 Task: Add an event with the title Second Performance Improvement Plan Assessment and Follow-up, date '2024/04/02', time 7:30 AM to 9:30 AMand add a description: Throughout the PIP Discussion, an emphasis will be placed on fostering a positive and growth-oriented mindset. The employee will be encouraged to take ownership of their development, ask questions, and seek clarification when needed. The supervisor will provide support, encouragement, and guidance to help the employee succeed.Select event color  Tangerine . Add location for the event as: 123 Mall of the Emirates, Dubai, UAE, logged in from the account softage.10@softage.netand send the event invitation to softage.4@softage.net and softage.5@softage.net. Set a reminder for the event Daily
Action: Mouse moved to (84, 113)
Screenshot: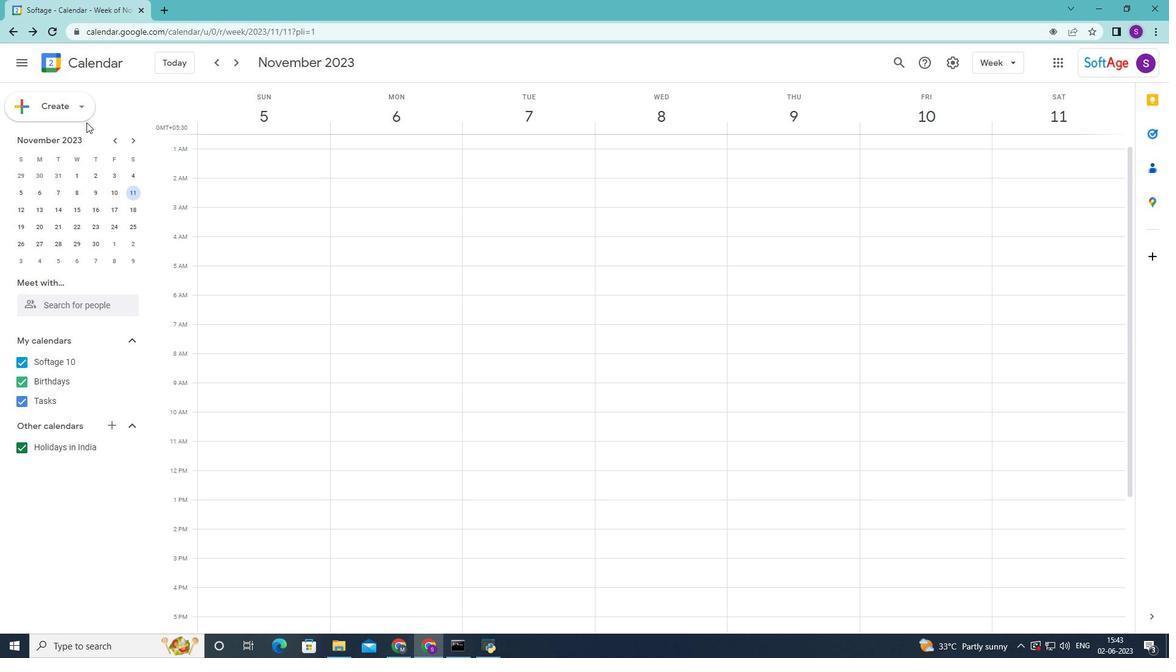 
Action: Mouse pressed left at (84, 113)
Screenshot: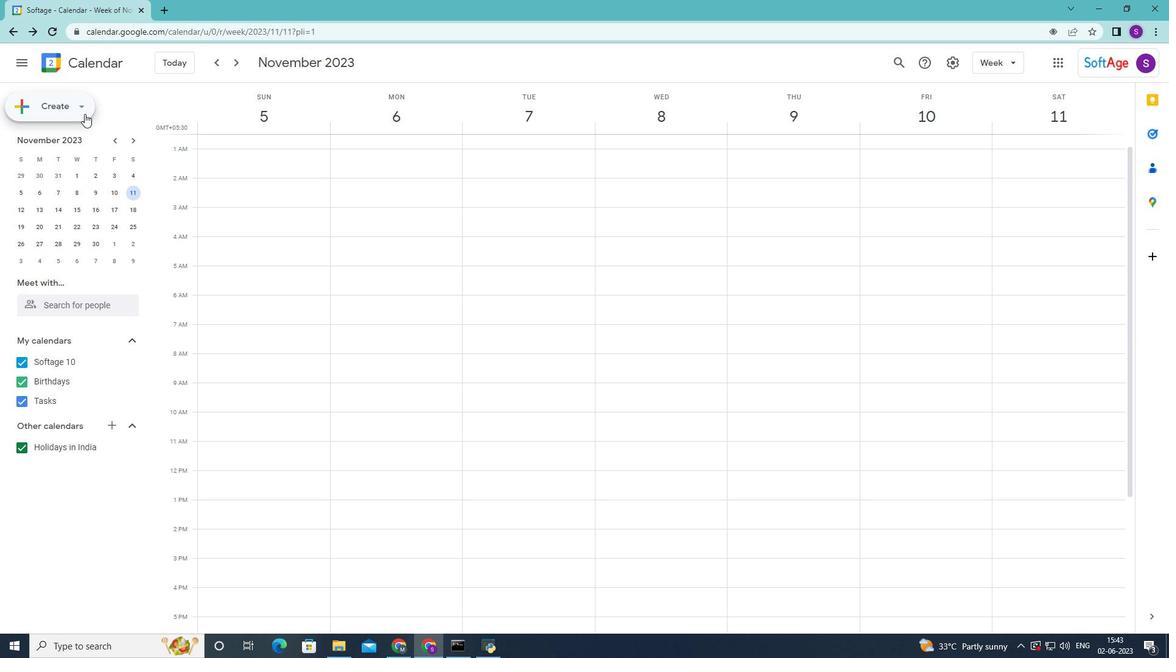 
Action: Mouse moved to (69, 146)
Screenshot: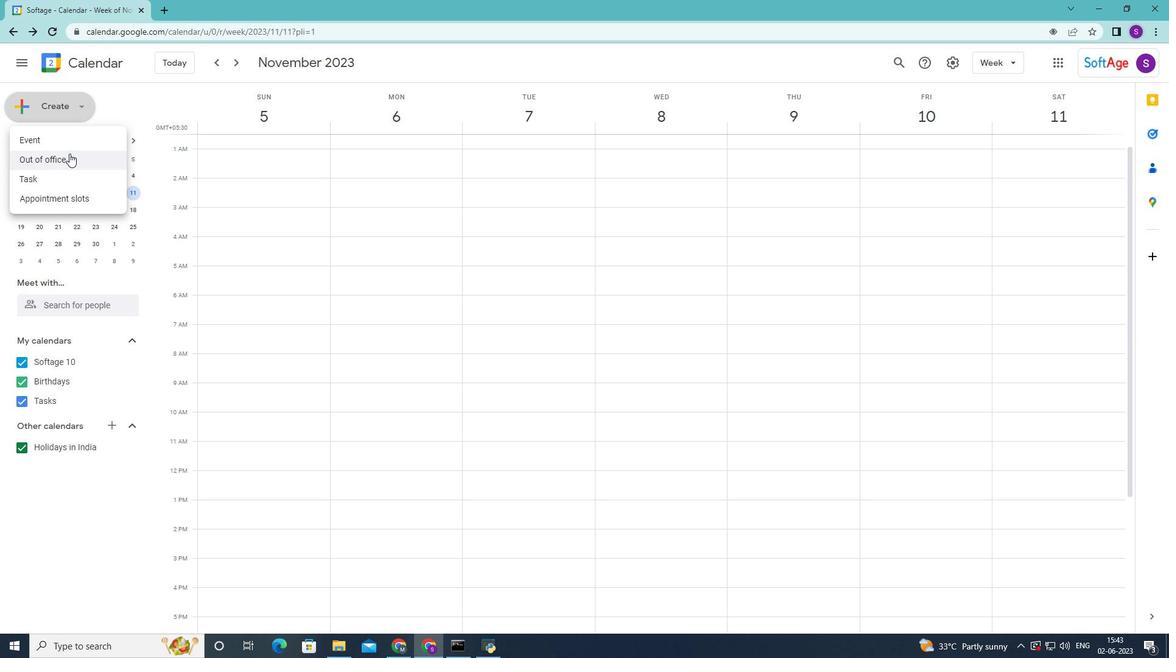 
Action: Mouse pressed left at (69, 146)
Screenshot: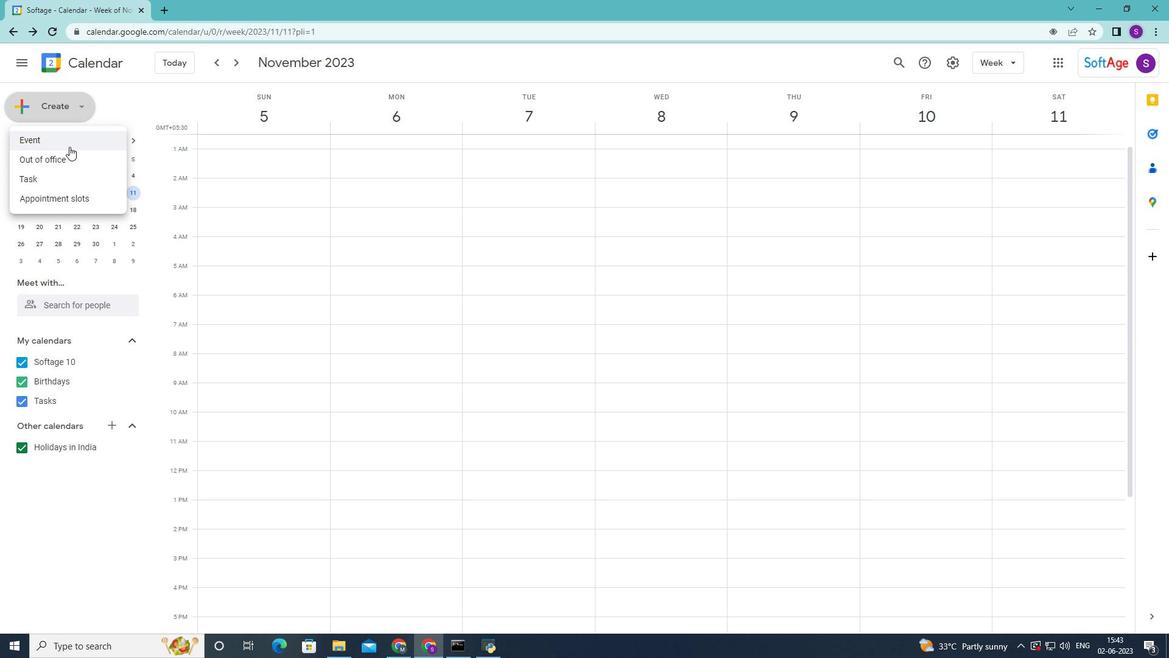 
Action: Mouse moved to (822, 285)
Screenshot: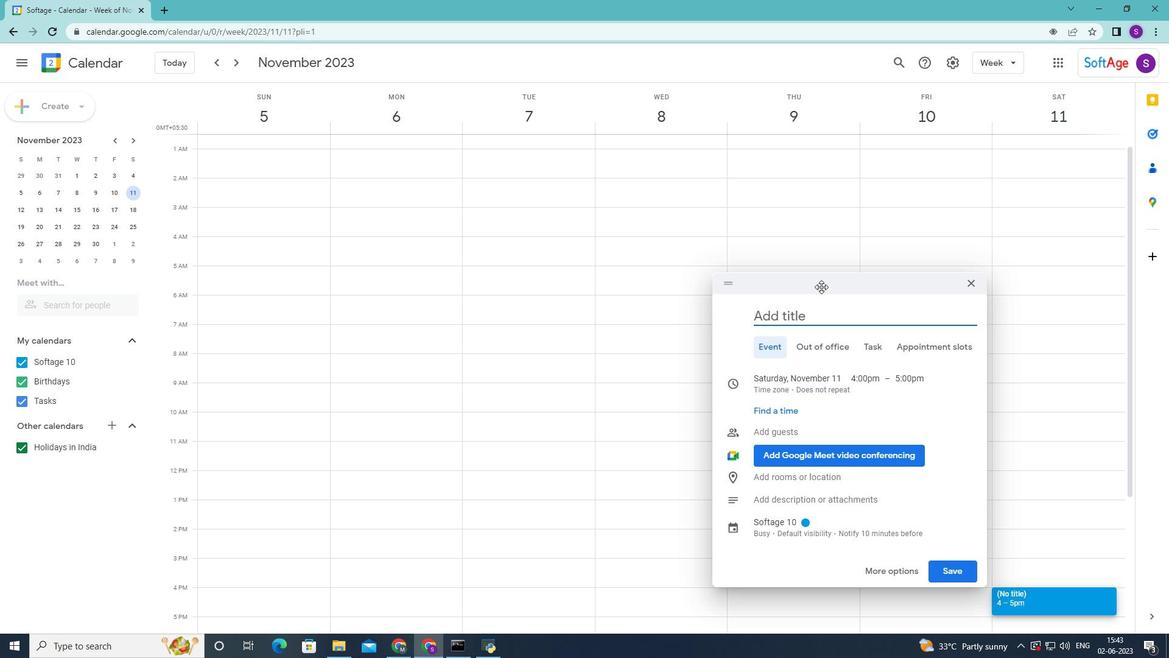 
Action: Mouse pressed left at (822, 285)
Screenshot: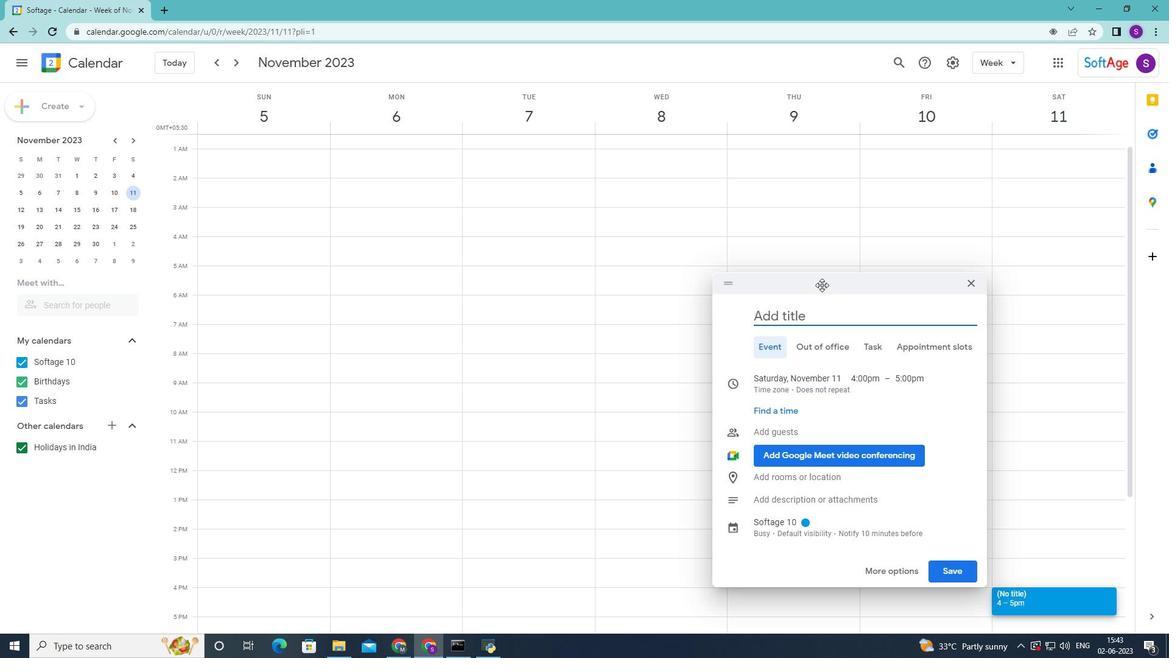 
Action: Mouse moved to (589, 316)
Screenshot: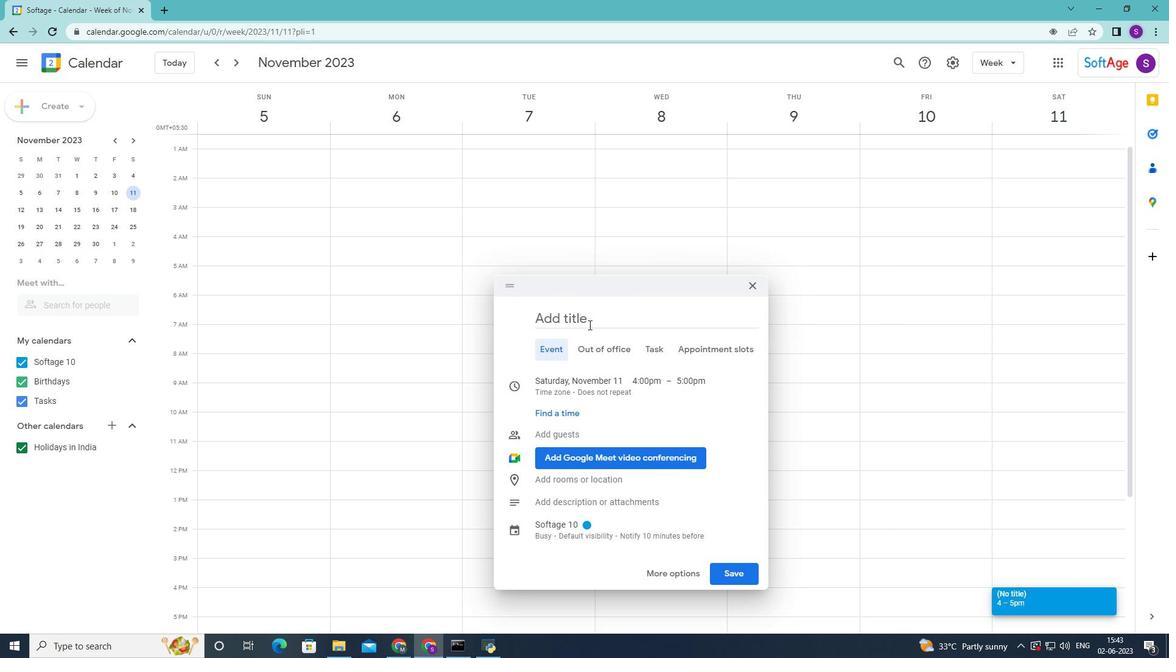
Action: Mouse pressed left at (589, 316)
Screenshot: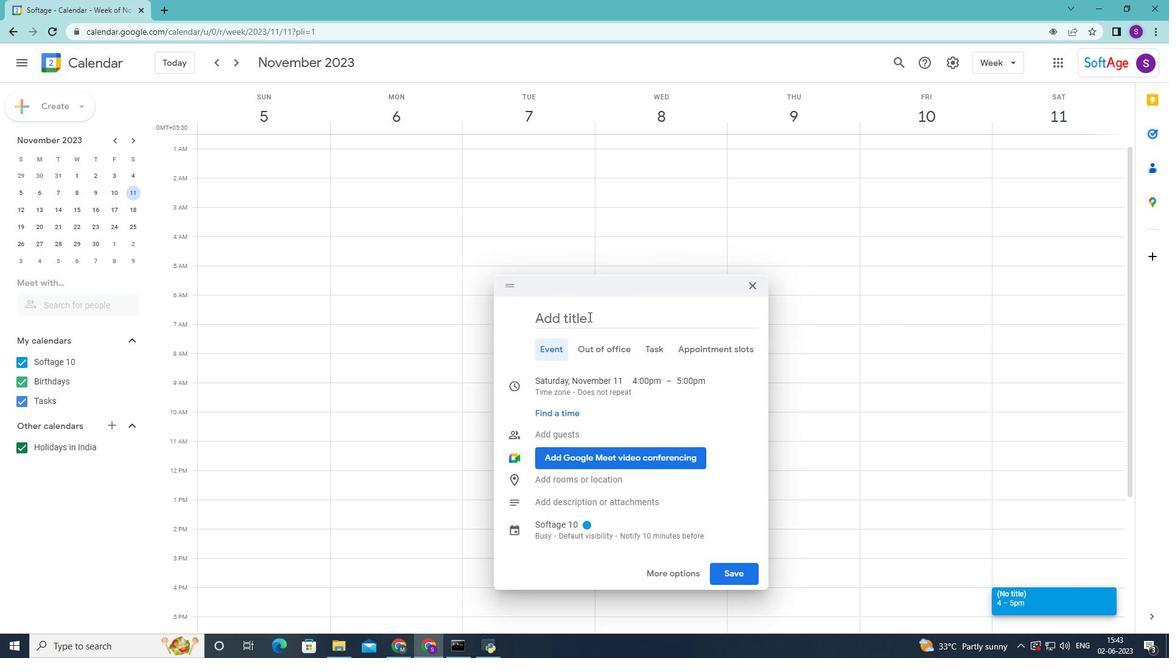
Action: Key pressed <Key.shift>Second<Key.space><Key.shift>Performance<Key.space><Key.shift>Improvement<Key.space><Key.shift>Plan<Key.space><Key.shift>assessment<Key.space>and<Key.space><Key.shift>Follow-up<Key.space>
Screenshot: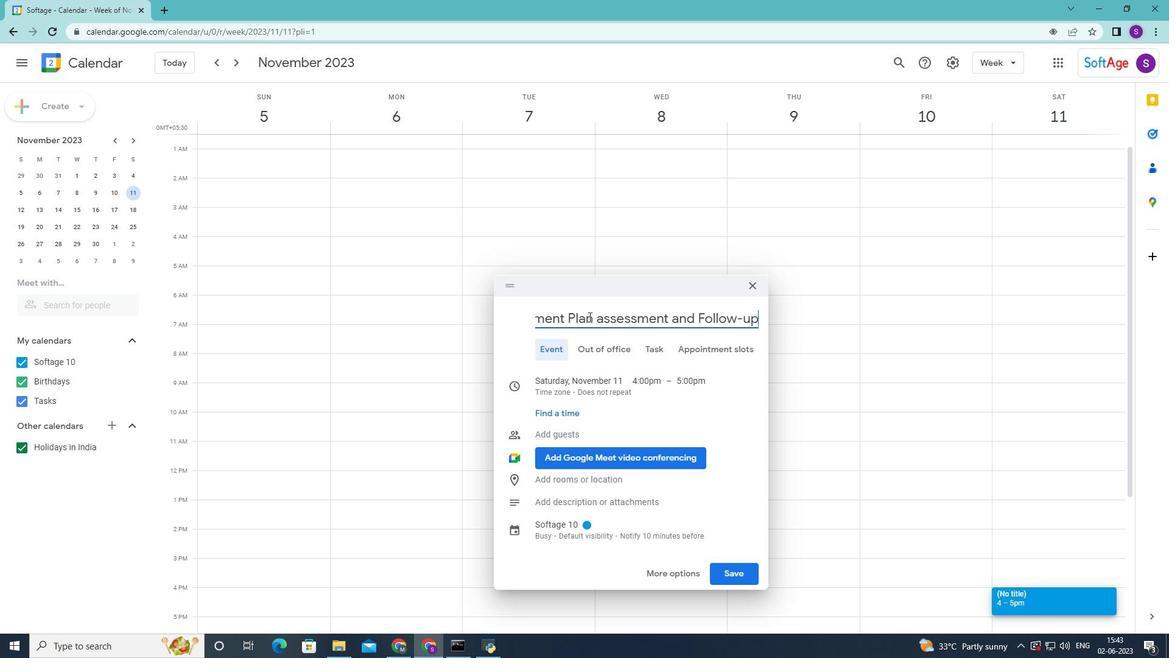 
Action: Mouse moved to (564, 391)
Screenshot: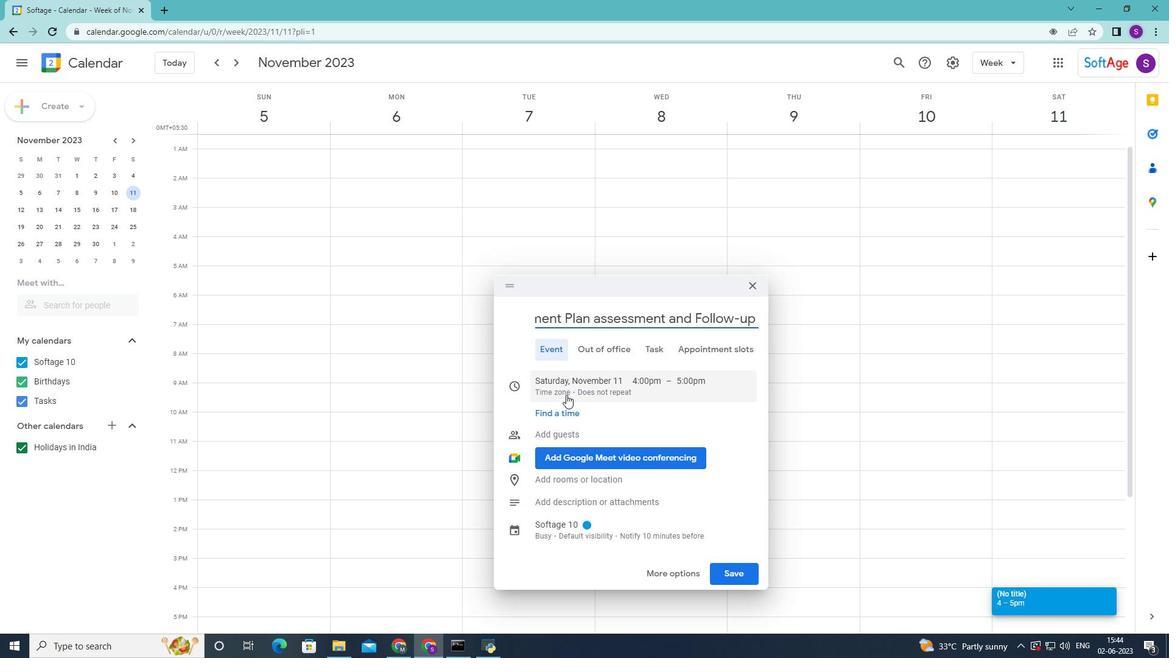 
Action: Mouse pressed left at (564, 391)
Screenshot: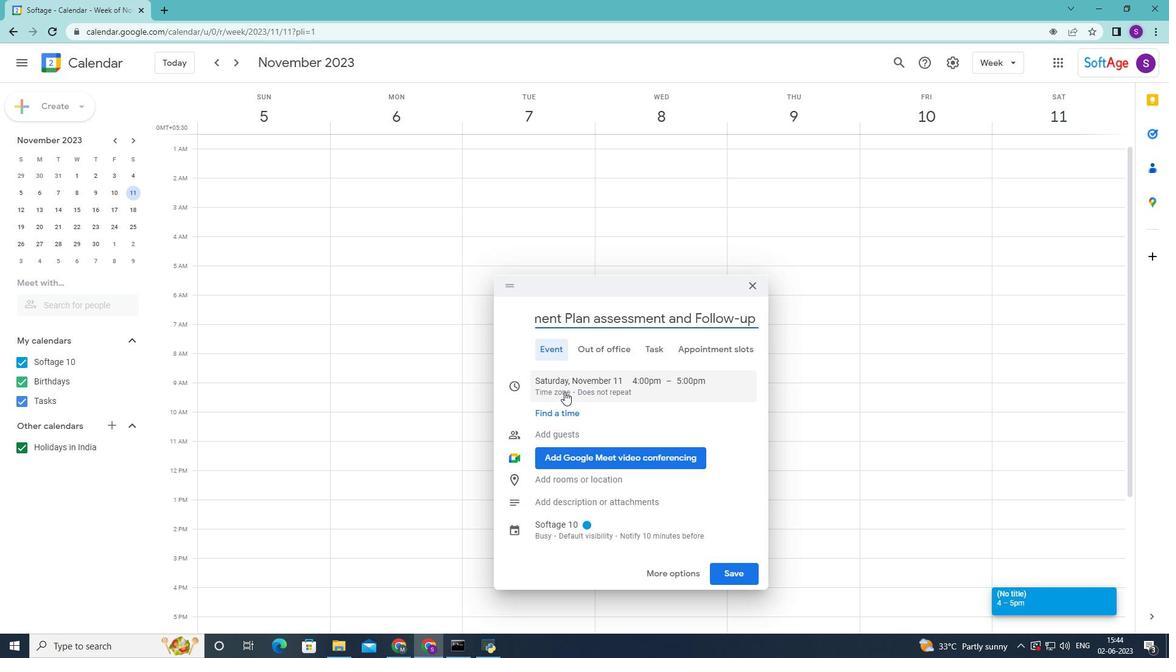 
Action: Mouse moved to (580, 379)
Screenshot: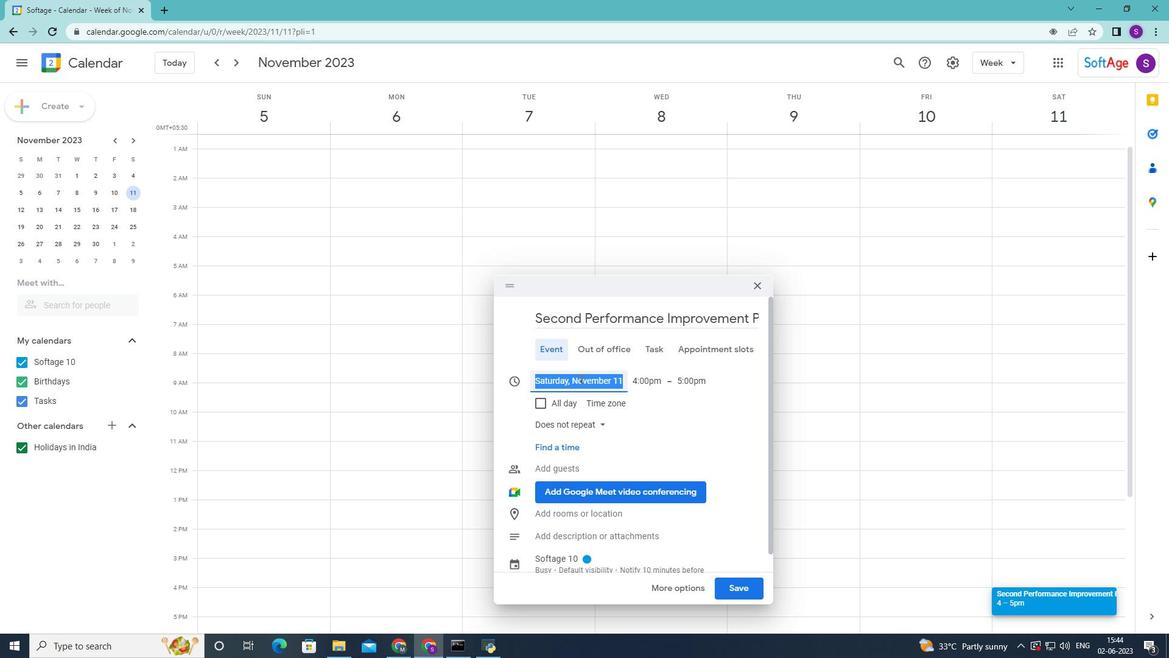 
Action: Mouse pressed left at (580, 379)
Screenshot: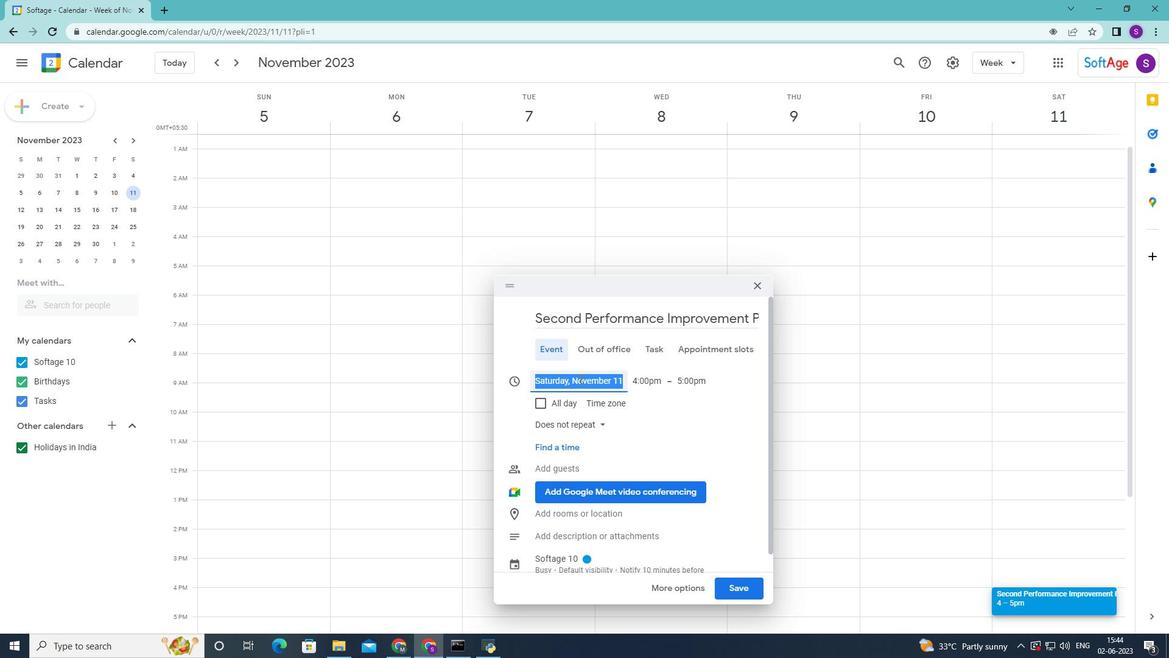 
Action: Mouse moved to (686, 406)
Screenshot: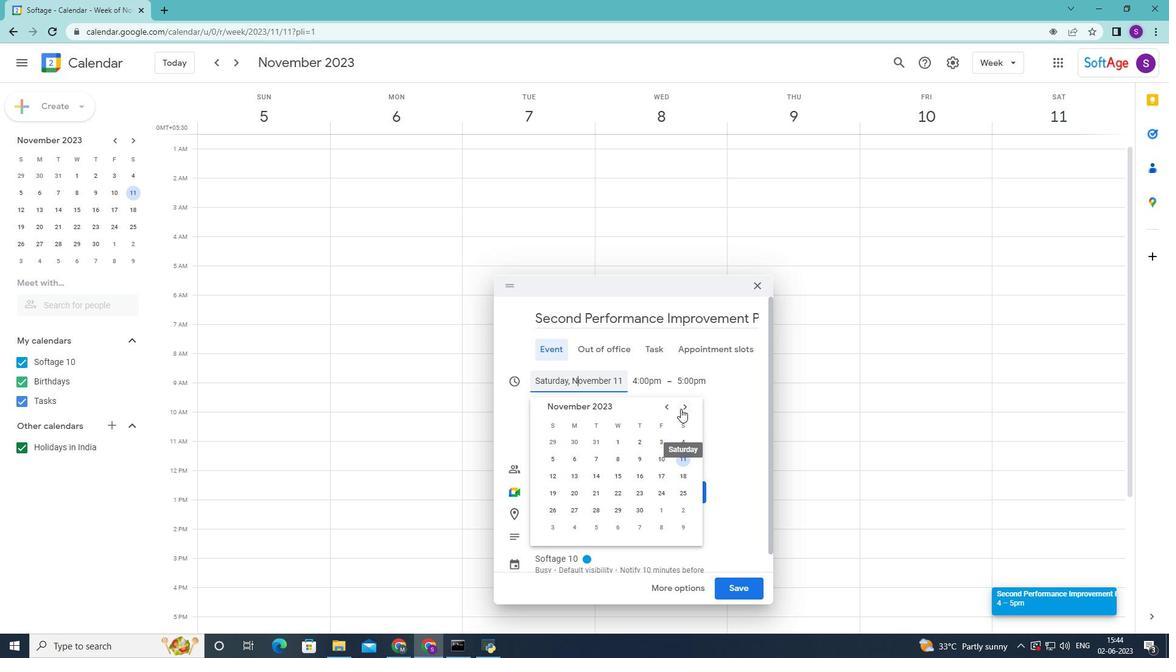 
Action: Mouse pressed left at (686, 406)
Screenshot: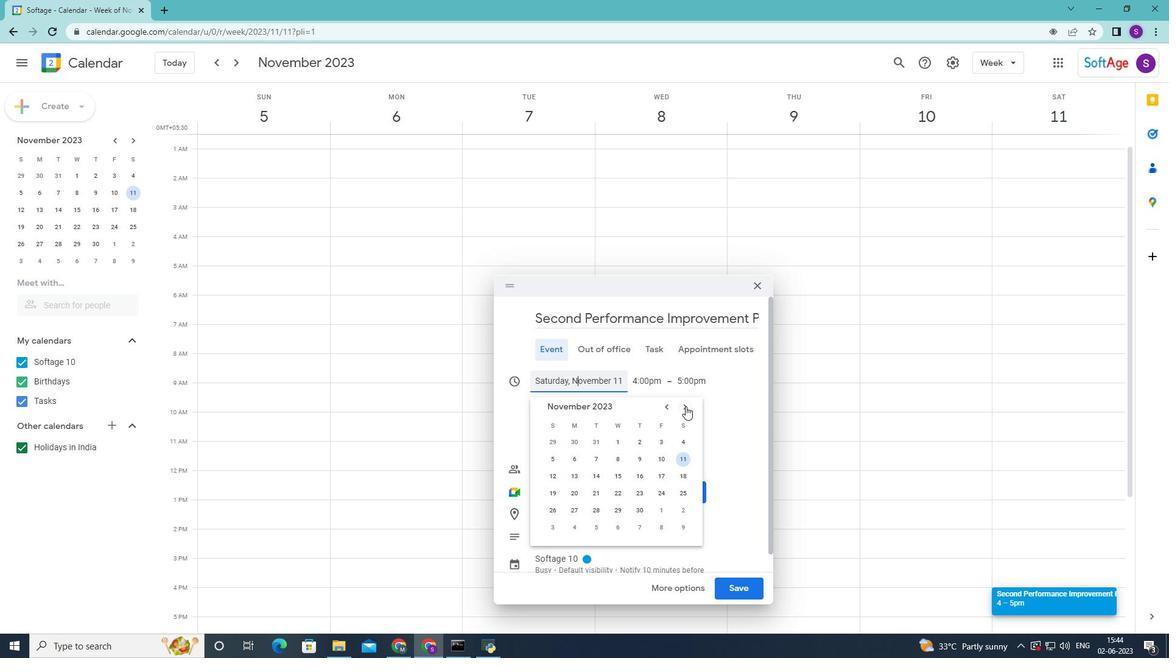 
Action: Mouse pressed left at (686, 406)
Screenshot: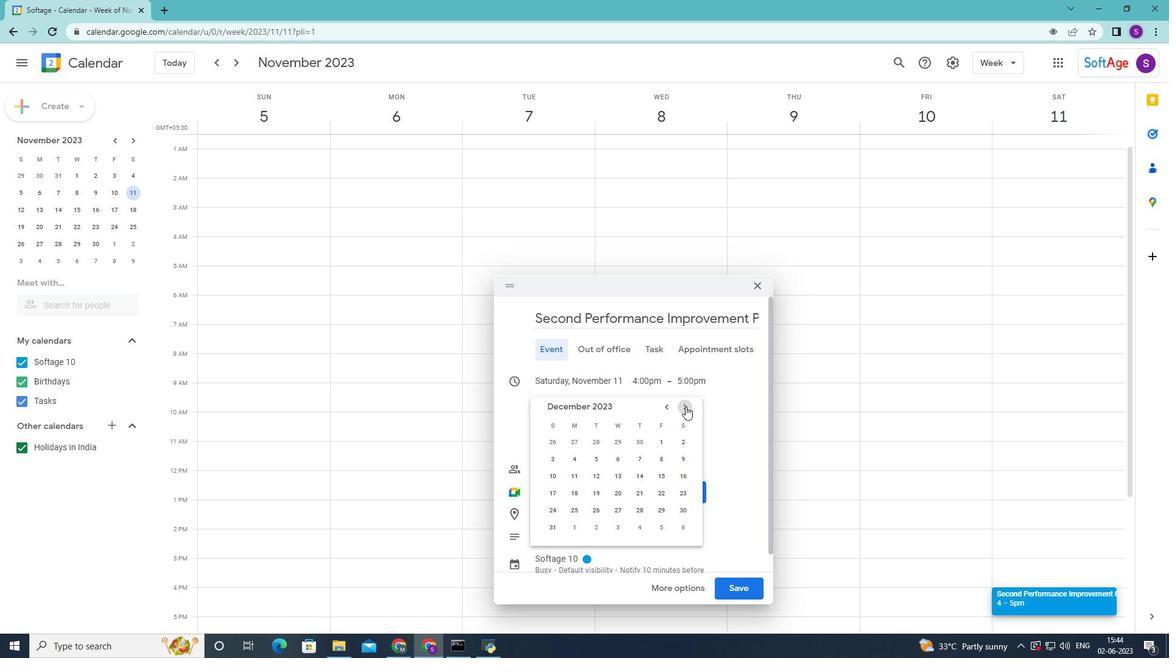 
Action: Mouse pressed left at (686, 406)
Screenshot: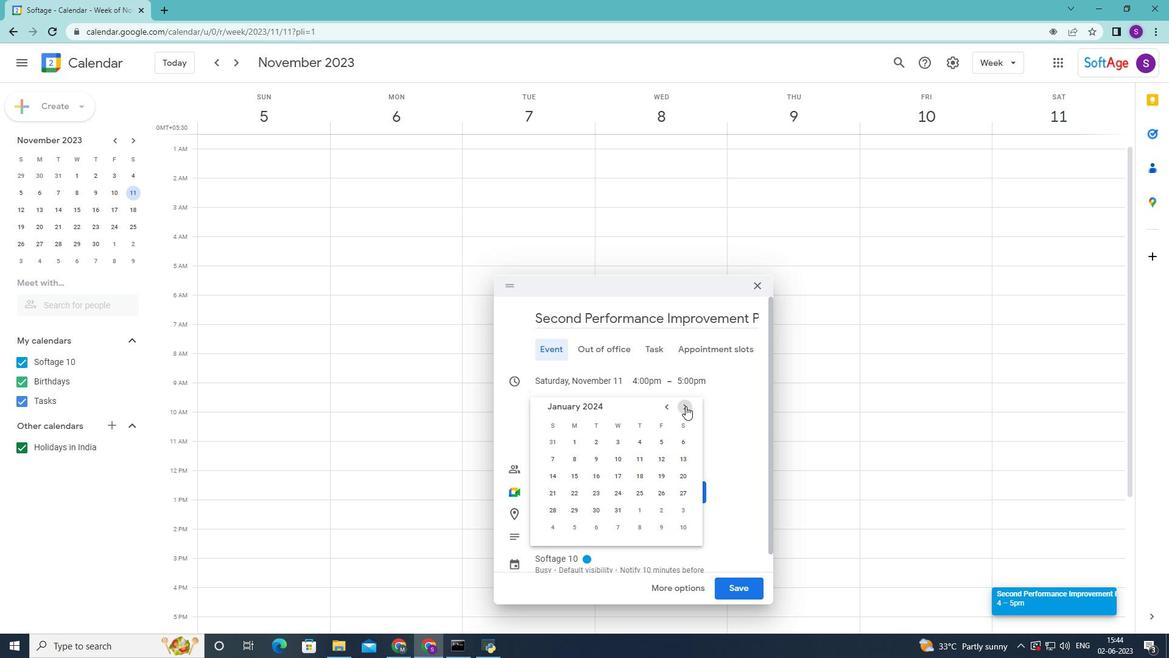 
Action: Mouse pressed left at (686, 406)
Screenshot: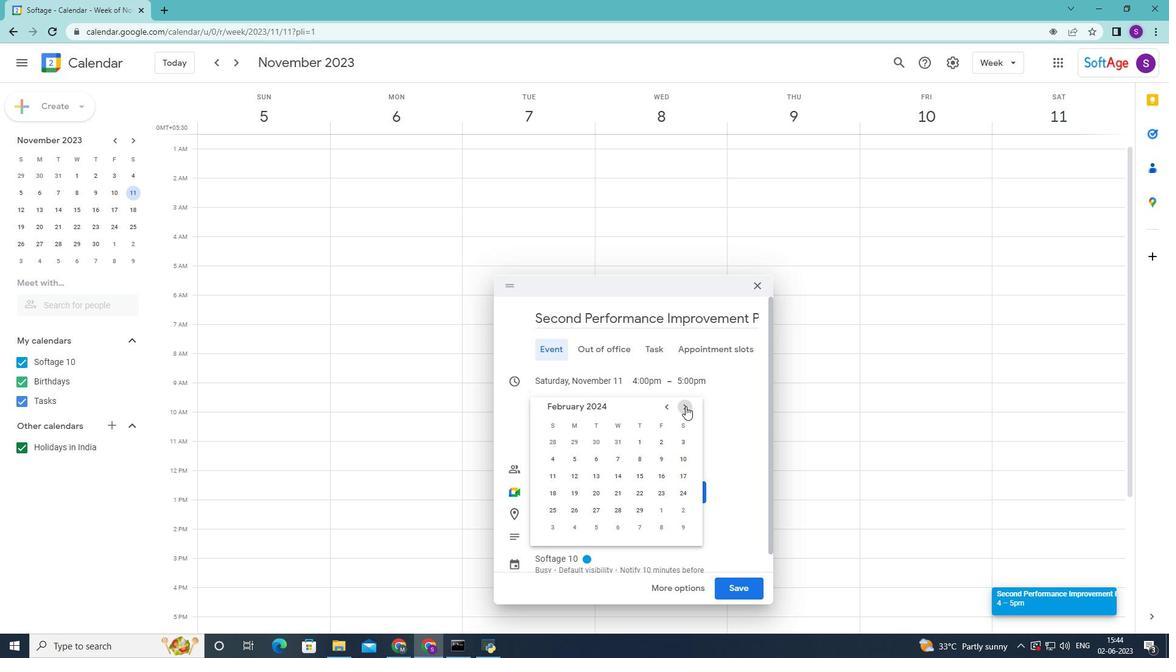 
Action: Mouse pressed left at (686, 406)
Screenshot: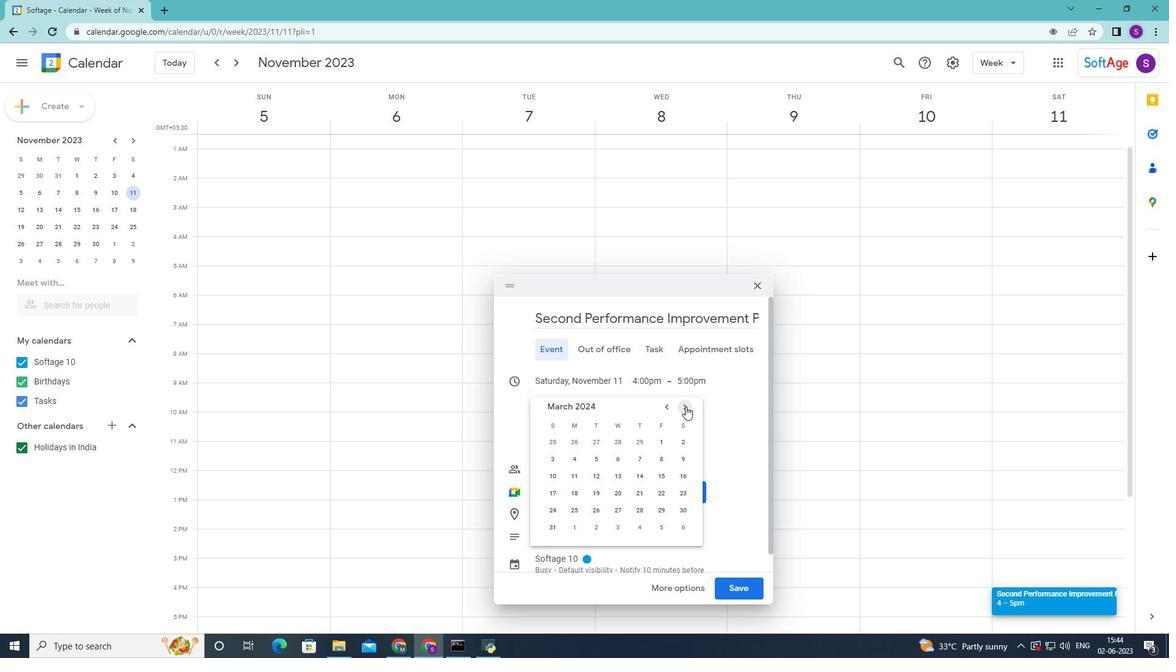 
Action: Mouse moved to (593, 443)
Screenshot: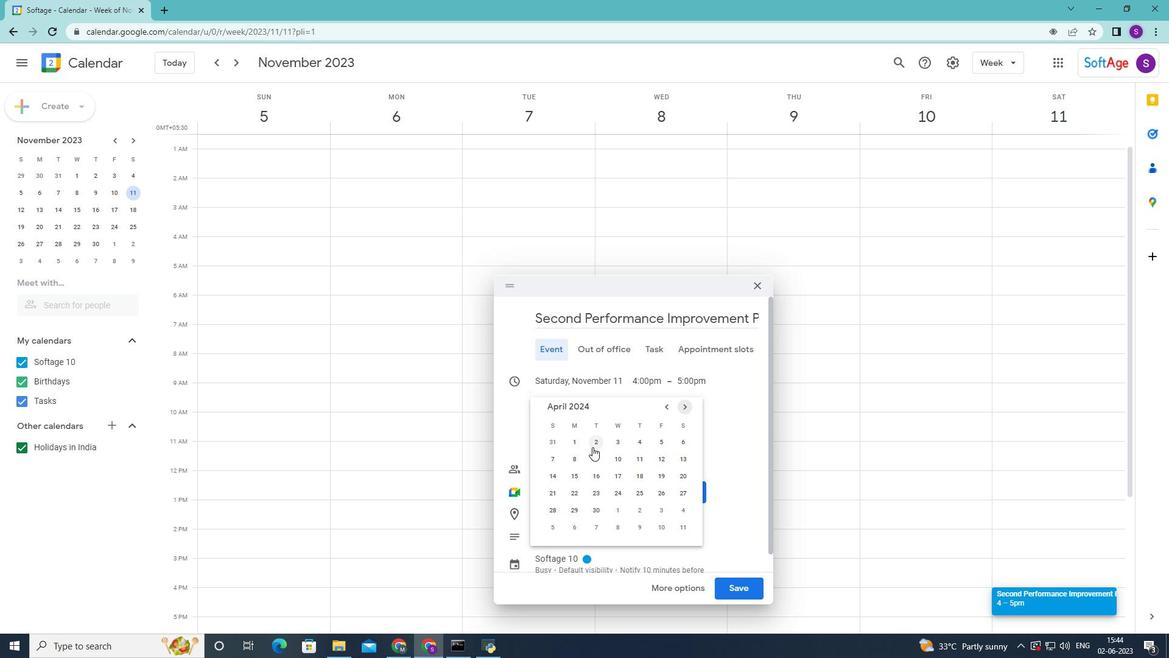 
Action: Mouse pressed left at (593, 443)
Screenshot: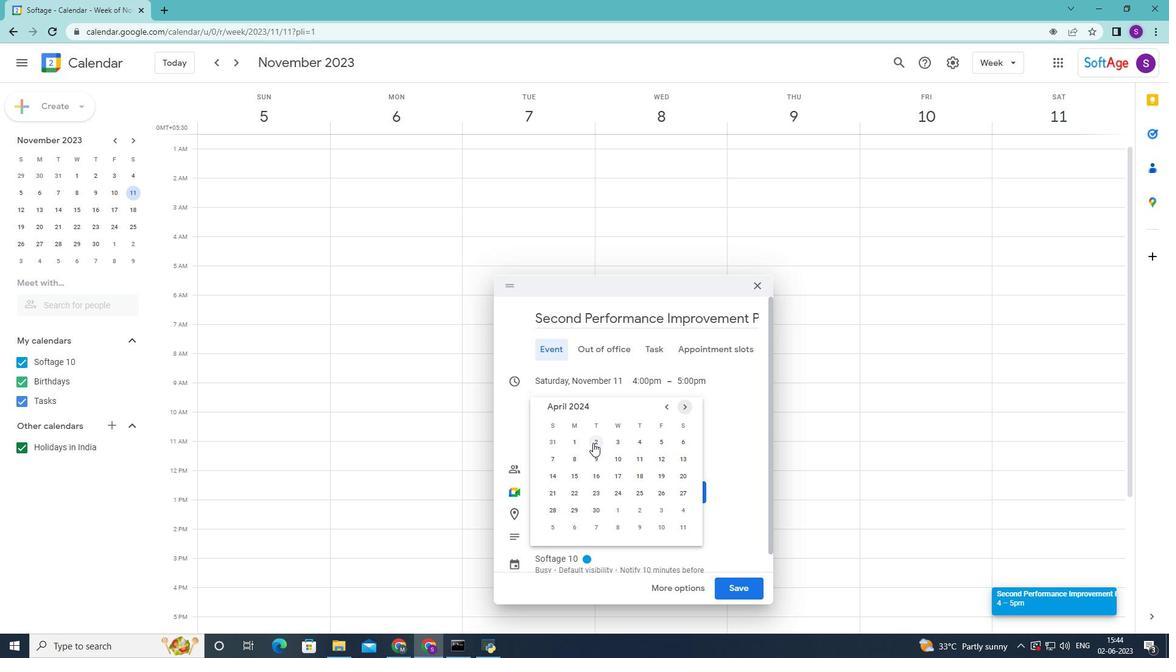 
Action: Mouse moved to (647, 383)
Screenshot: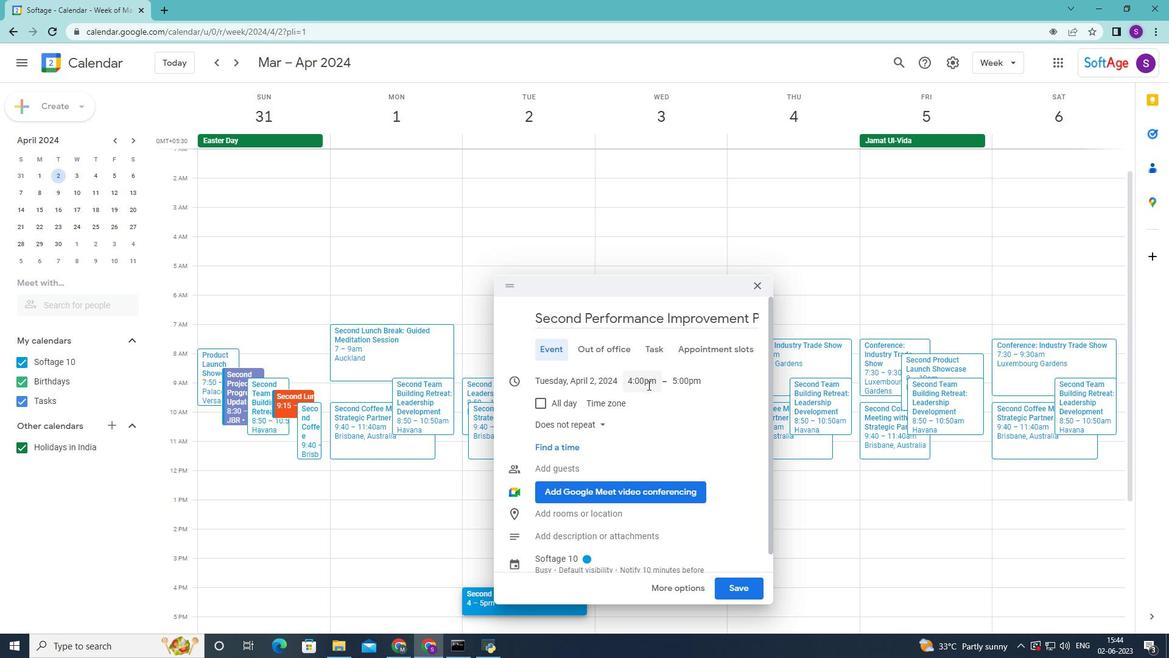 
Action: Mouse pressed left at (647, 383)
Screenshot: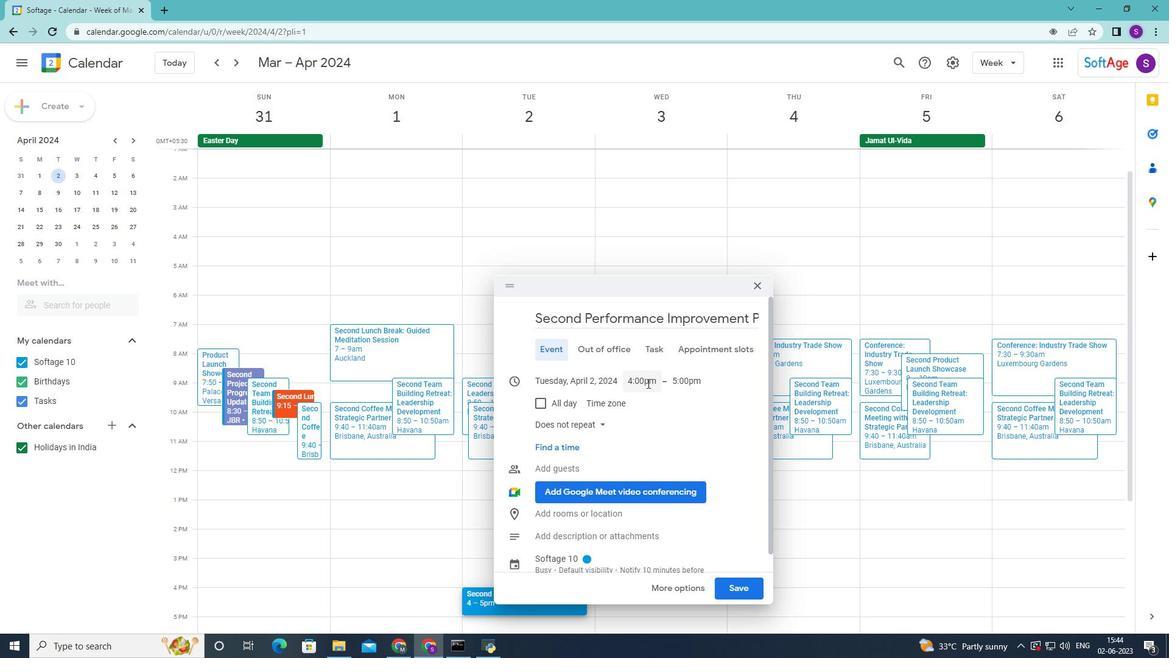 
Action: Mouse moved to (650, 441)
Screenshot: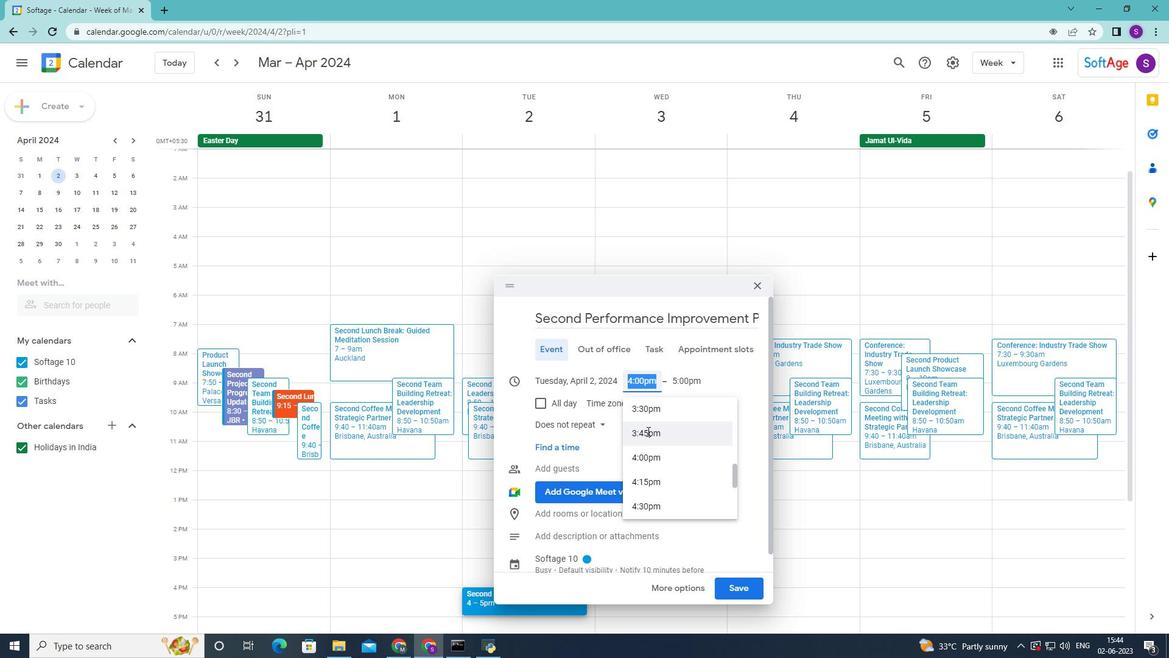 
Action: Mouse scrolled (650, 441) with delta (0, 0)
Screenshot: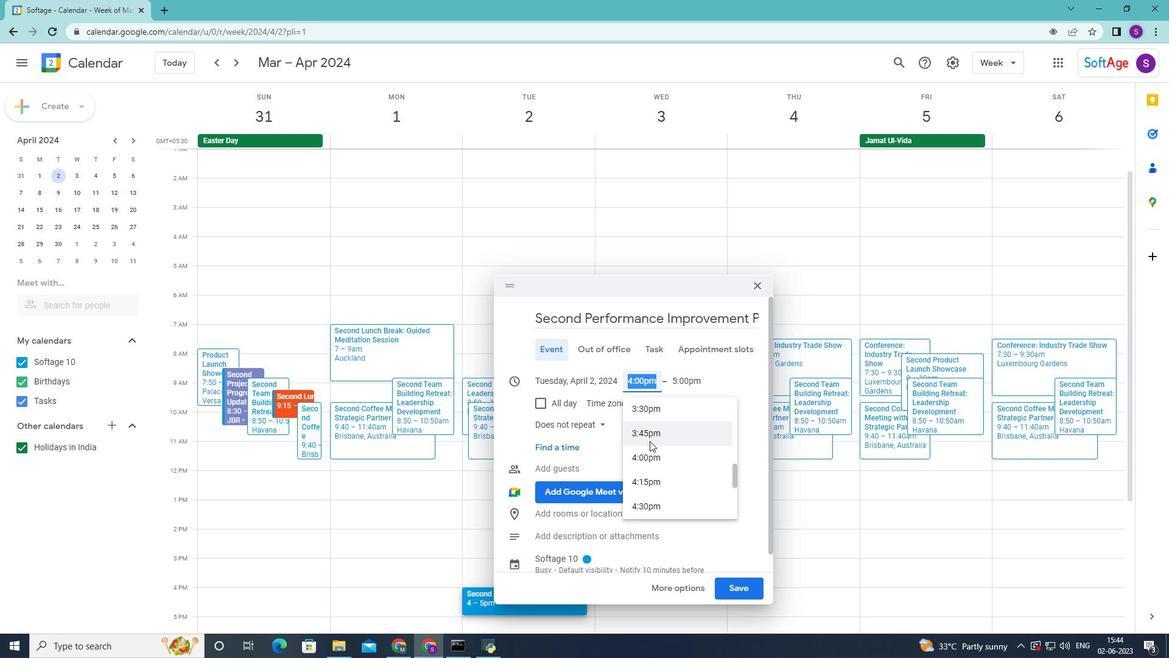 
Action: Mouse scrolled (650, 441) with delta (0, 0)
Screenshot: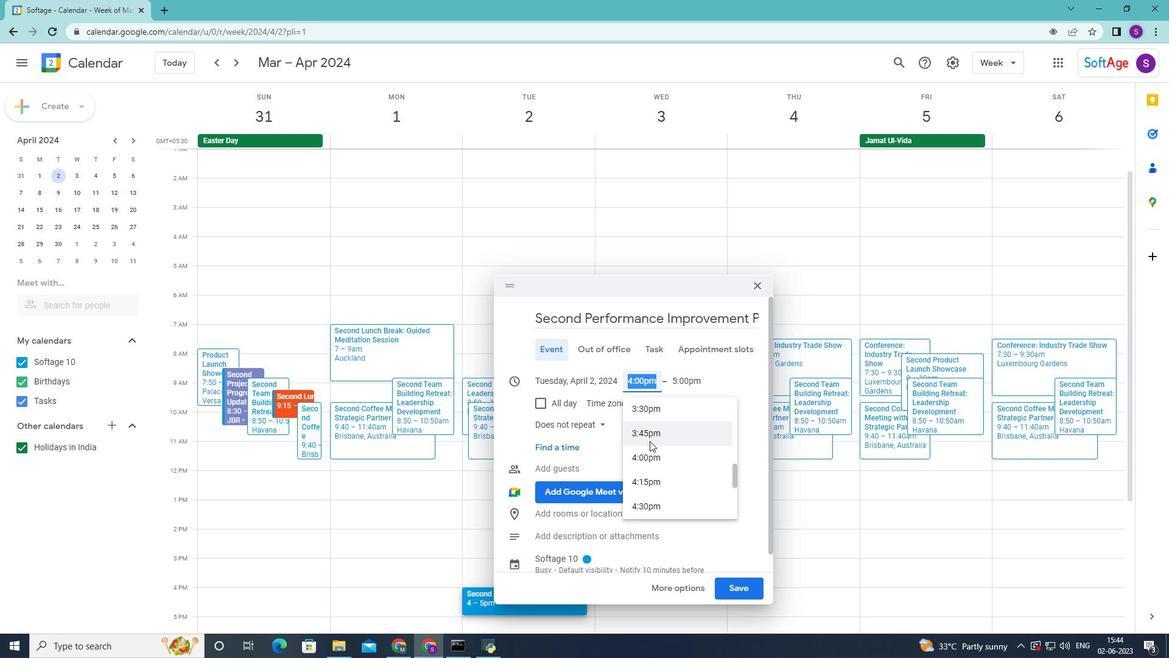 
Action: Mouse scrolled (650, 441) with delta (0, 0)
Screenshot: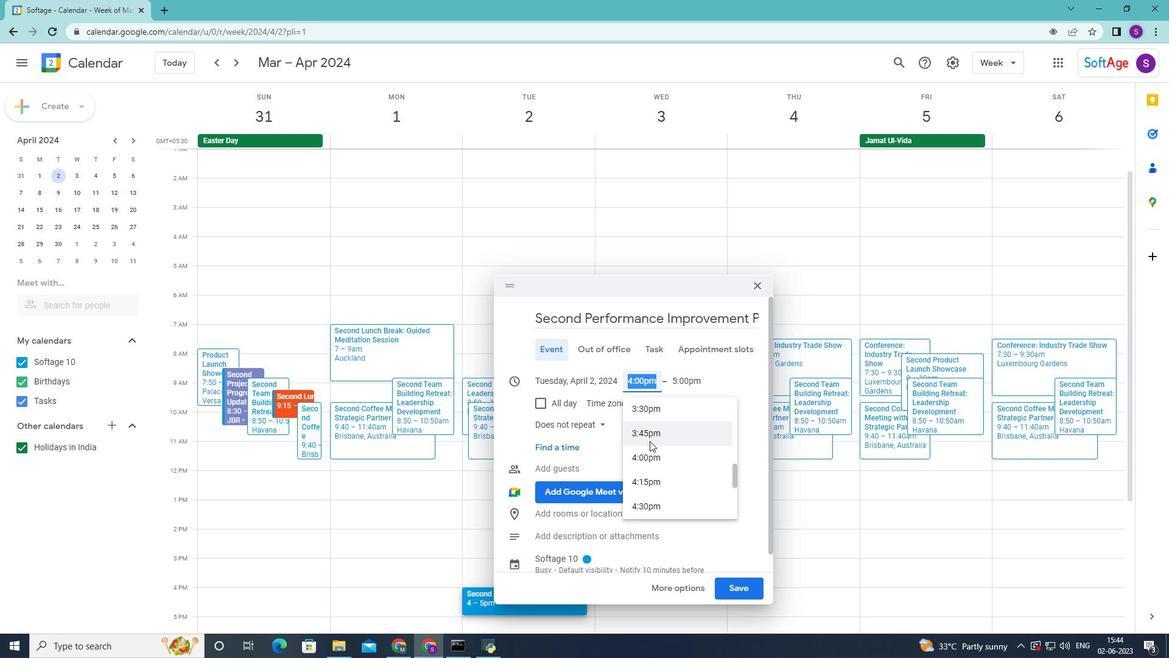 
Action: Mouse scrolled (650, 441) with delta (0, 0)
Screenshot: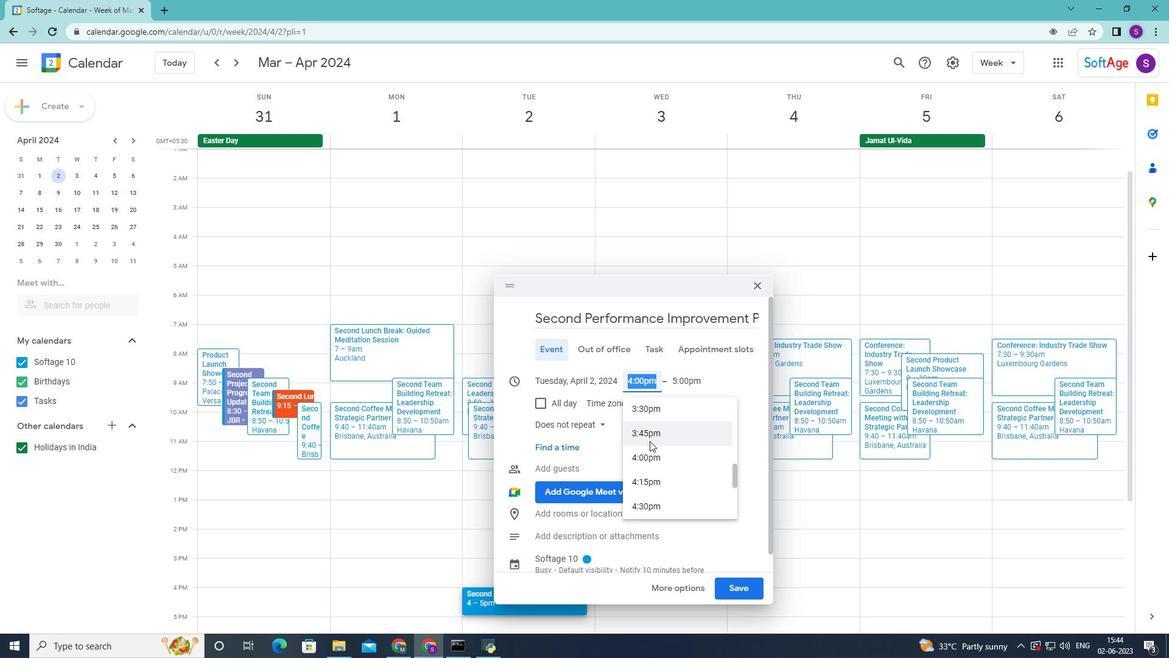 
Action: Mouse moved to (650, 439)
Screenshot: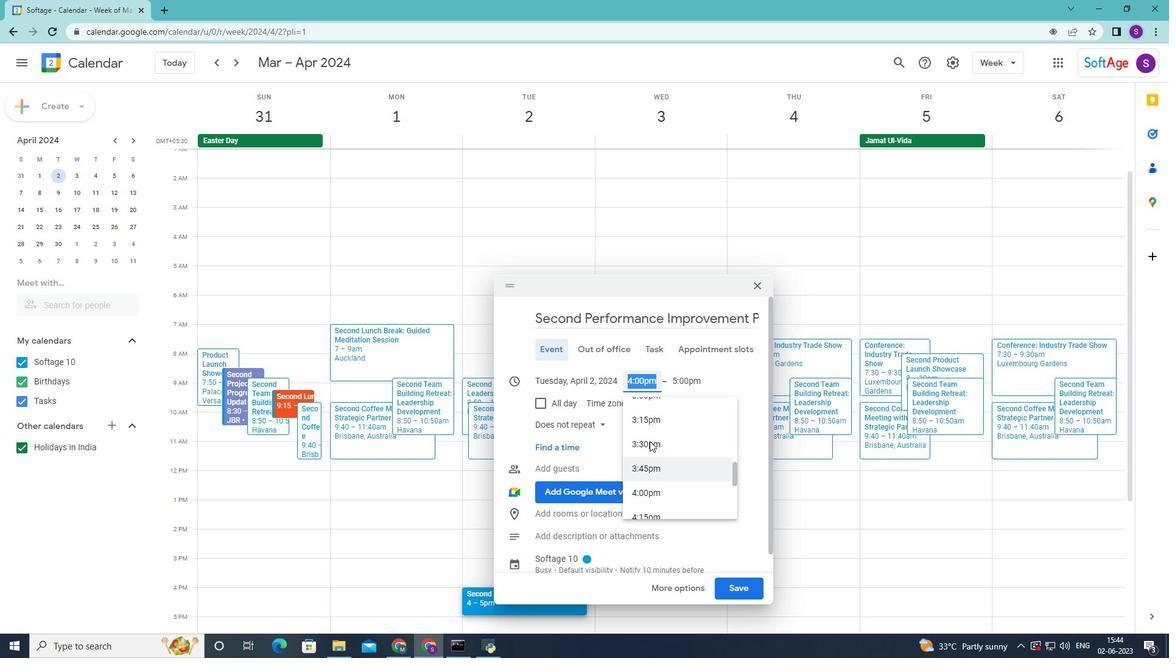 
Action: Mouse scrolled (650, 440) with delta (0, 0)
Screenshot: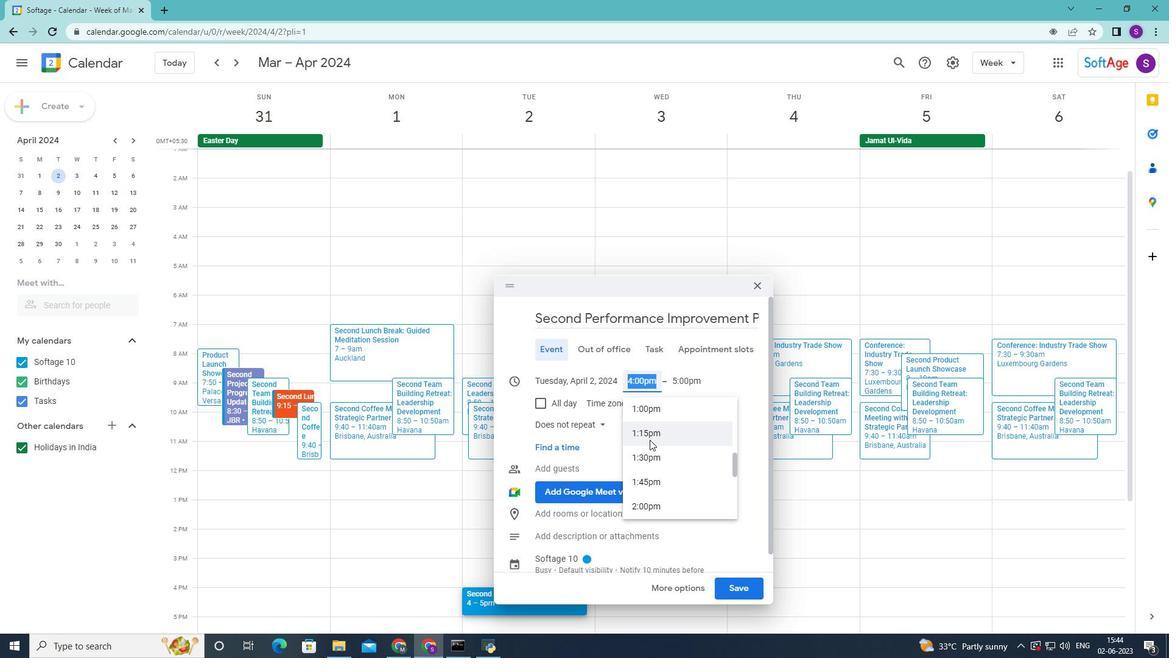 
Action: Mouse scrolled (650, 440) with delta (0, 0)
Screenshot: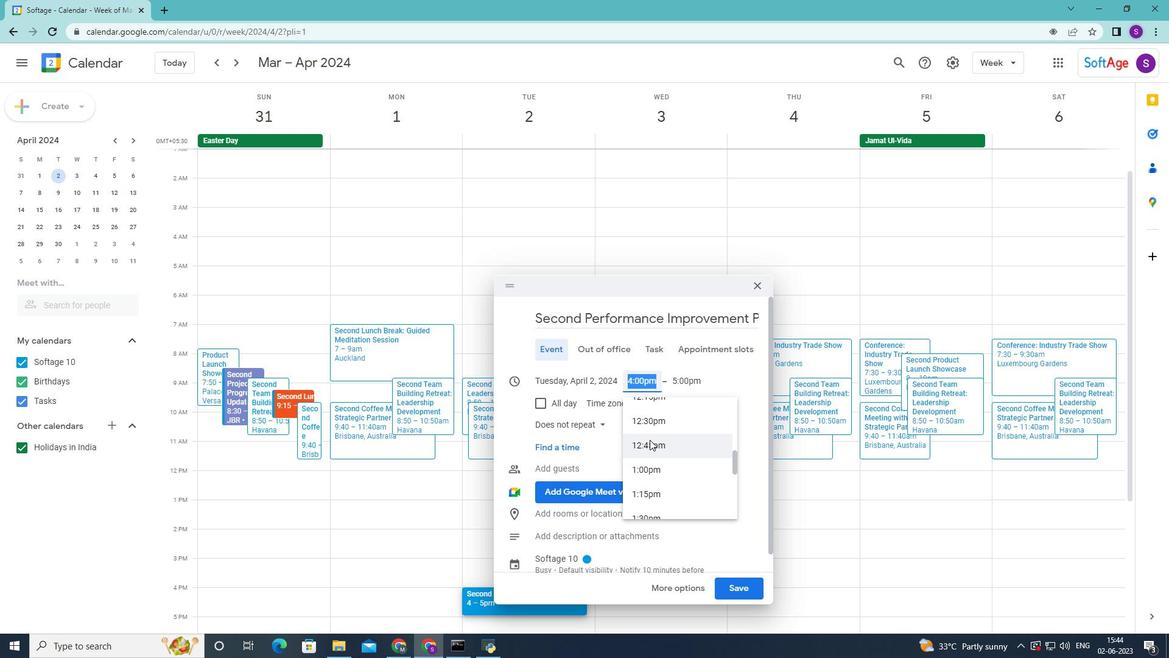 
Action: Mouse scrolled (650, 440) with delta (0, 0)
Screenshot: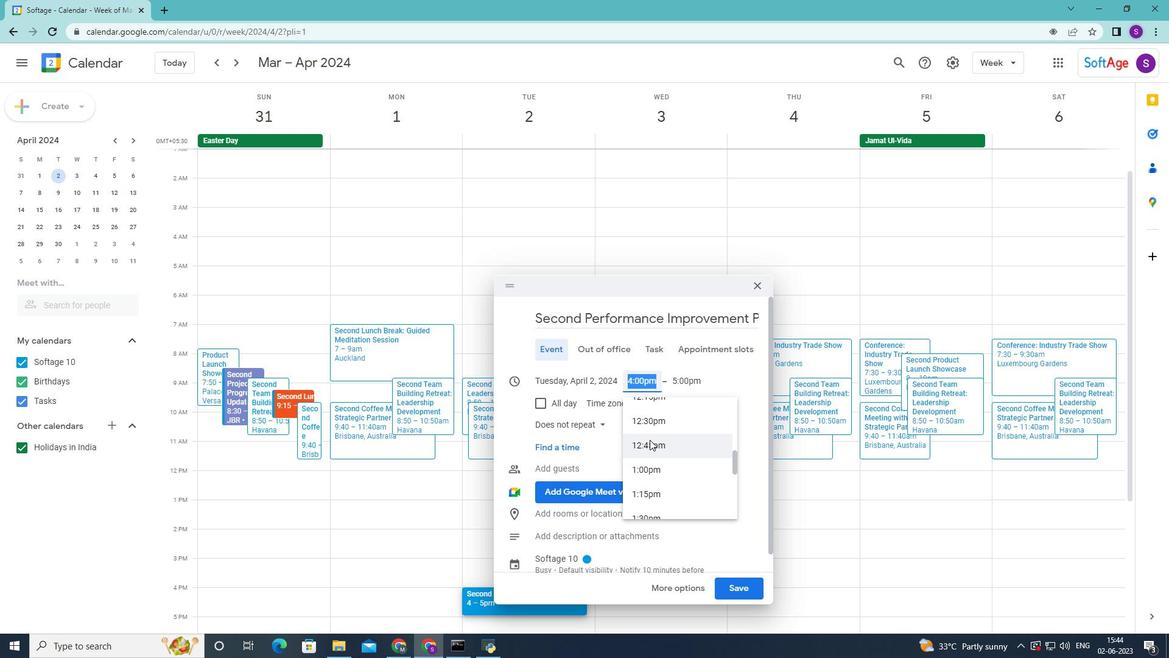 
Action: Mouse scrolled (650, 440) with delta (0, 0)
Screenshot: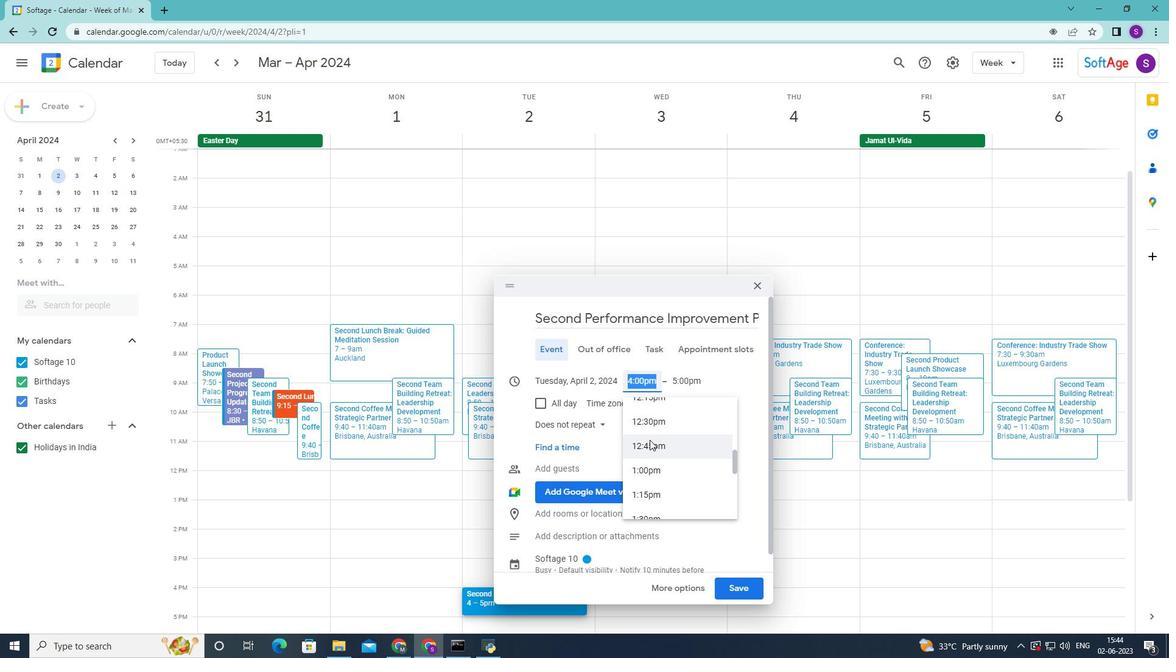 
Action: Mouse scrolled (650, 440) with delta (0, 0)
Screenshot: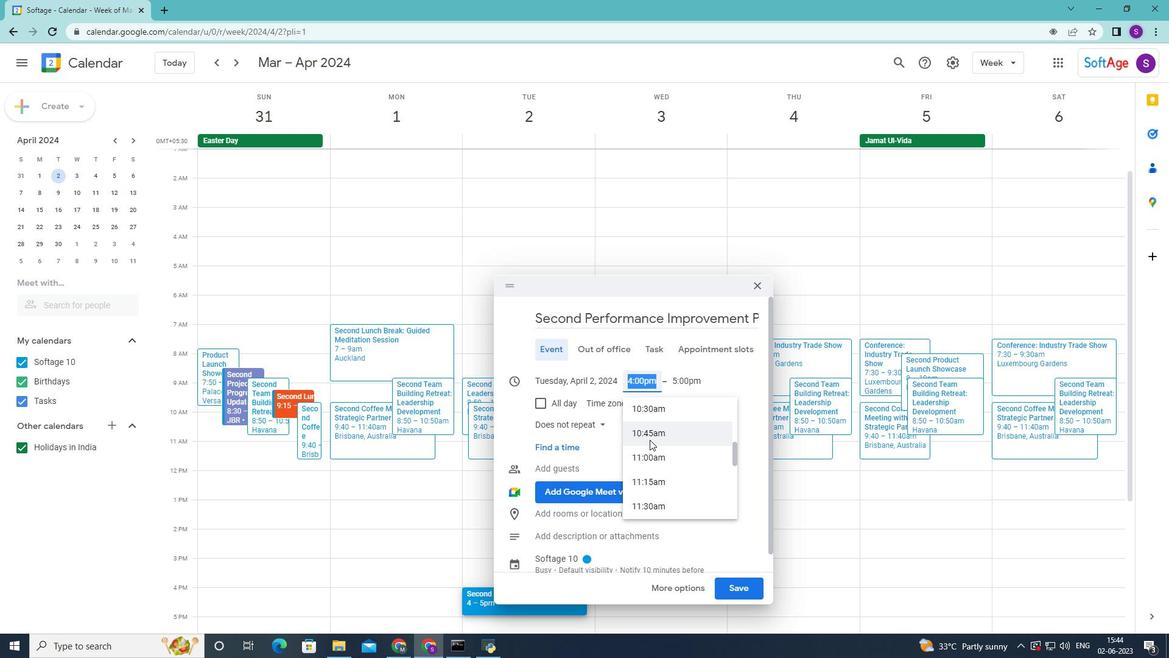 
Action: Mouse scrolled (650, 440) with delta (0, 0)
Screenshot: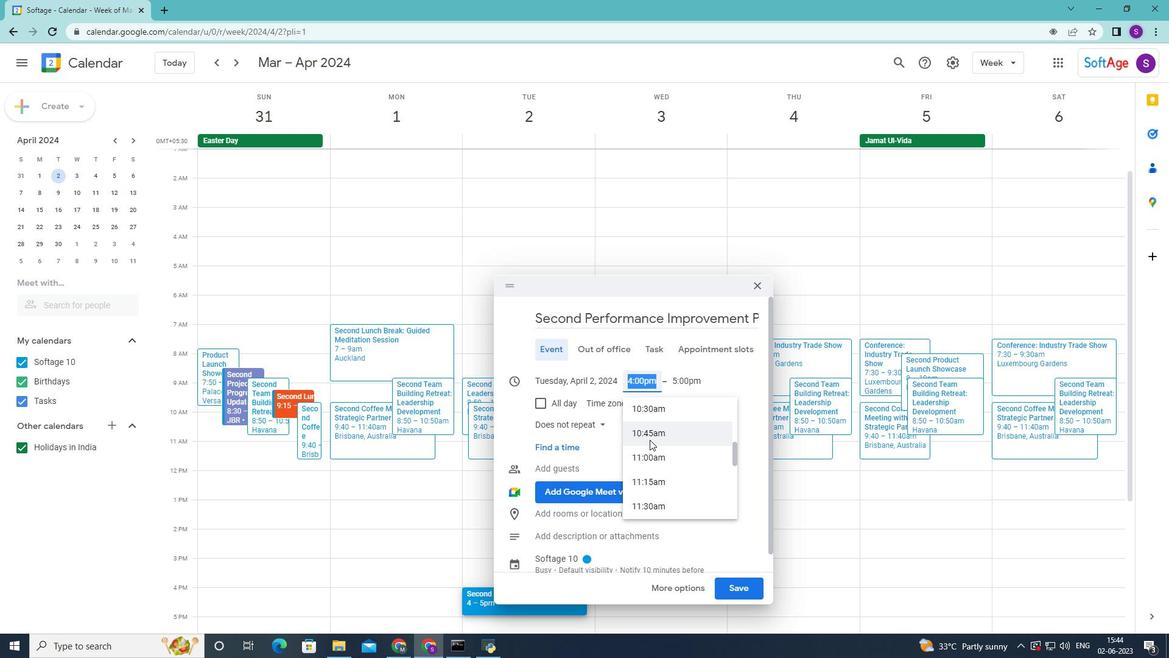 
Action: Mouse scrolled (650, 440) with delta (0, 0)
Screenshot: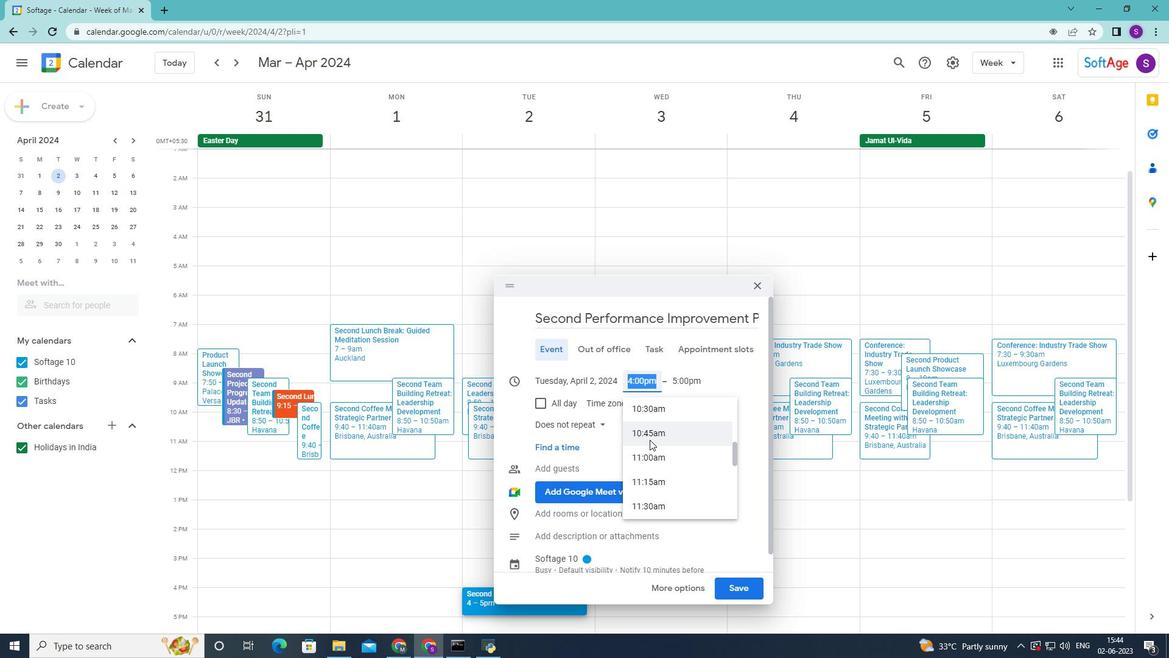 
Action: Mouse scrolled (650, 440) with delta (0, 0)
Screenshot: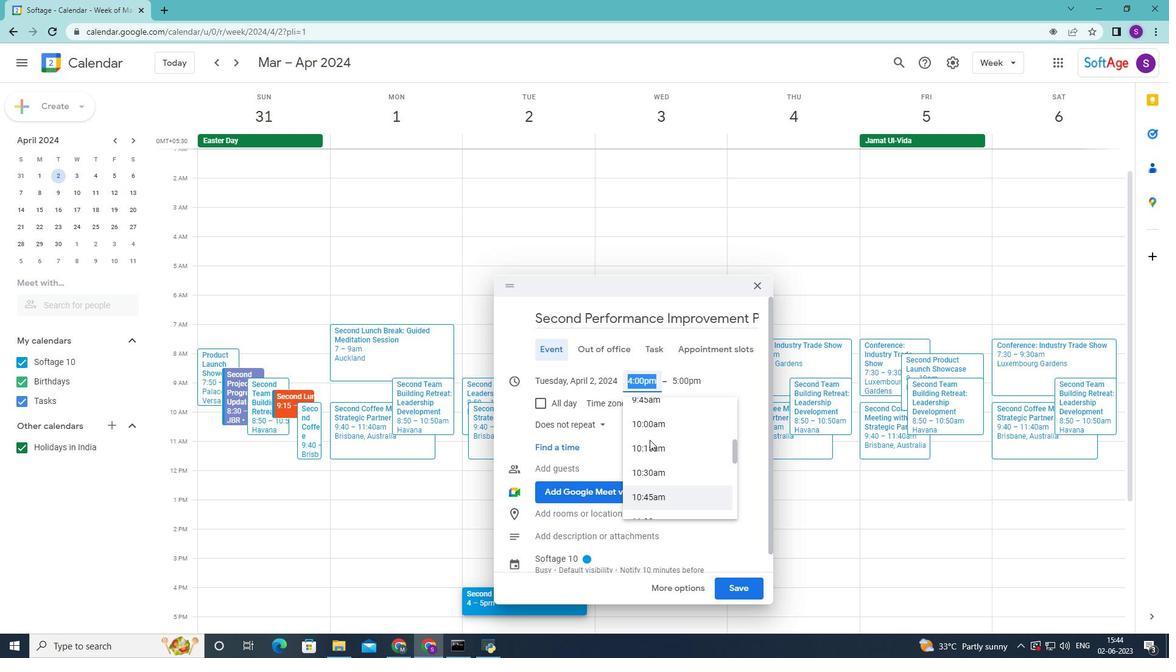 
Action: Mouse scrolled (650, 440) with delta (0, 0)
Screenshot: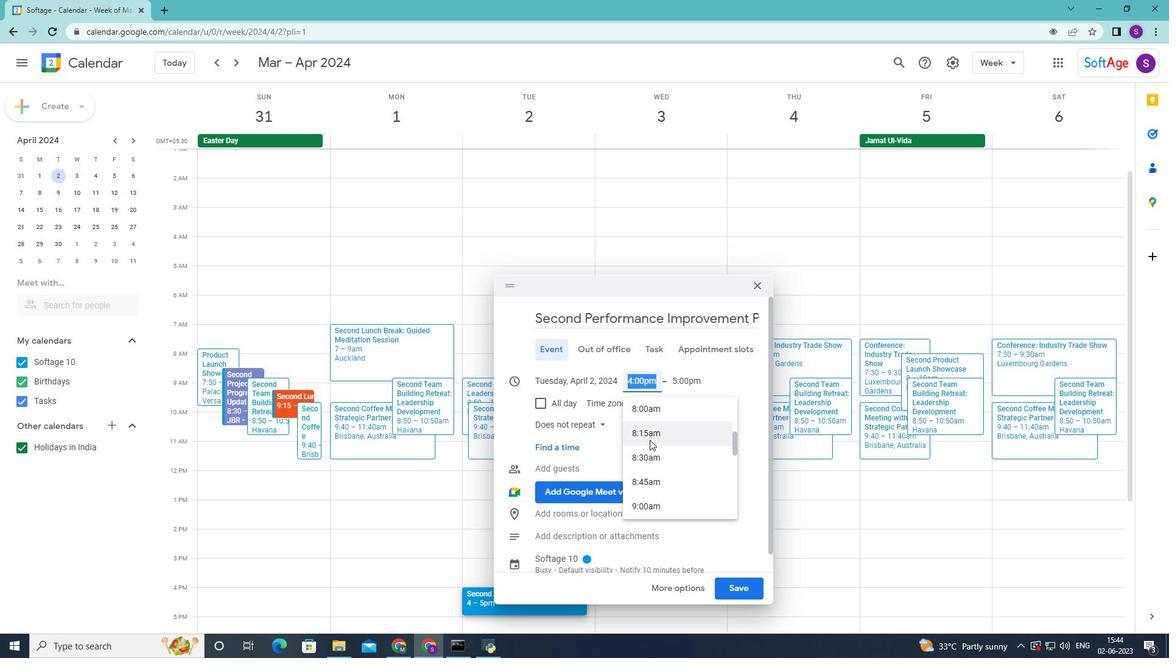 
Action: Mouse moved to (668, 424)
Screenshot: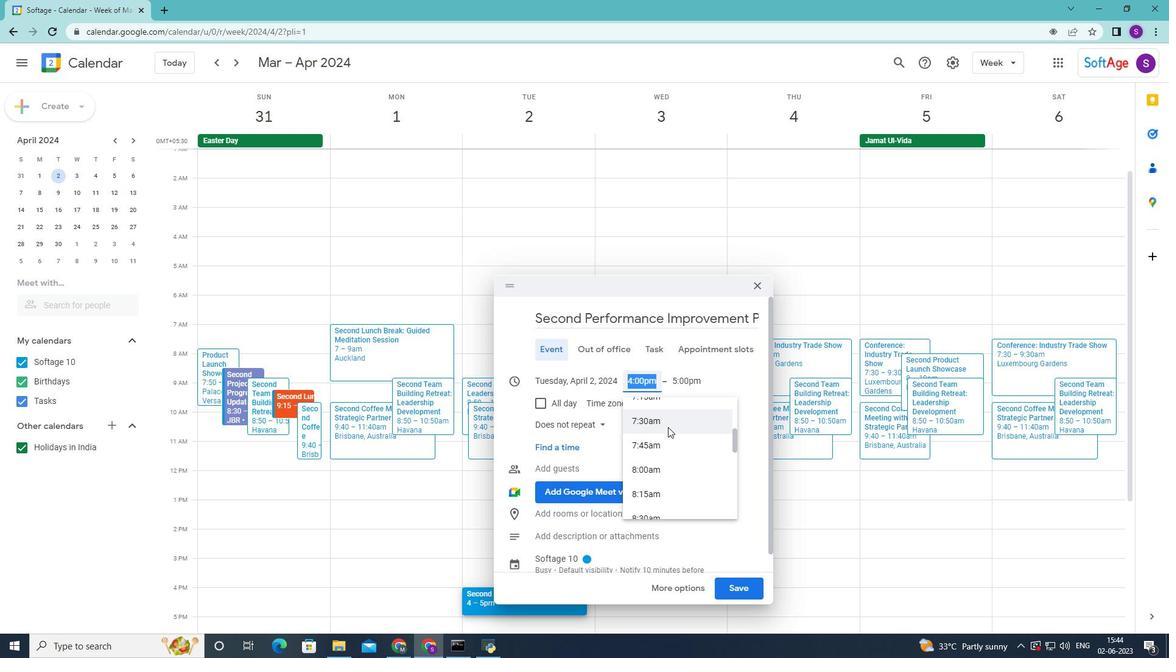 
Action: Mouse pressed left at (668, 424)
Screenshot: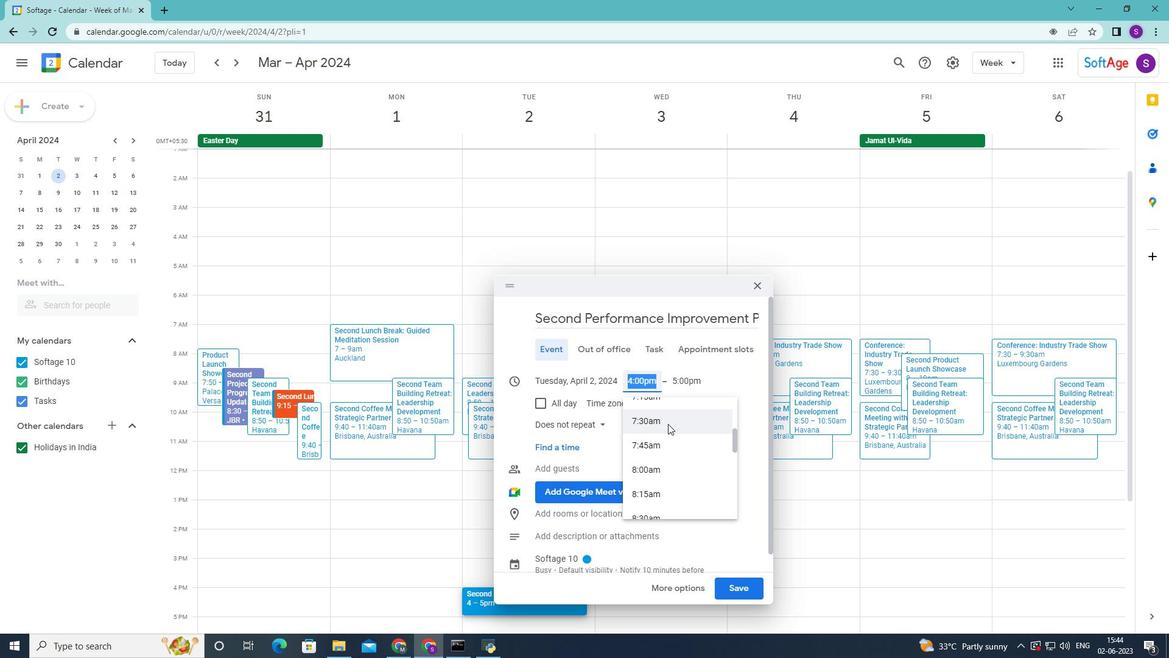 
Action: Mouse moved to (680, 380)
Screenshot: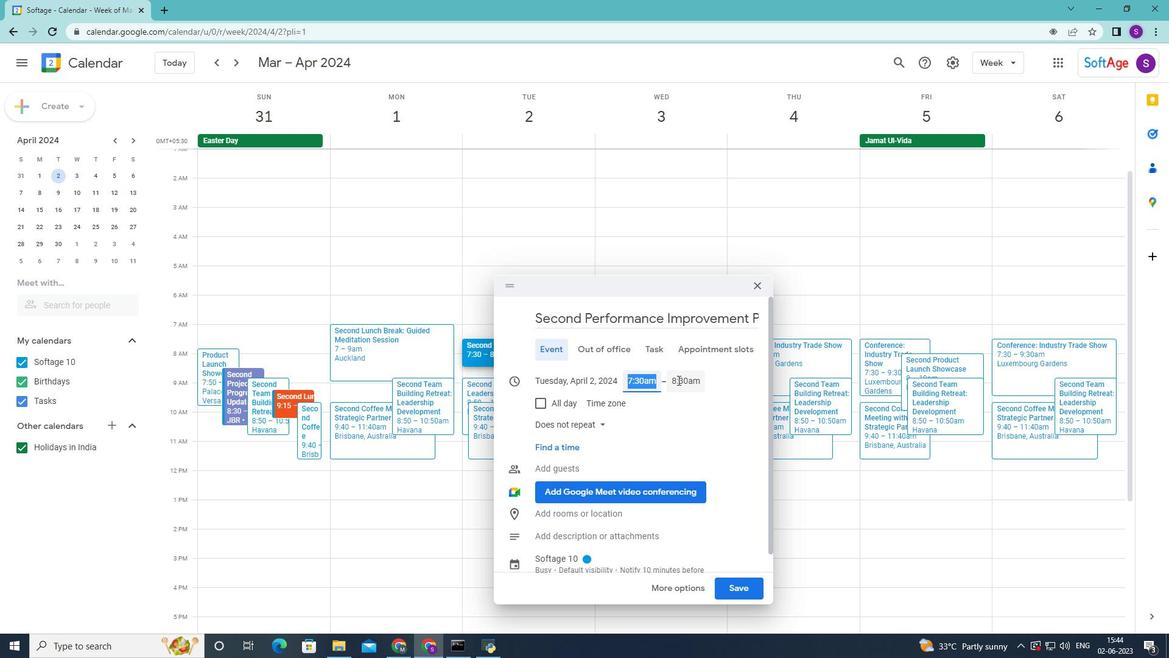 
Action: Mouse pressed left at (680, 380)
Screenshot: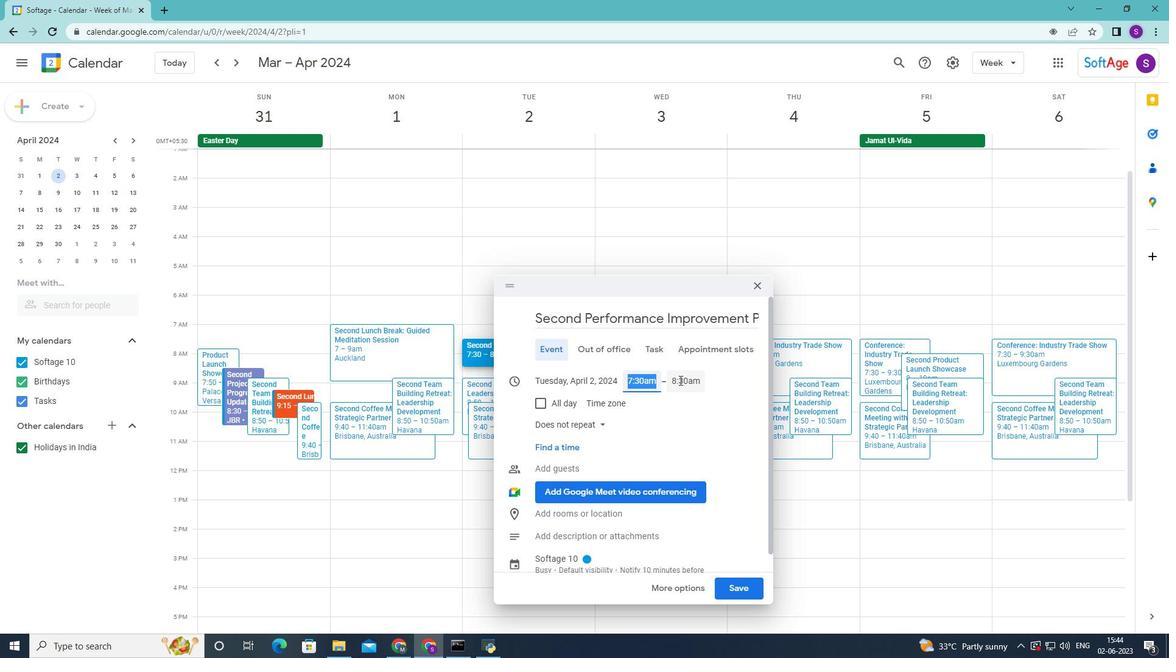 
Action: Mouse moved to (694, 443)
Screenshot: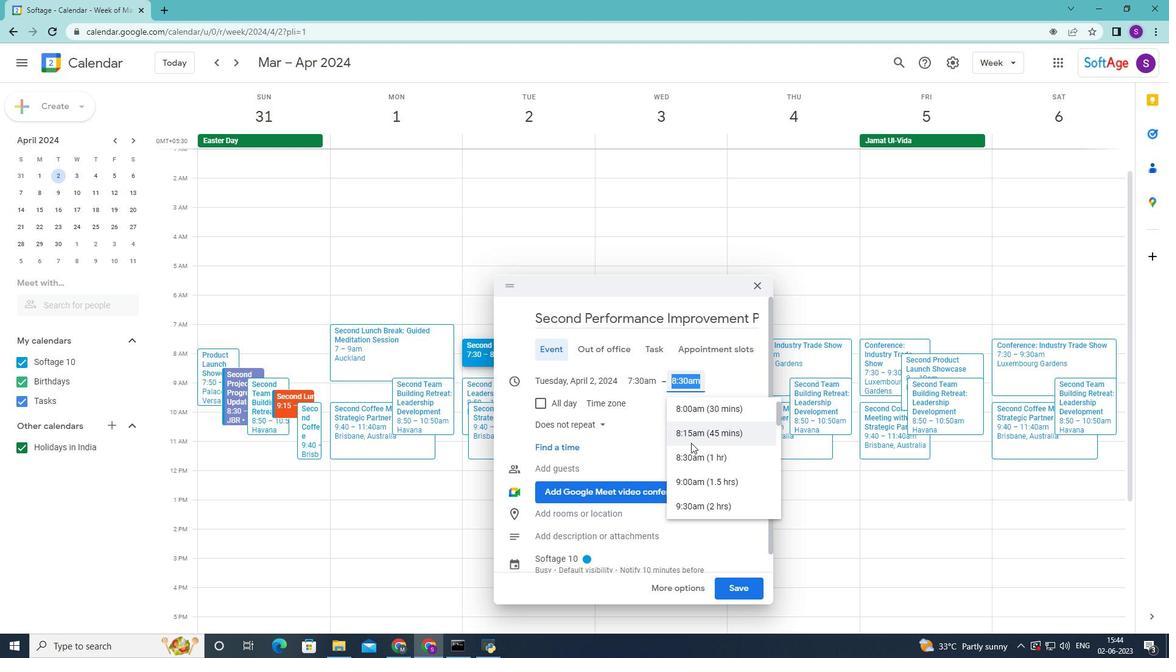 
Action: Mouse scrolled (694, 442) with delta (0, 0)
Screenshot: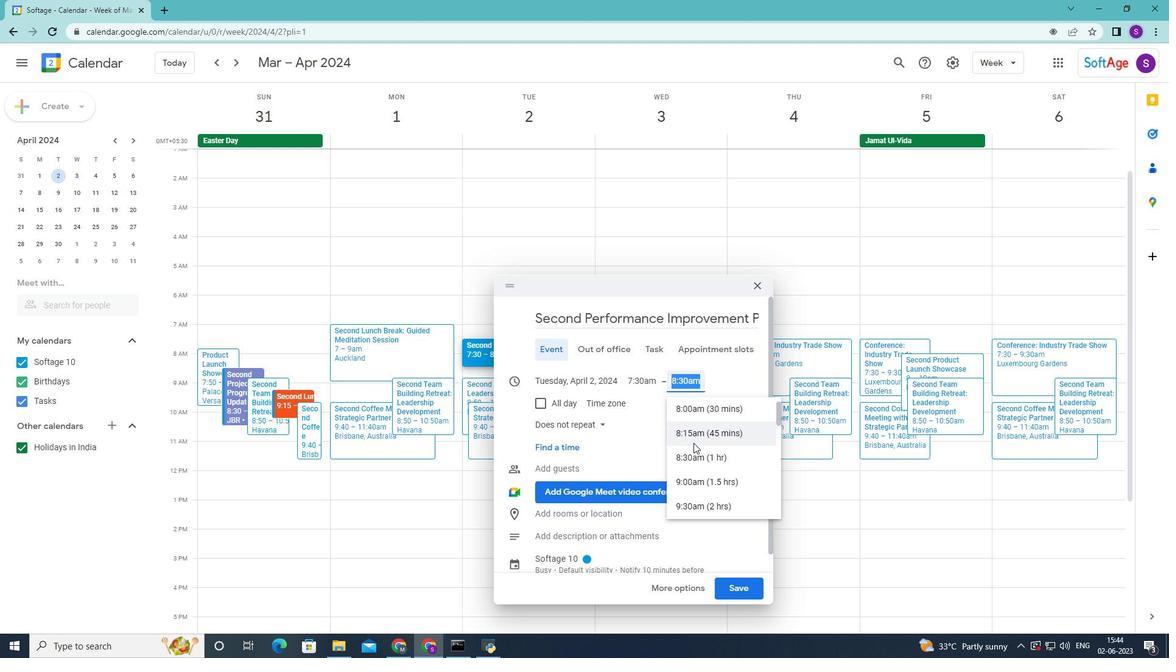 
Action: Mouse moved to (701, 445)
Screenshot: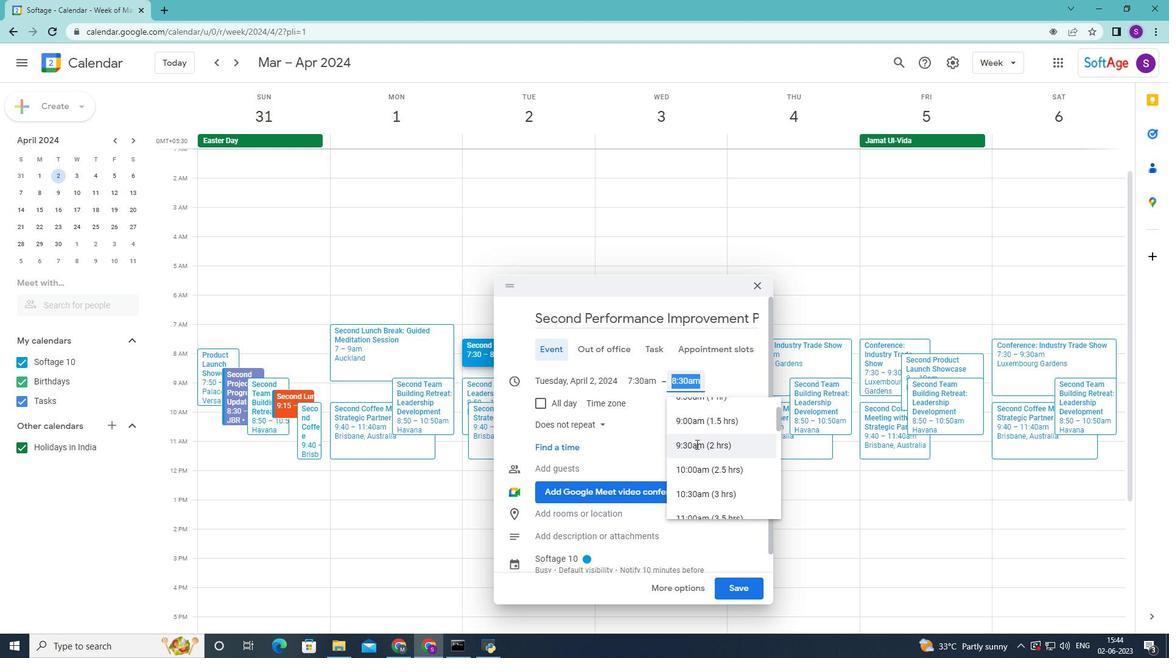 
Action: Mouse pressed left at (701, 445)
Screenshot: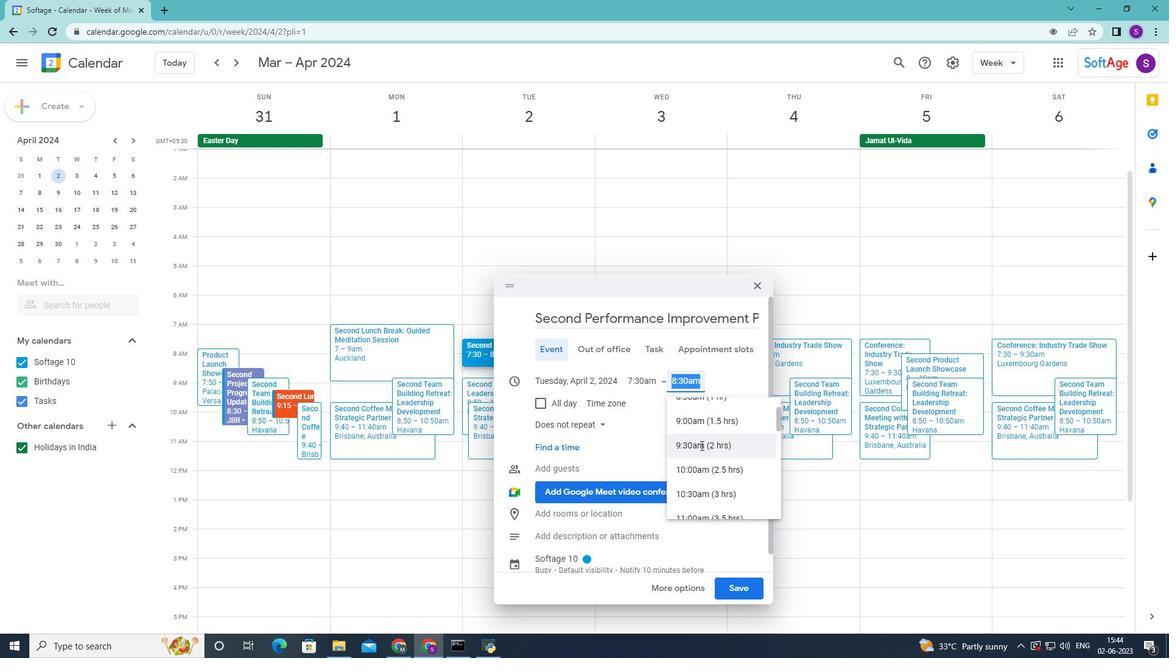 
Action: Mouse moved to (695, 588)
Screenshot: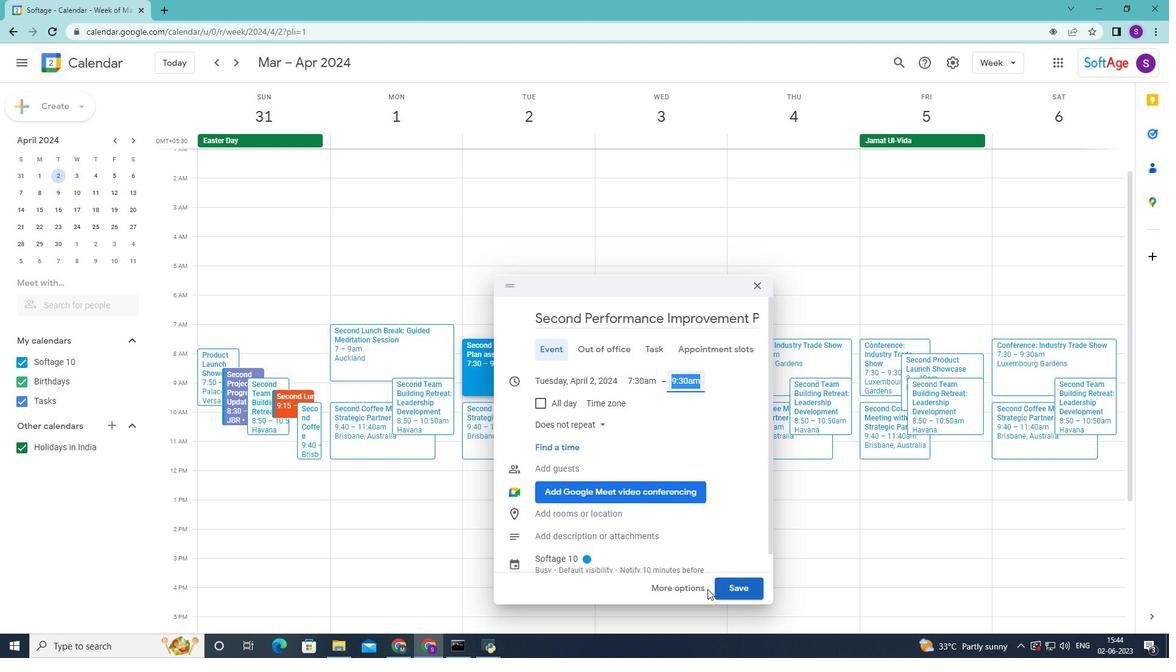 
Action: Mouse pressed left at (695, 588)
Screenshot: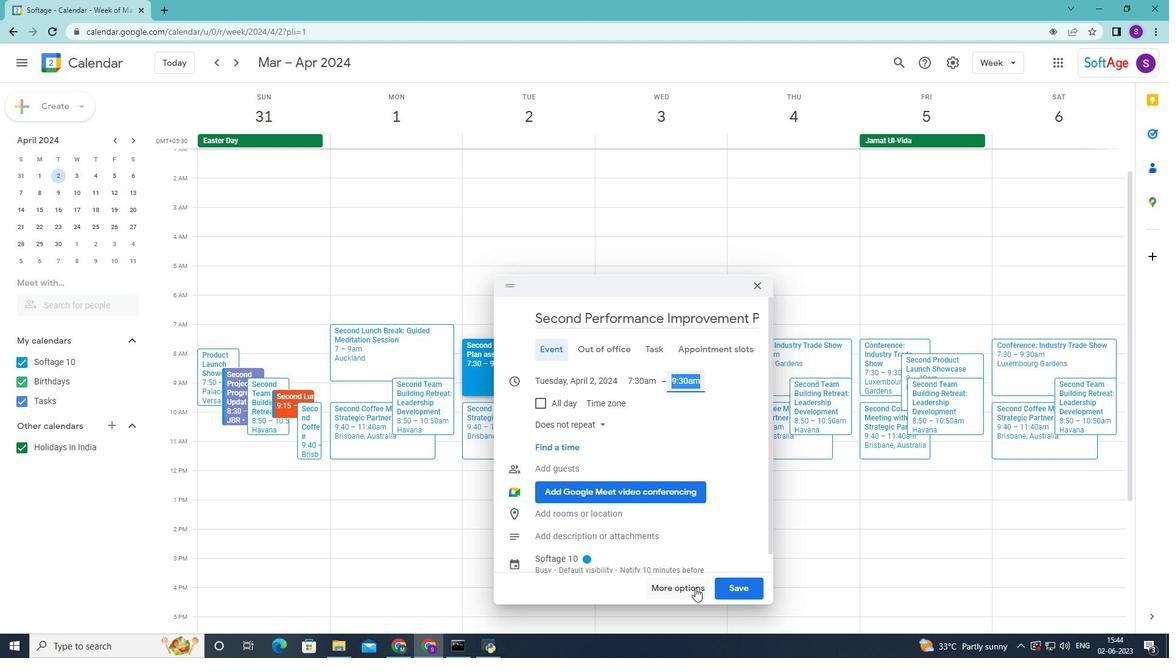 
Action: Mouse moved to (163, 425)
Screenshot: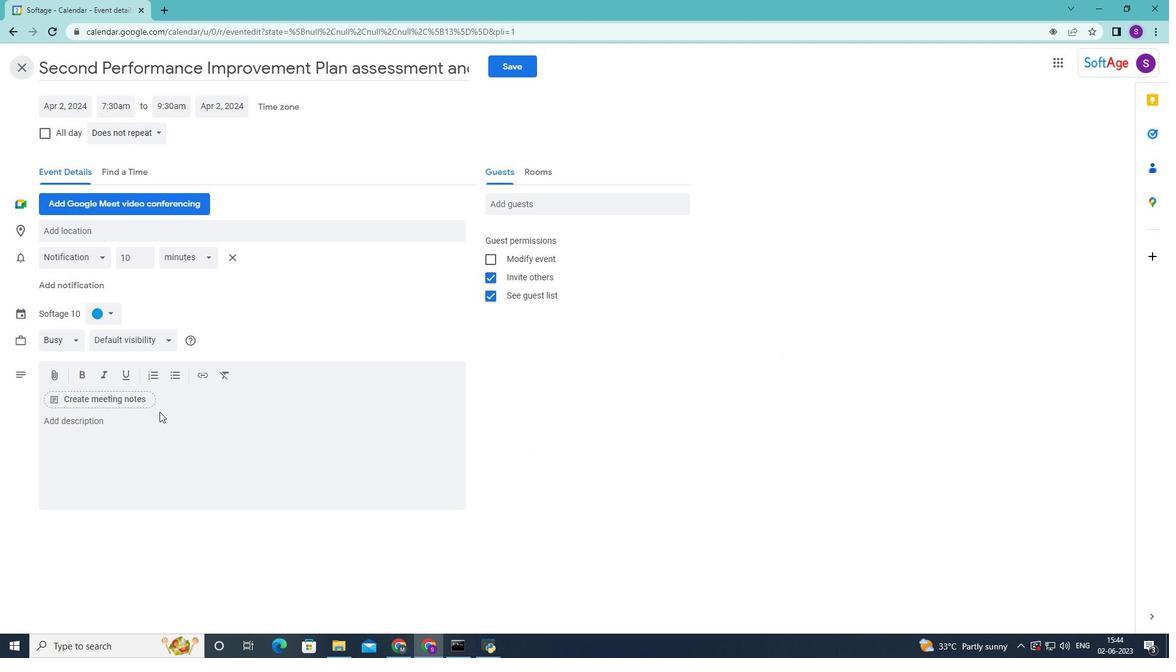 
Action: Mouse pressed left at (163, 425)
Screenshot: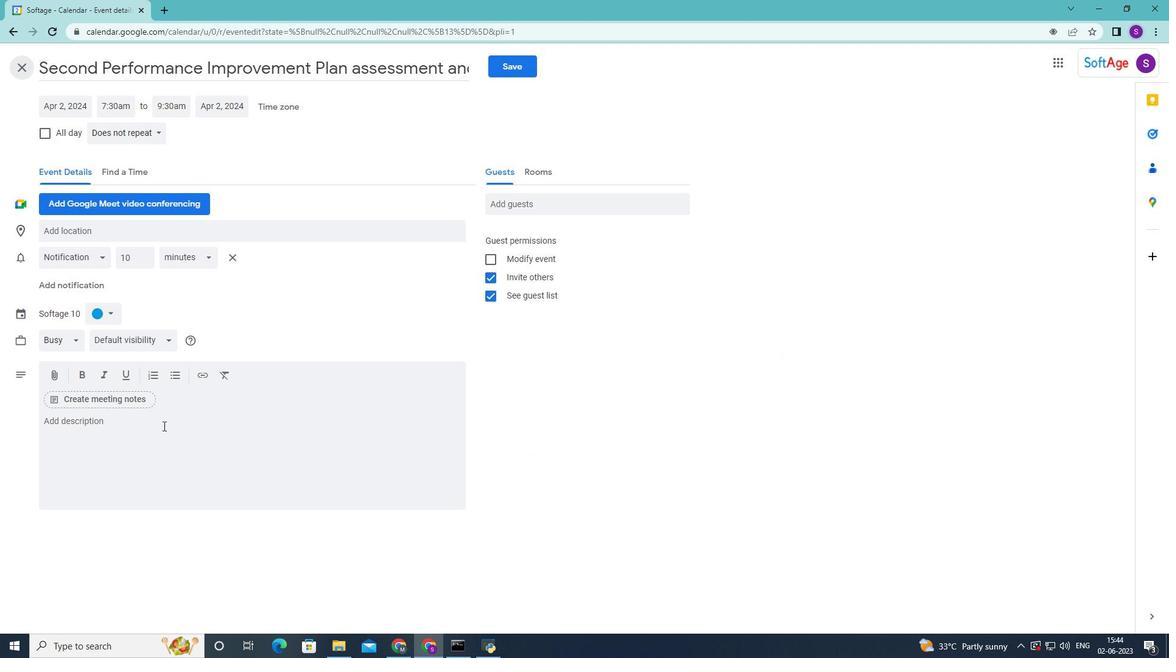 
Action: Key pressed <Key.shift>Thrpoghout<Key.space>the<Key.space><Key.shift>PIP<Key.space>
Screenshot: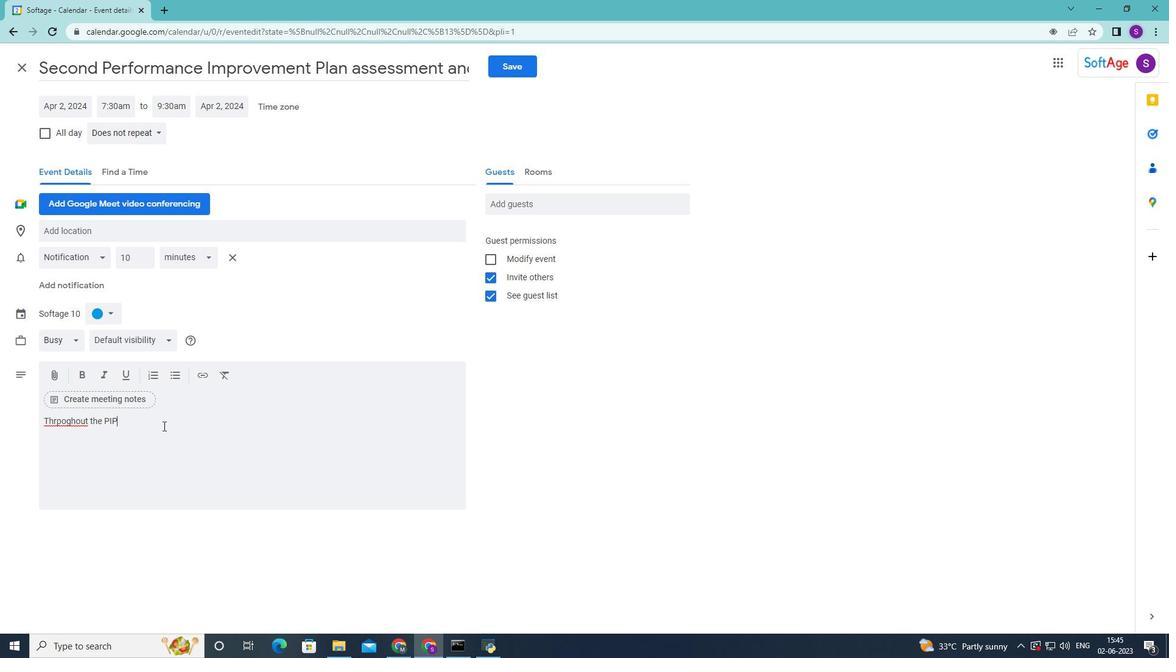 
Action: Mouse moved to (61, 419)
Screenshot: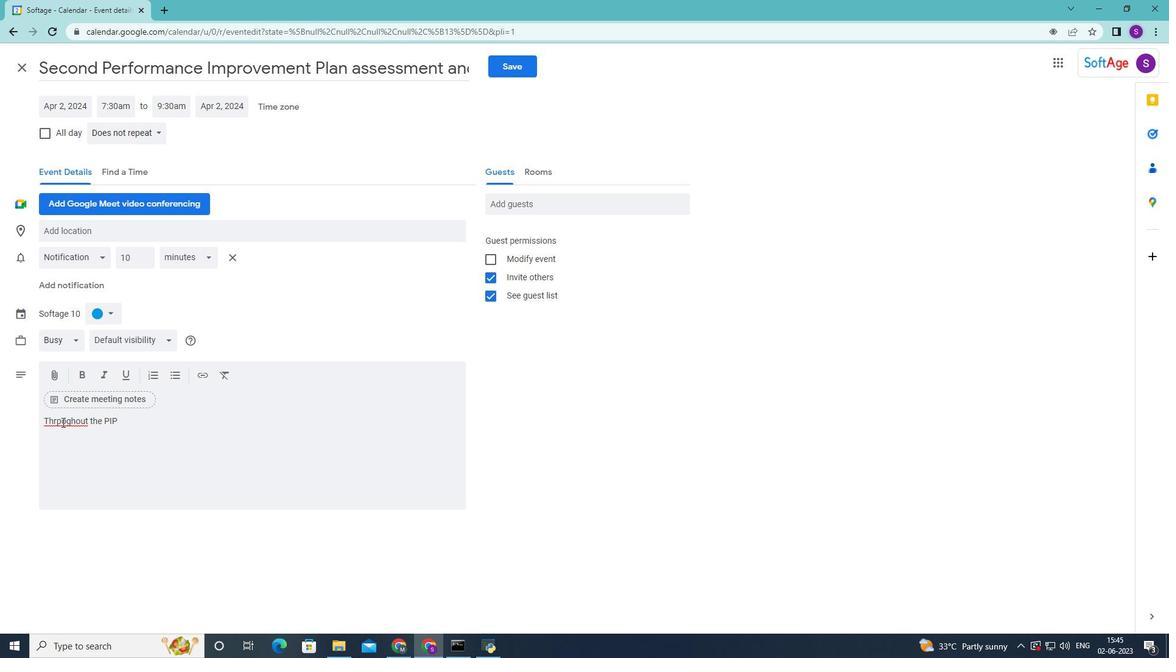 
Action: Mouse pressed left at (61, 419)
Screenshot: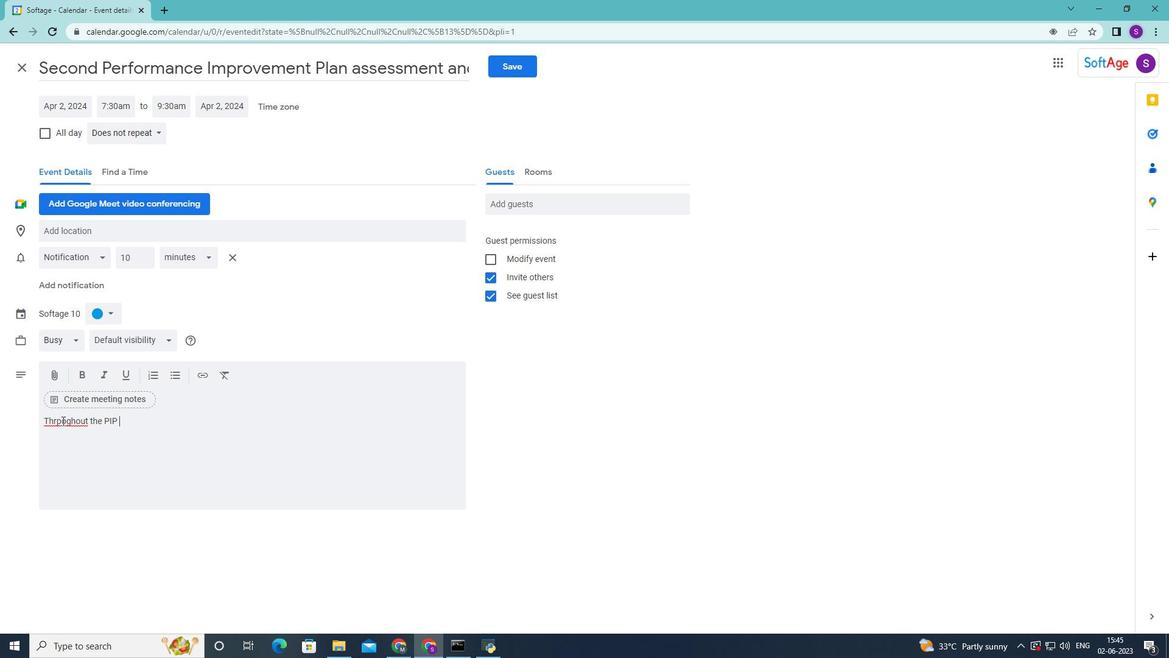 
Action: Mouse moved to (76, 422)
Screenshot: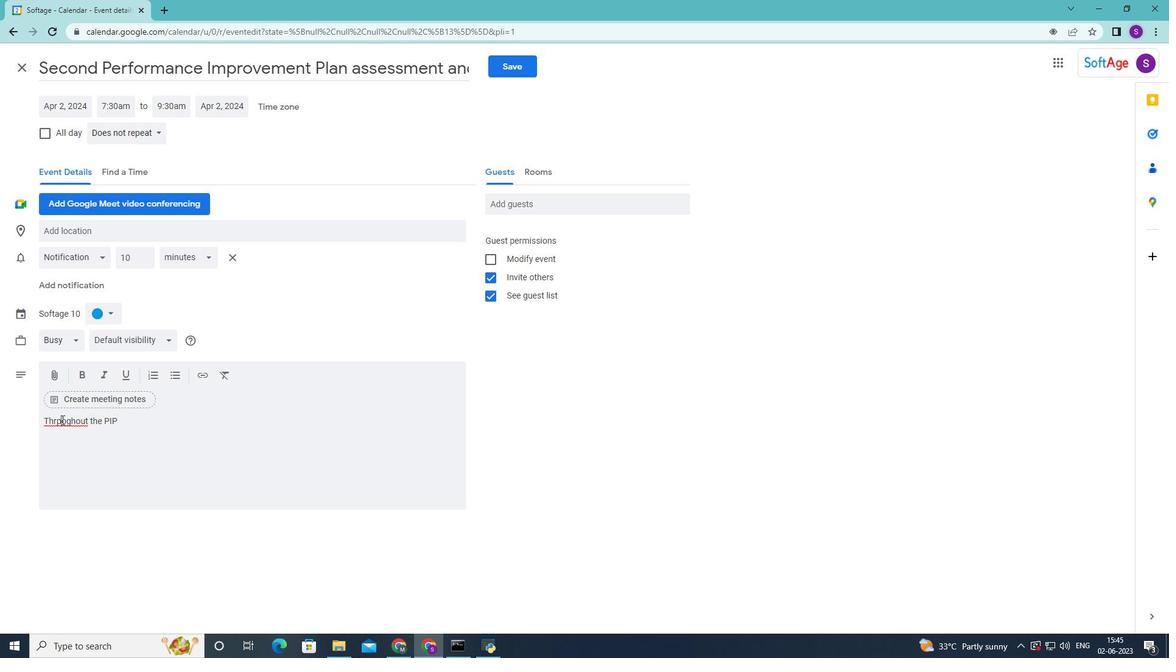 
Action: Key pressed <Key.backspace>o<Key.right><Key.backspace>u
Screenshot: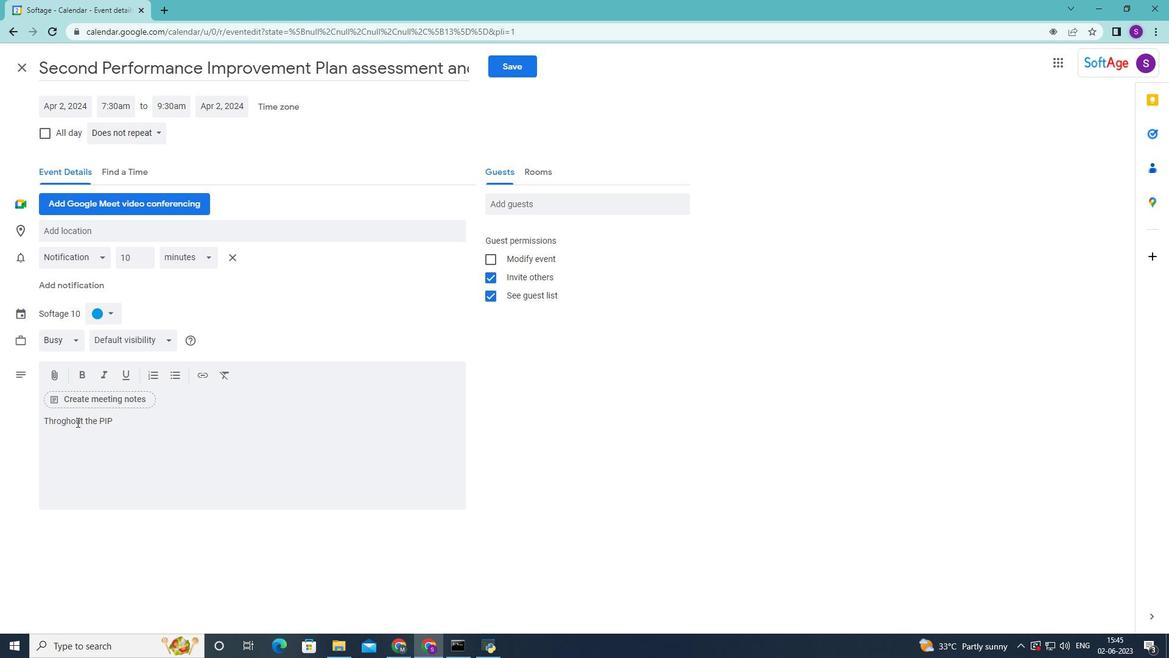 
Action: Mouse moved to (140, 422)
Screenshot: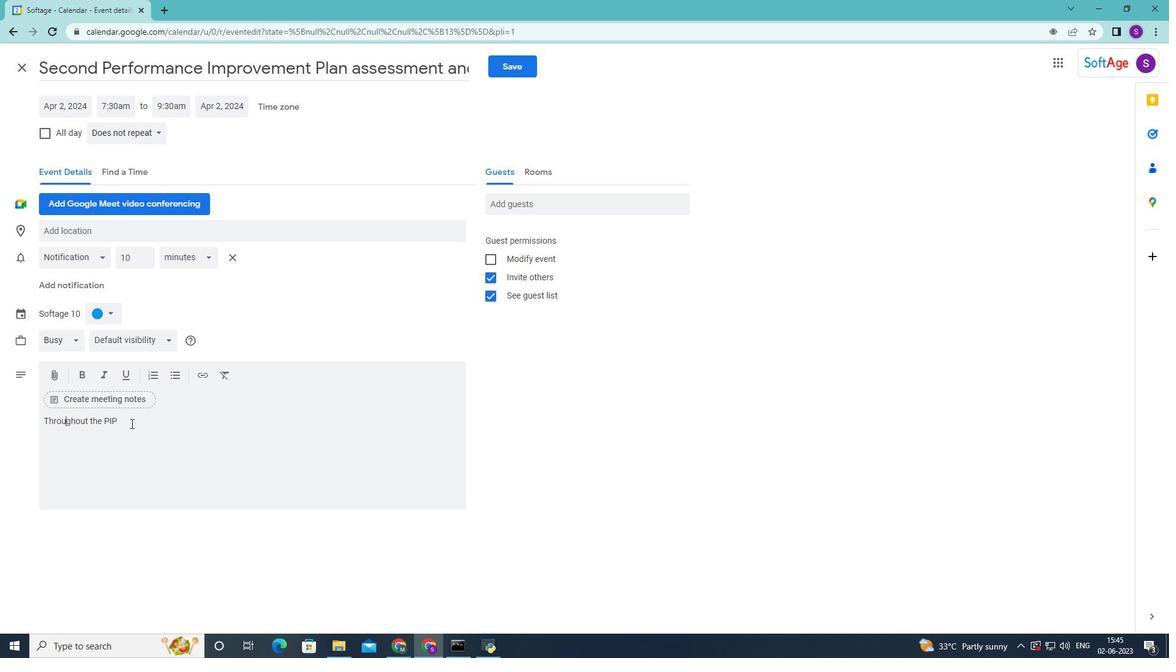 
Action: Mouse pressed left at (140, 422)
Screenshot: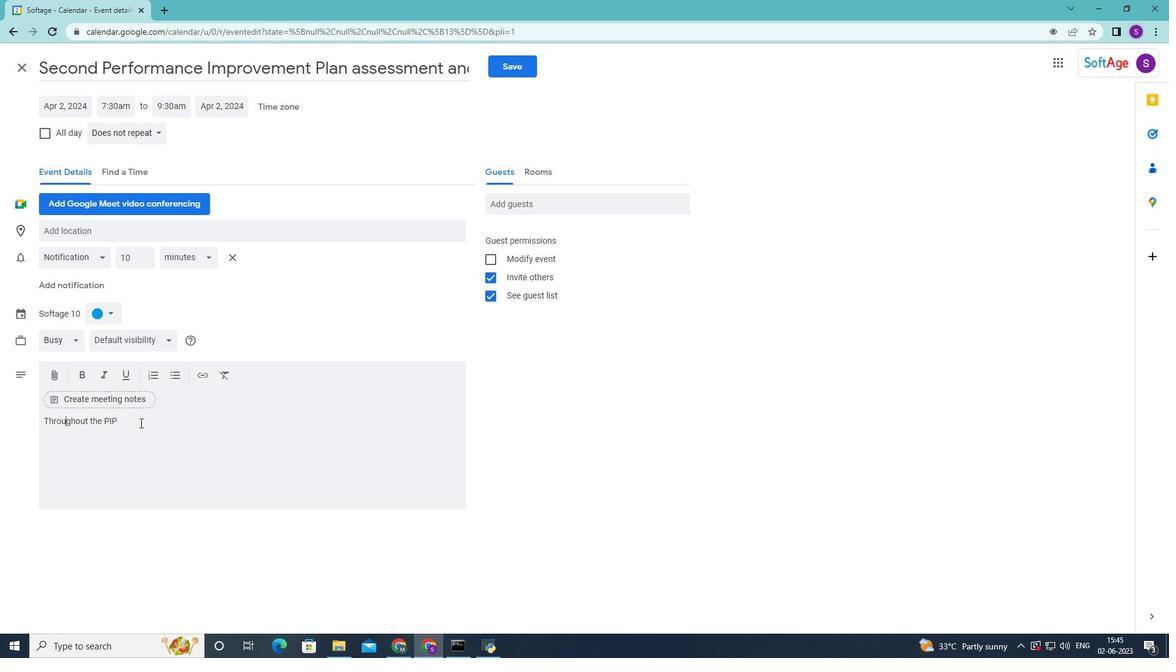 
Action: Key pressed <Key.shift>Discussion,<Key.space>an<Key.space>emphasis<Key.space>will<Key.space>be<Key.space>placed<Key.space>on<Key.space>fostering<Key.space>a<Key.space>postirive<Key.space><Key.backspace><Key.backspace><Key.backspace><Key.backspace><Key.backspace><Key.backspace><Key.backspace>itive<Key.space>and<Key.space>growth-oriented<Key.space>mo<Key.backspace>indset.<Key.space><Key.shift>The<Key.space>employee<Key.space>will<Key.space>be<Key.space>encouraged<Key.space>to<Key.space>take<Key.space>ownership<Key.space>og<Key.backspace>f<Key.space>their<Key.space>development,<Key.space>ask<Key.space>questions,<Key.space>
Screenshot: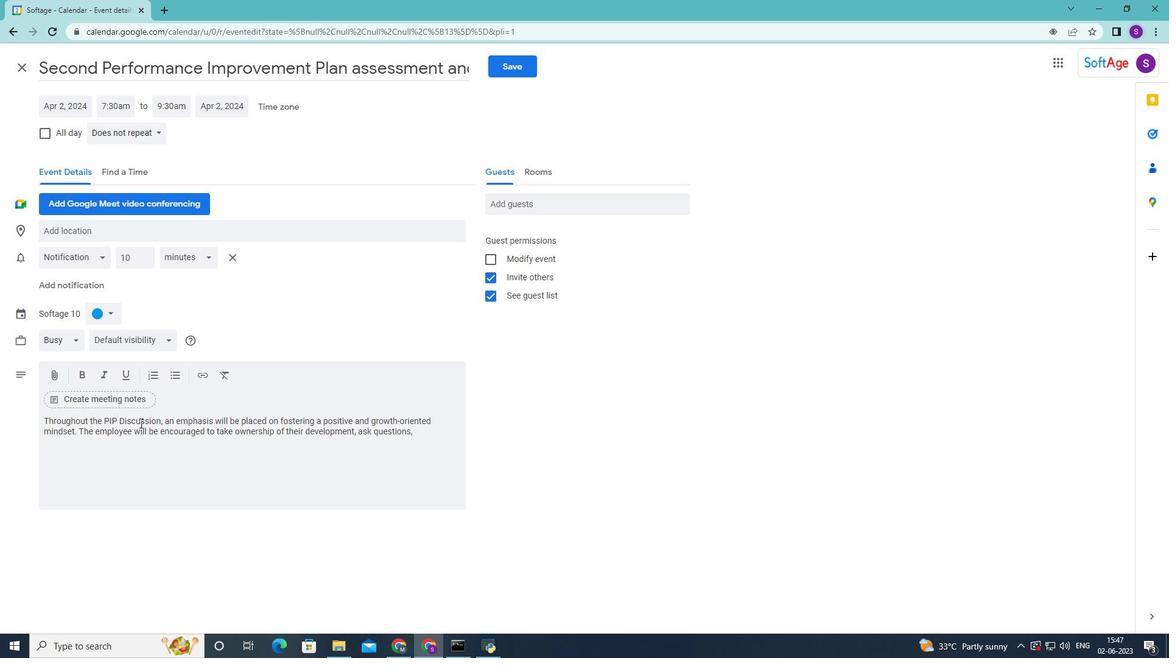 
Action: Mouse moved to (175, 415)
Screenshot: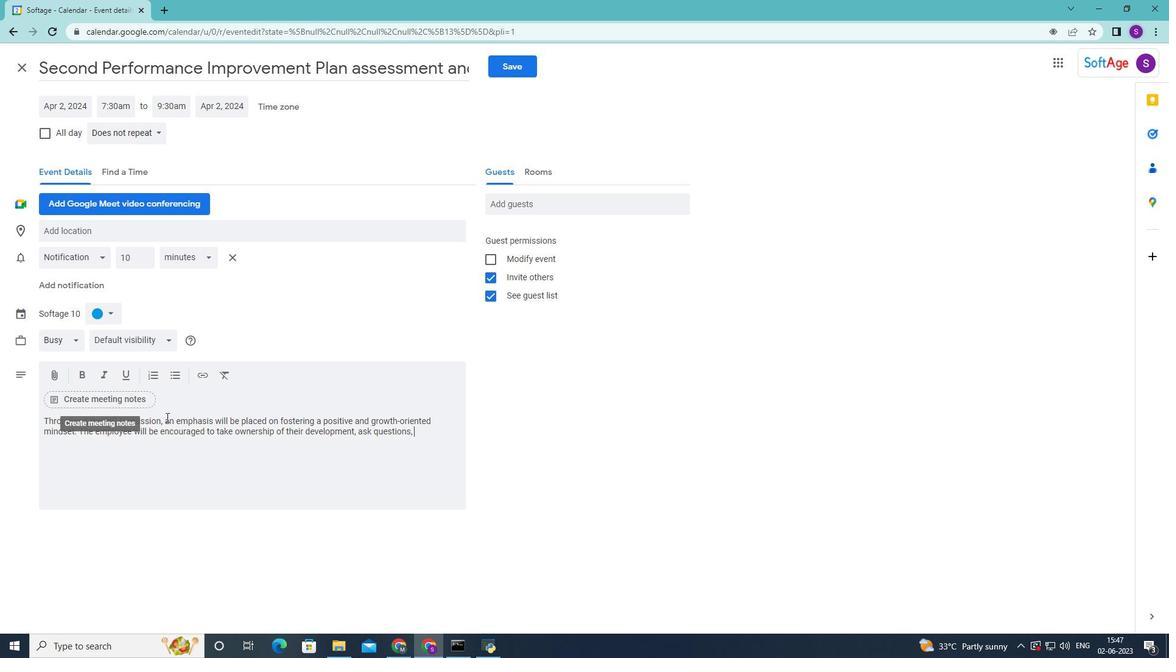 
Action: Key pressed and<Key.space>seek<Key.space>clarification<Key.space>when<Key.space>needed<Key.space><Key.shift>the<Key.space>supervisor<Key.space>will<Key.space>provide<Key.space>support,encouragement,<Key.space>and<Key.space>guidance<Key.space>to<Key.space>
Screenshot: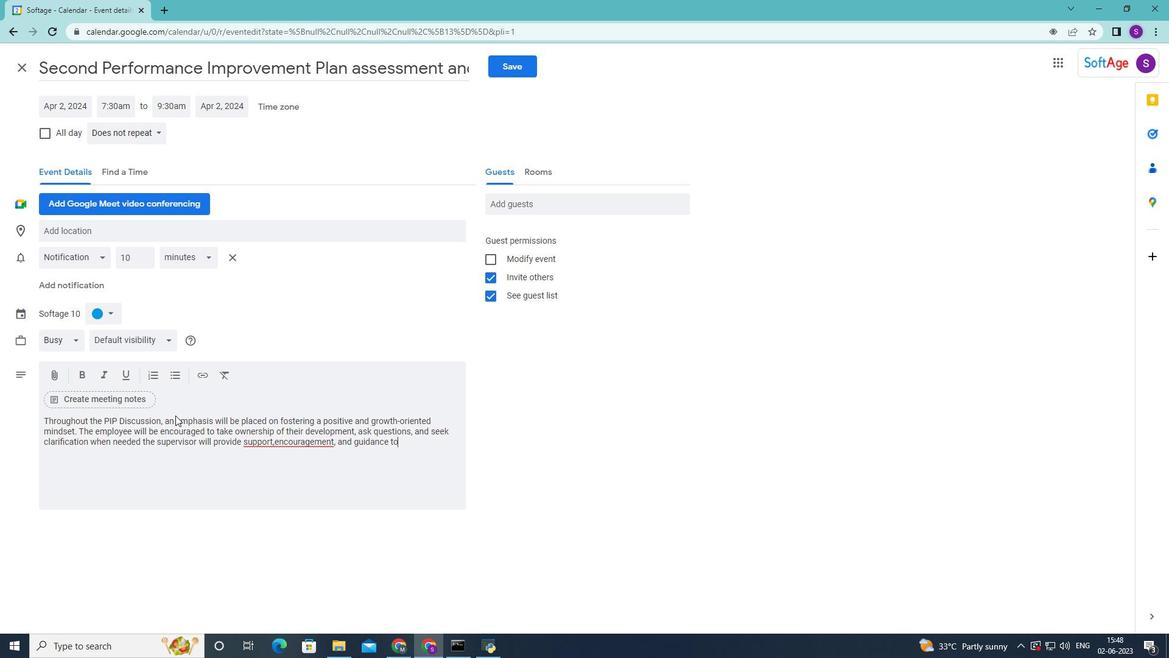 
Action: Mouse moved to (275, 441)
Screenshot: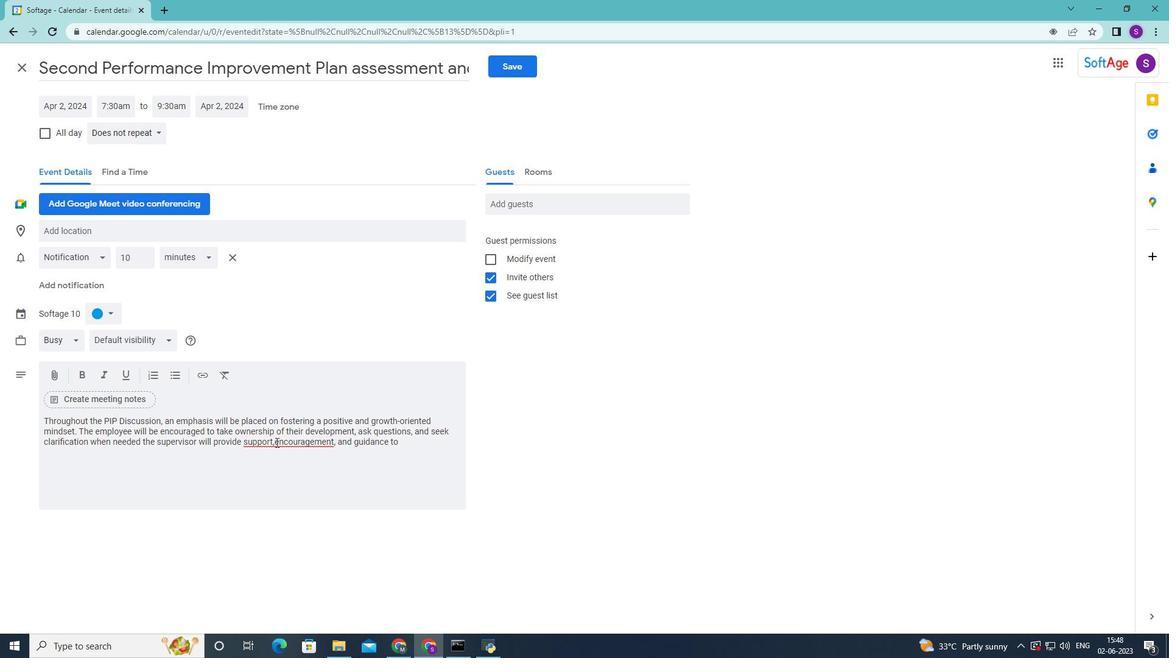 
Action: Mouse pressed left at (275, 441)
Screenshot: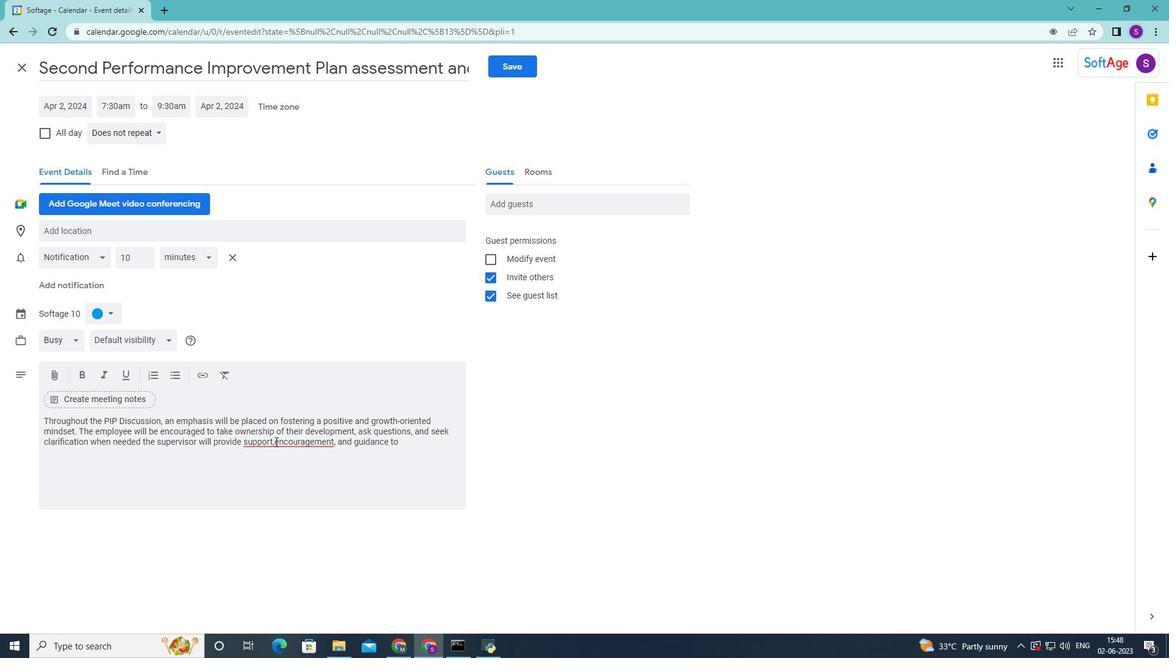 
Action: Mouse moved to (326, 456)
Screenshot: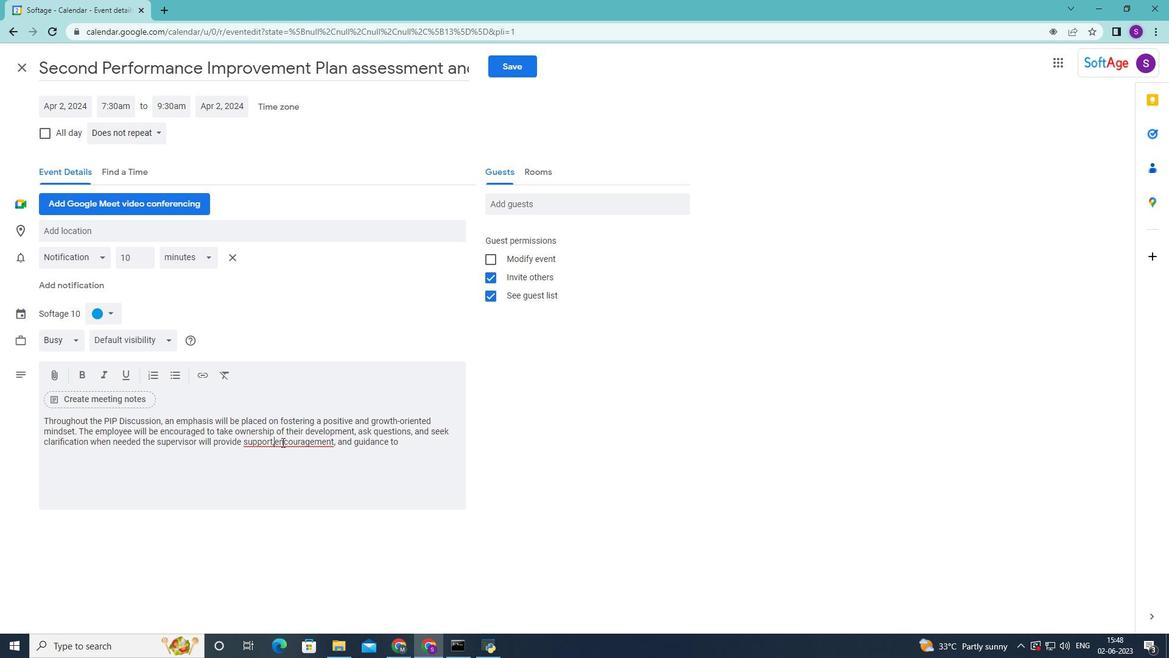 
Action: Key pressed <Key.space>
Screenshot: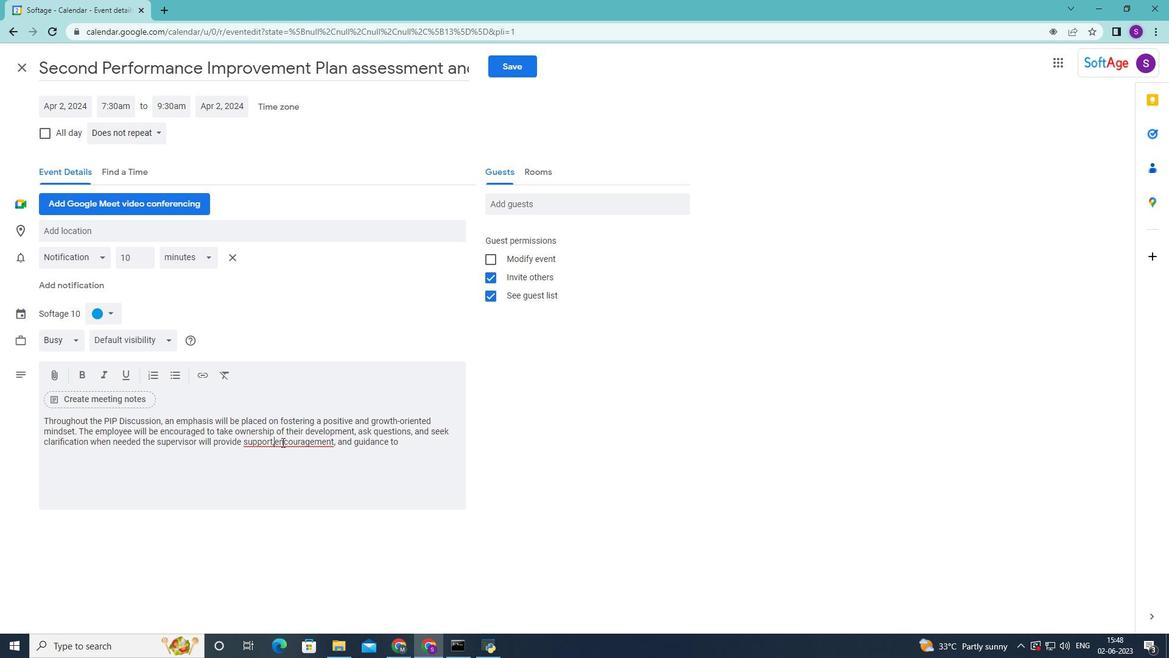 
Action: Mouse moved to (410, 443)
Screenshot: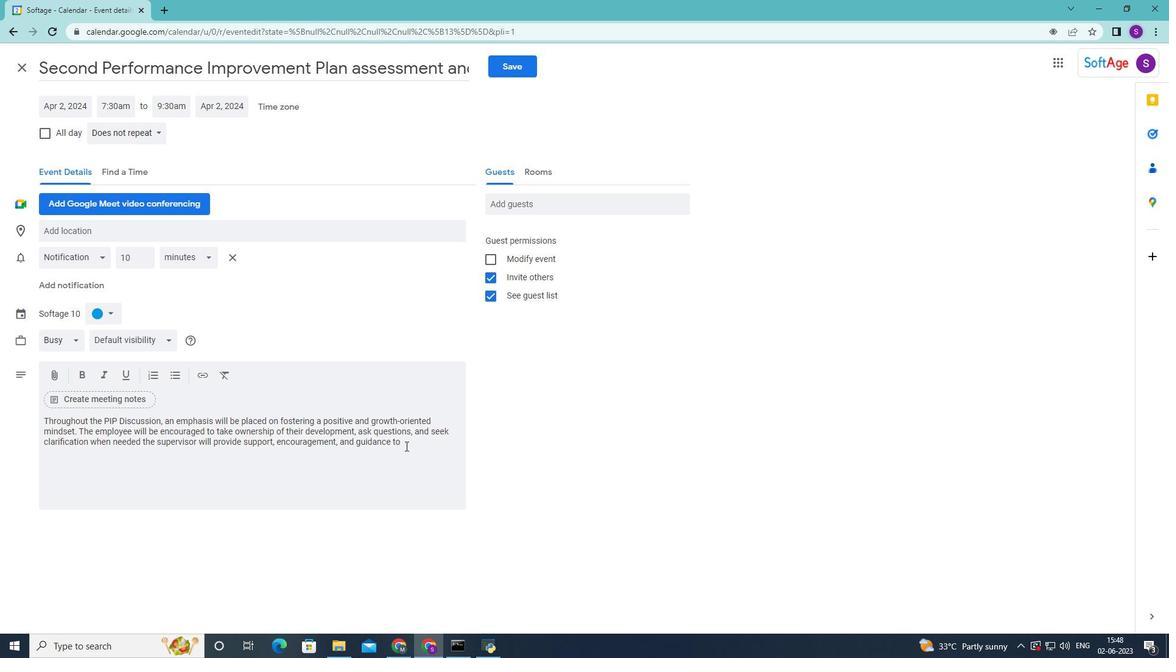
Action: Mouse pressed left at (410, 443)
Screenshot: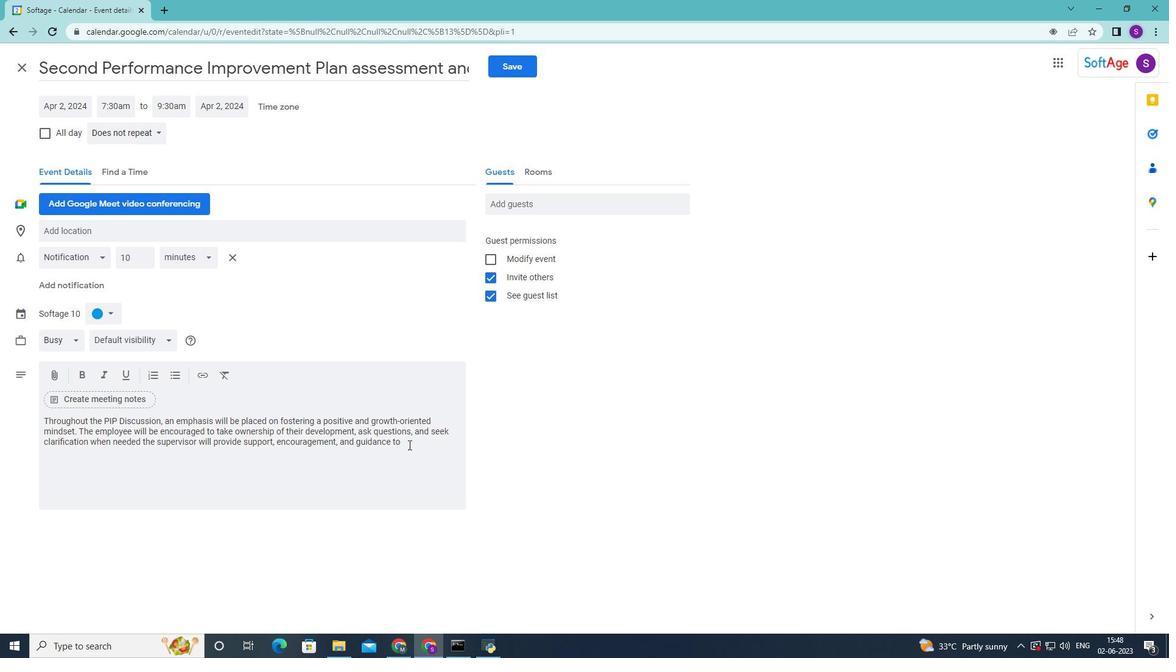 
Action: Mouse moved to (413, 443)
Screenshot: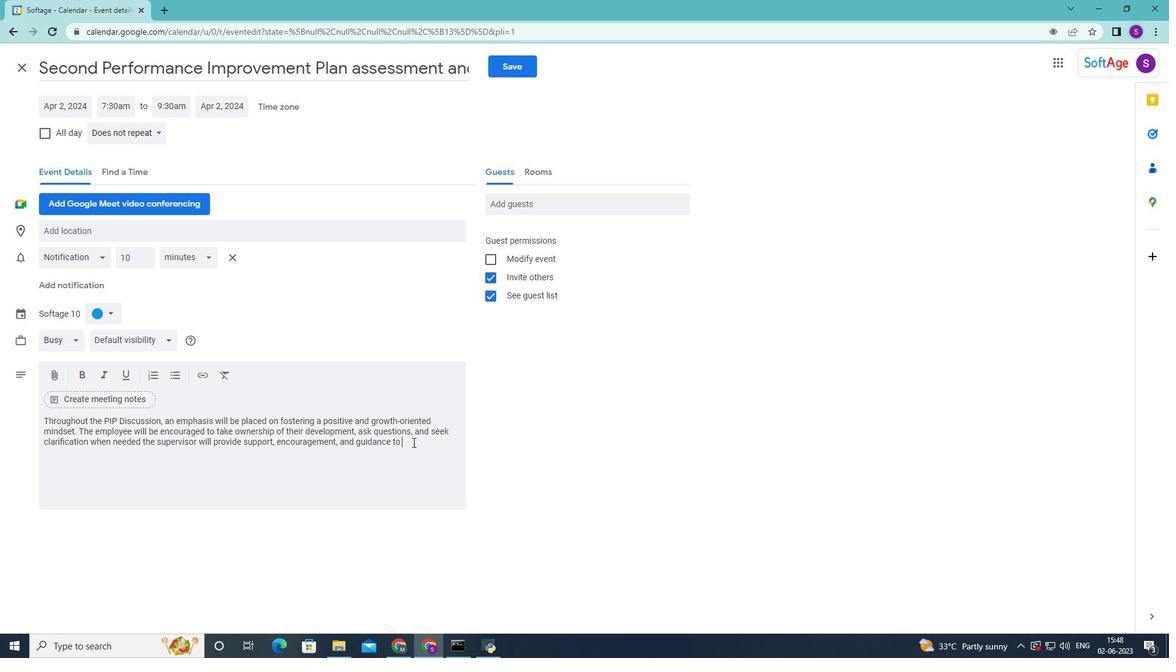 
Action: Key pressed help<Key.space>the<Key.space>emplot<Key.backspace>yee<Key.space>succeed<Key.space><Key.backspace>.
Screenshot: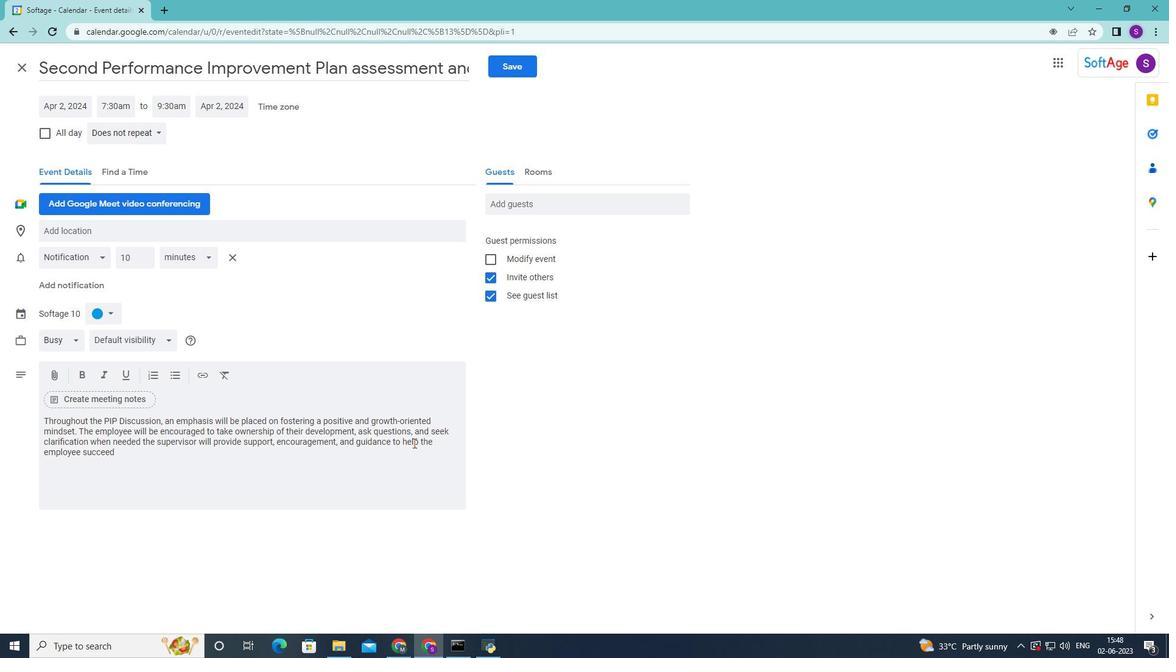 
Action: Mouse moved to (101, 313)
Screenshot: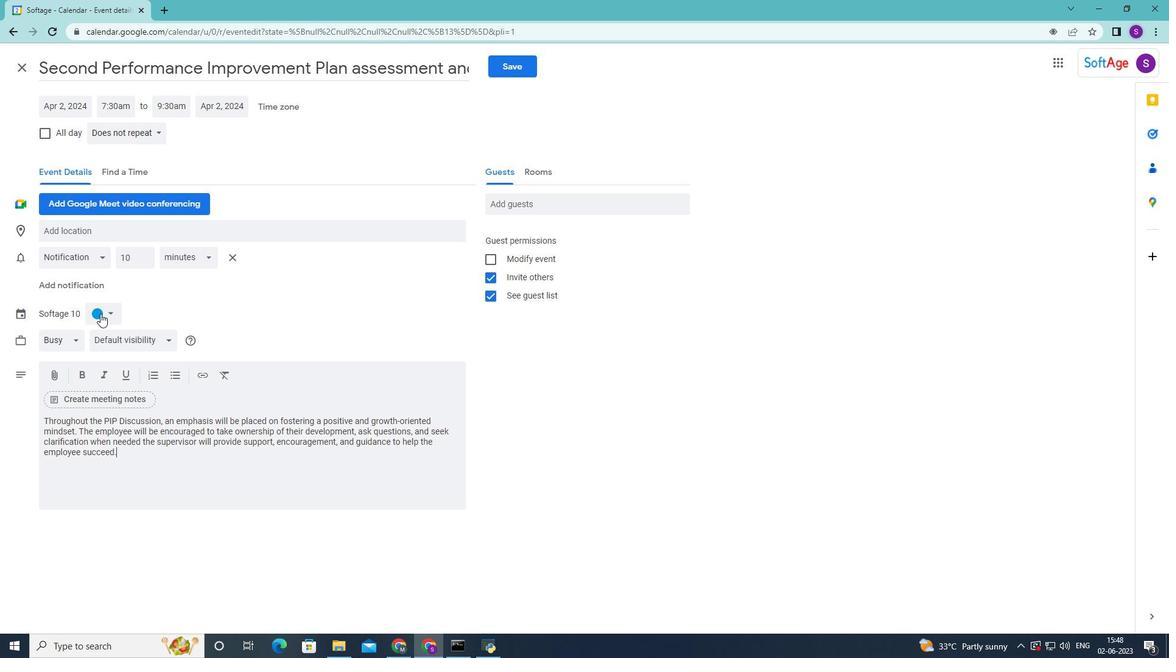 
Action: Mouse pressed left at (101, 313)
Screenshot: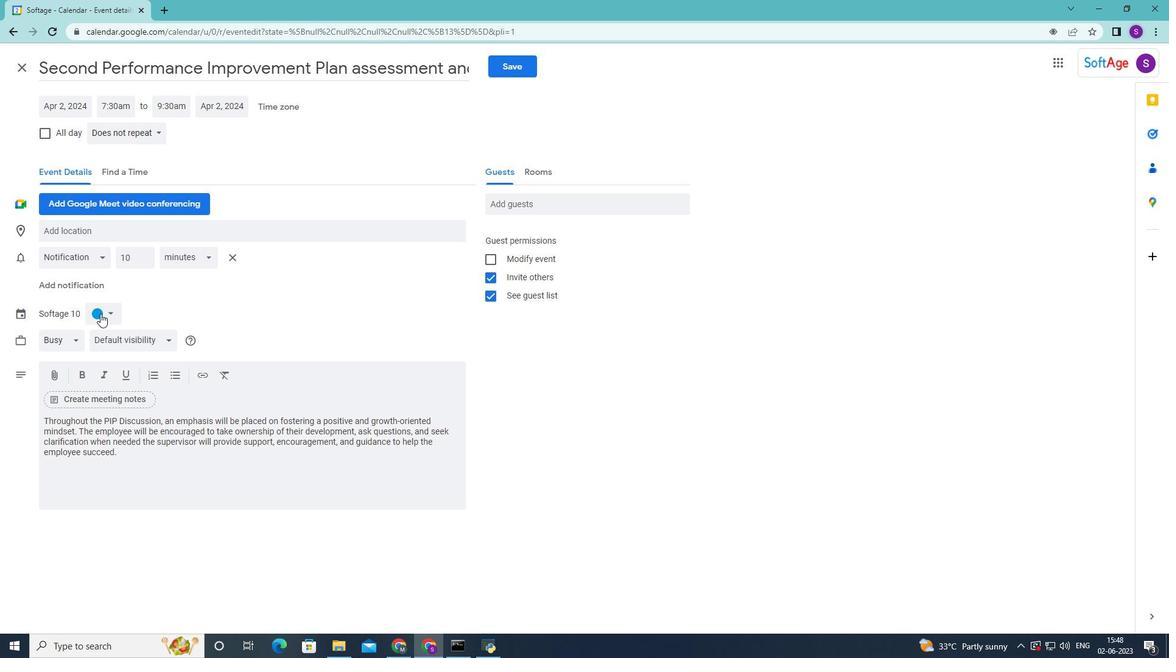 
Action: Mouse moved to (94, 324)
Screenshot: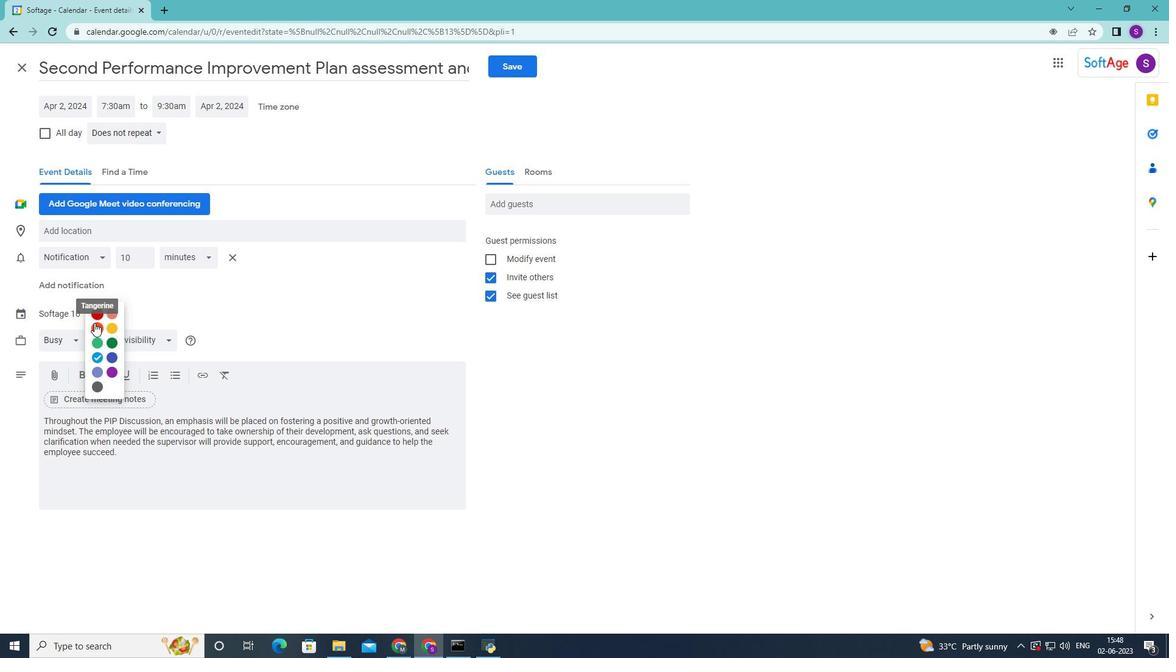 
Action: Mouse pressed left at (94, 324)
Screenshot: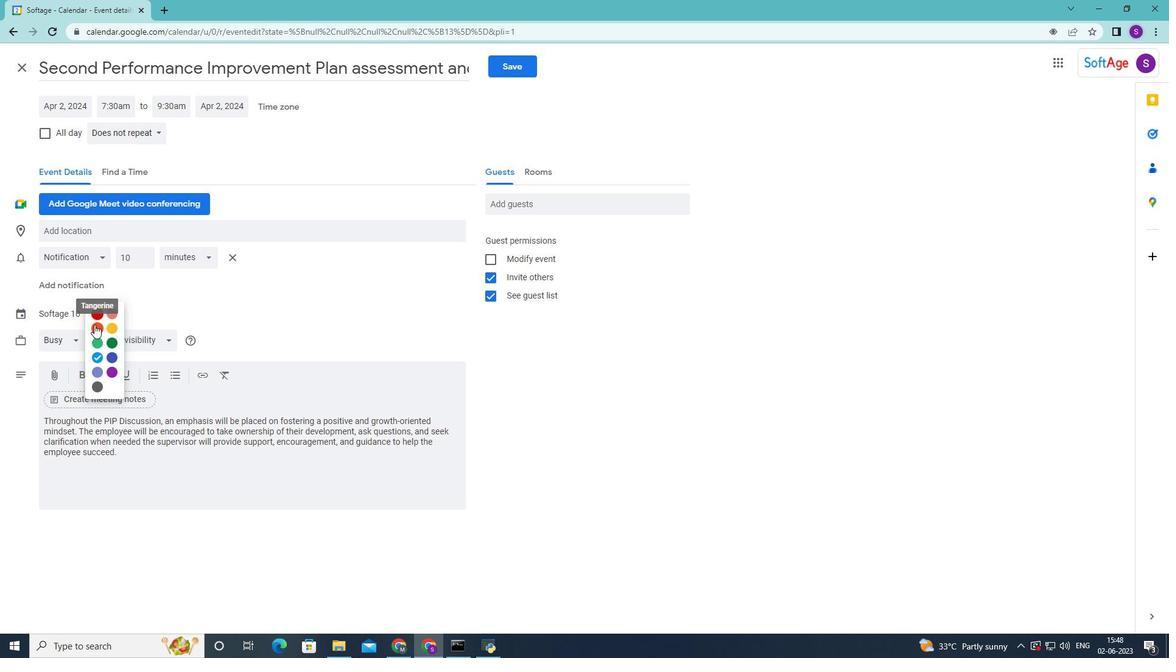 
Action: Mouse moved to (128, 234)
Screenshot: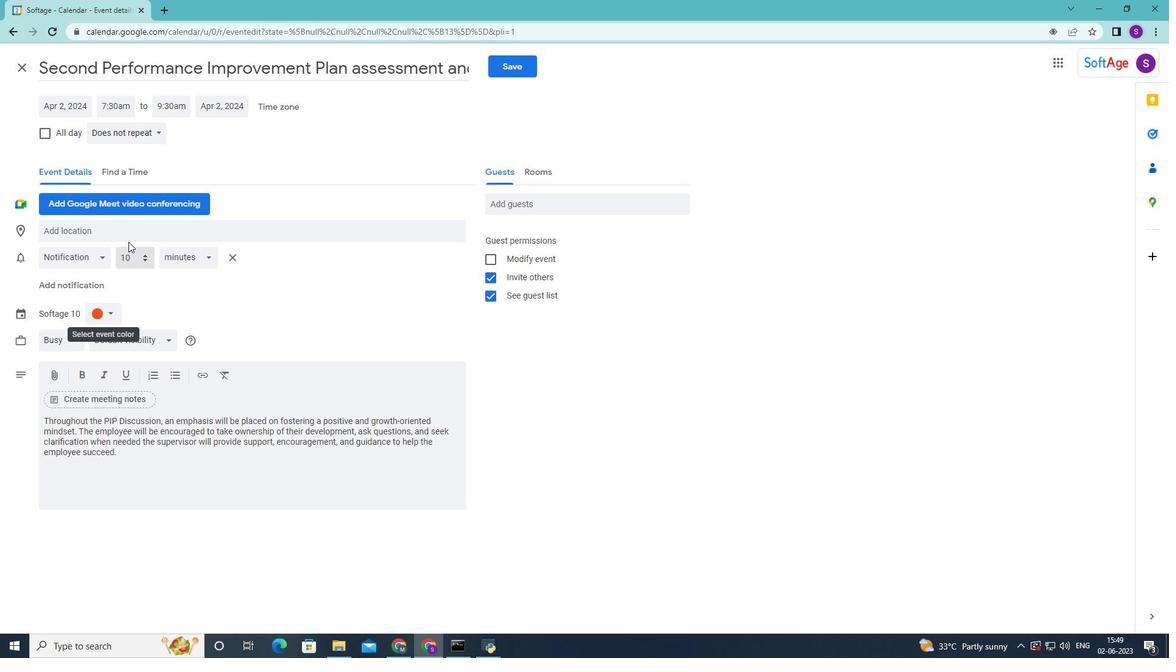 
Action: Mouse pressed left at (128, 234)
Screenshot: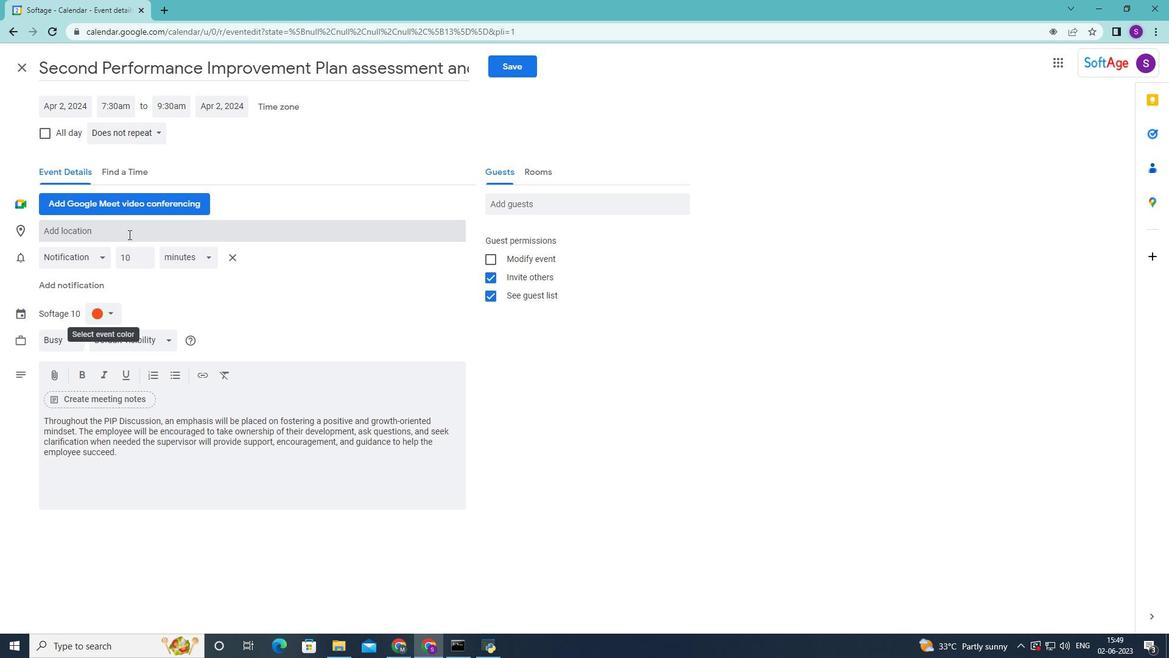 
Action: Key pressed 123<Key.space><Key.shift>Mall<Key.space>of<Key.space>the<Key.space>emirates,dubai,<Key.shift>UAe<Key.space>
Screenshot: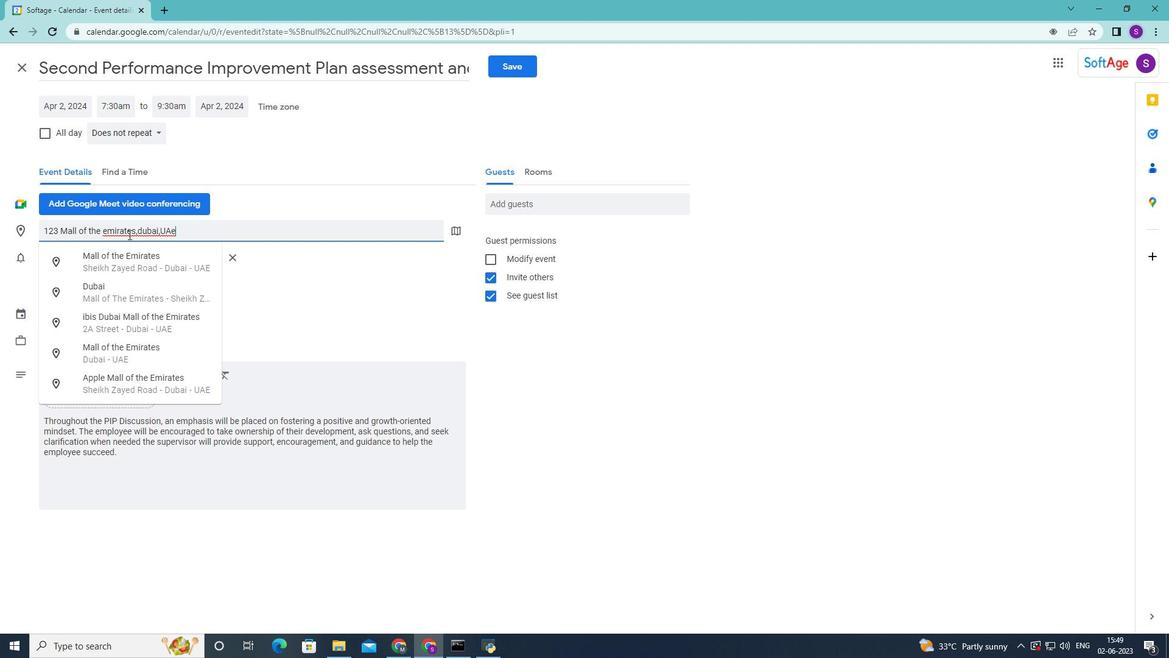 
Action: Mouse moved to (135, 272)
Screenshot: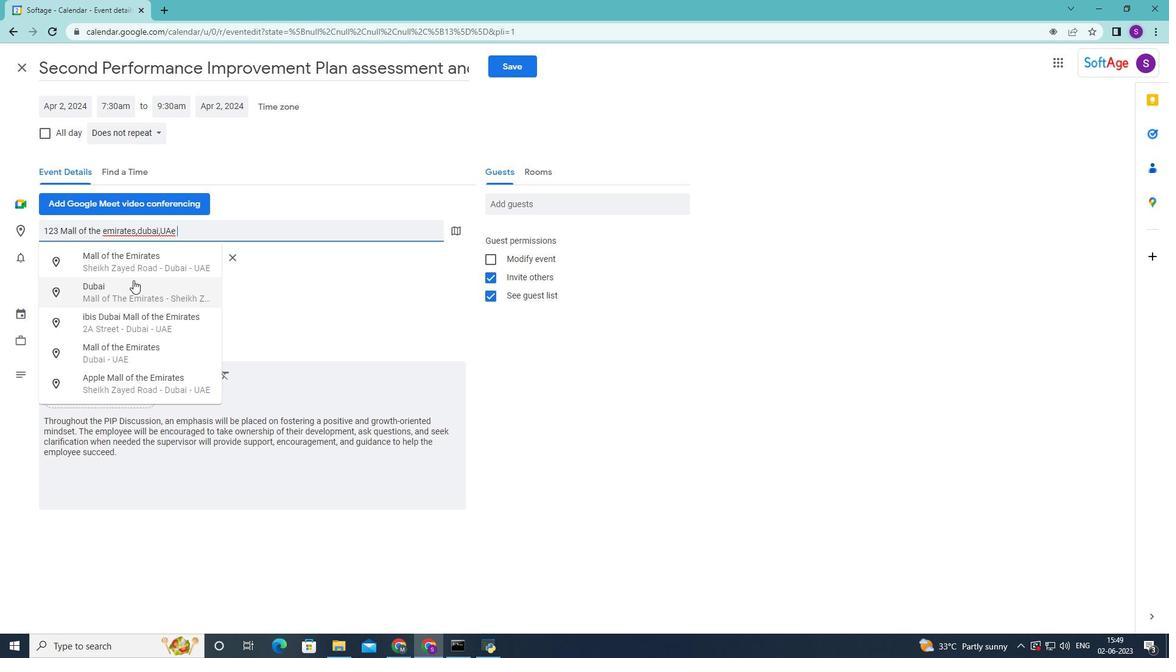 
Action: Mouse pressed left at (135, 272)
Screenshot: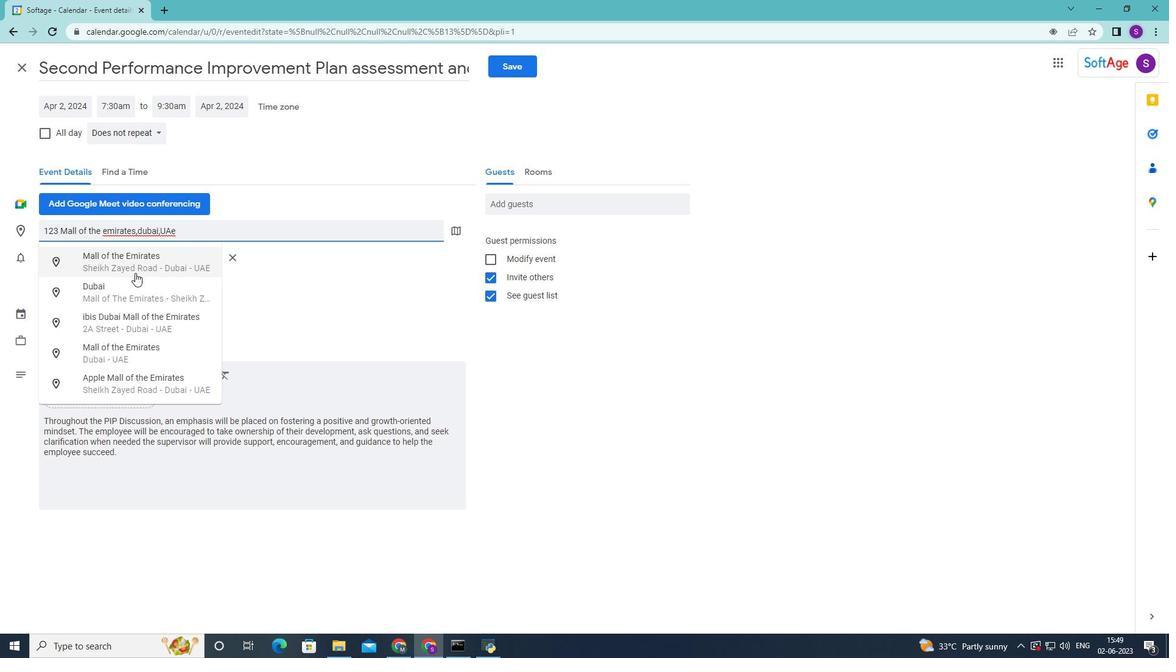 
Action: Mouse moved to (488, 293)
Screenshot: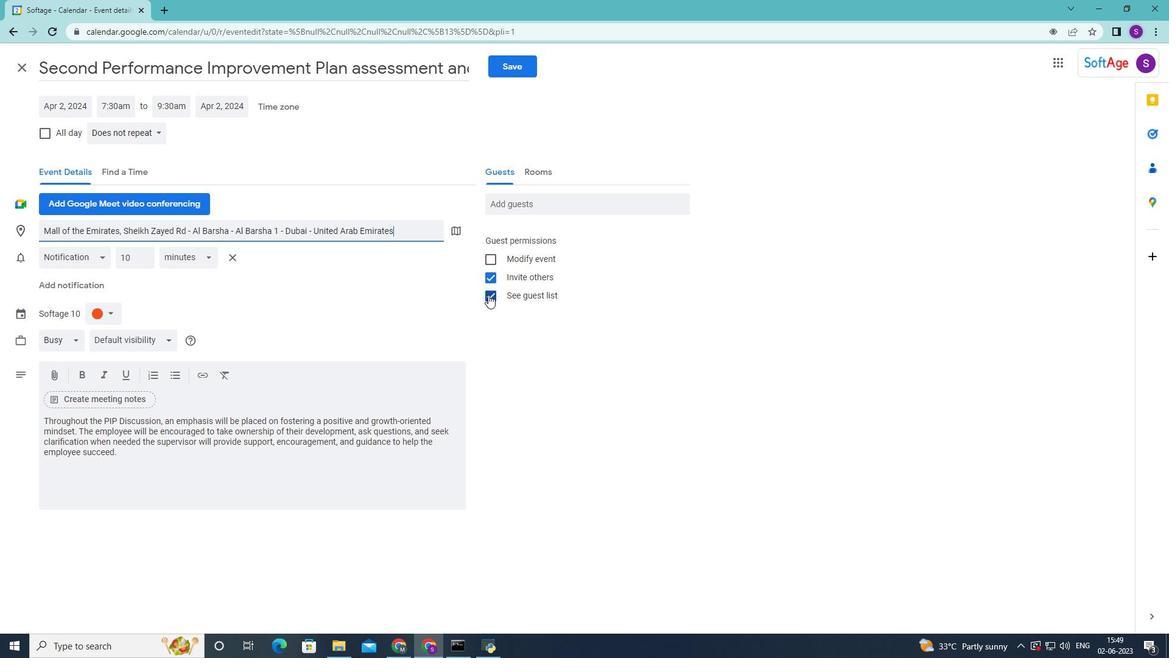 
Action: Mouse pressed left at (488, 293)
Screenshot: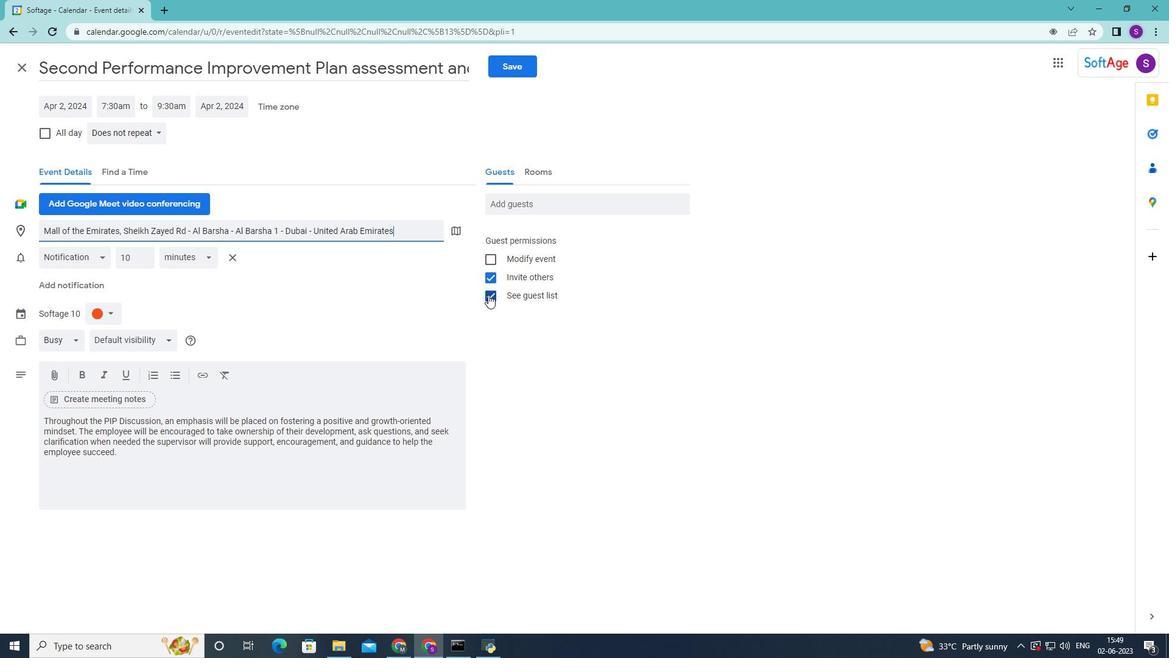 
Action: Mouse moved to (515, 203)
Screenshot: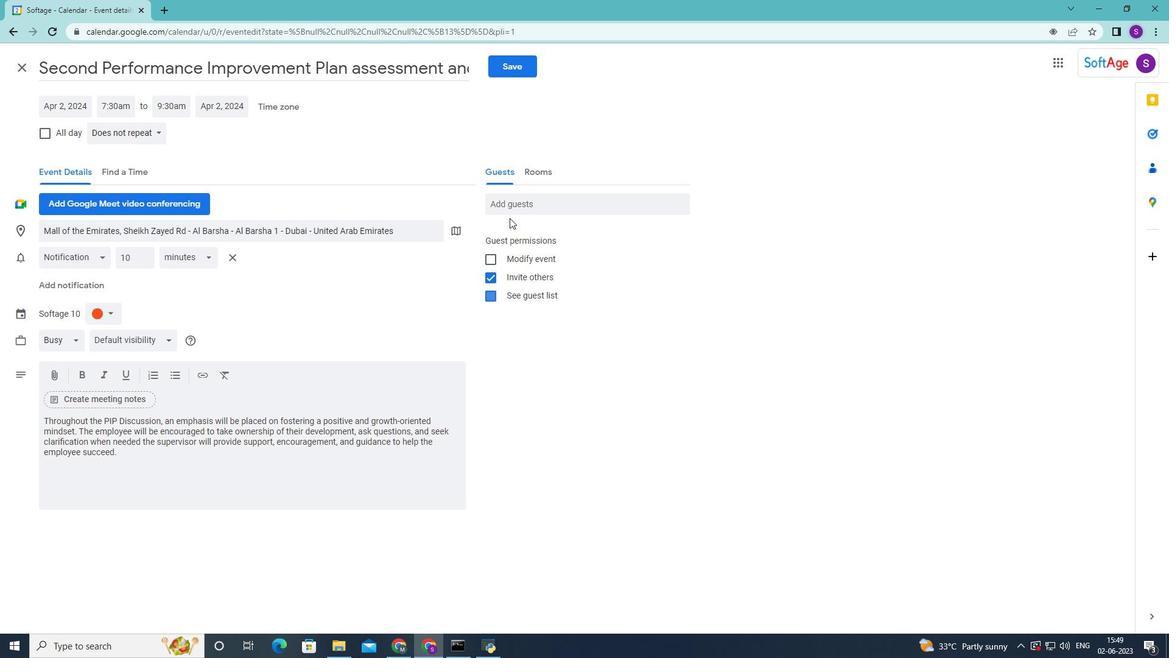 
Action: Mouse pressed left at (515, 203)
Screenshot: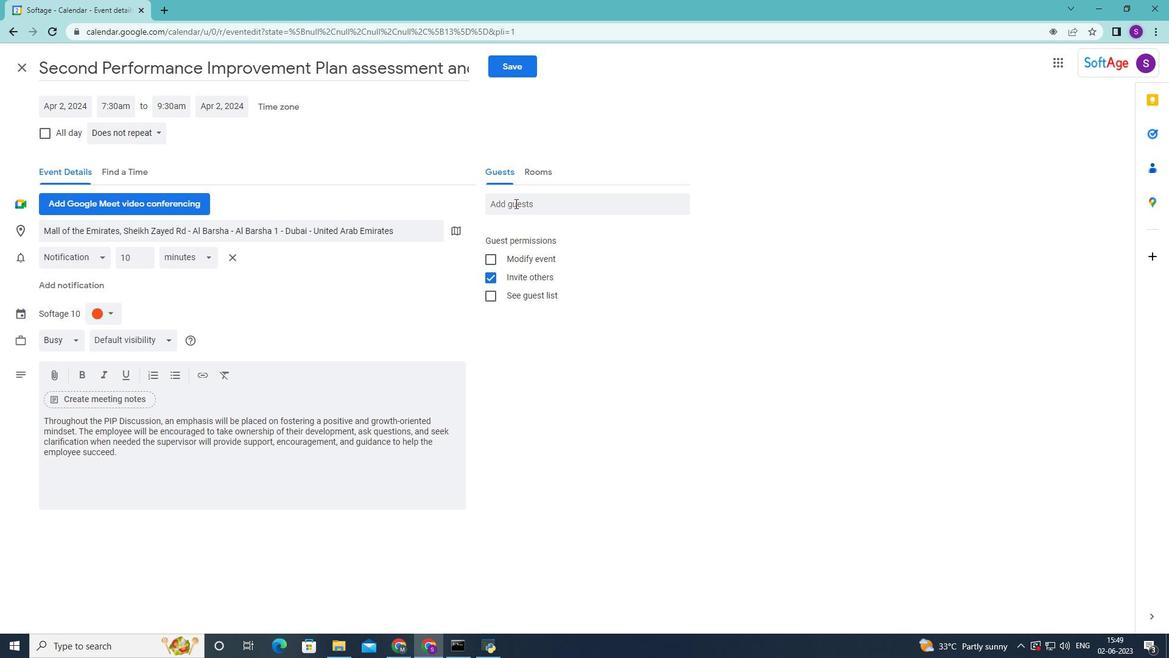 
Action: Key pressed <Key.shift>Softage.4<Key.shift><Key.shift><Key.shift><Key.shift><Key.shift><Key.shift><Key.shift><Key.shift><Key.shift><Key.shift>@softage.net<Key.enter><Key.shift>Softage.5<Key.shift>2<Key.backspace><Key.shift>@softage.net<Key.enter>
Screenshot: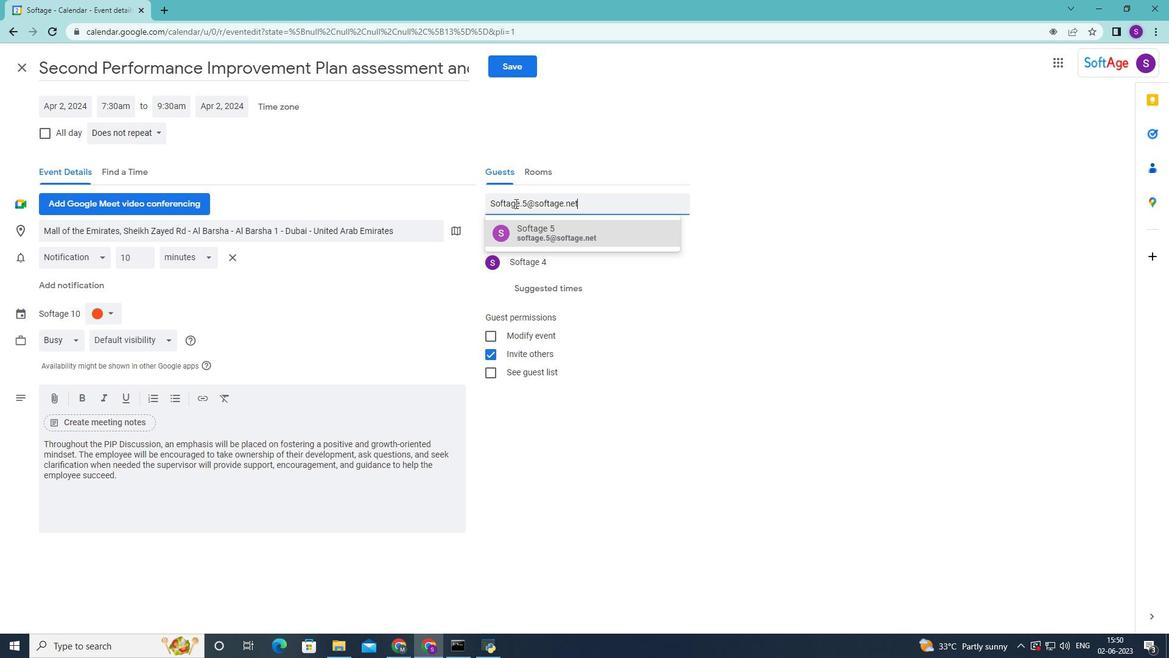 
Action: Mouse moved to (131, 136)
Screenshot: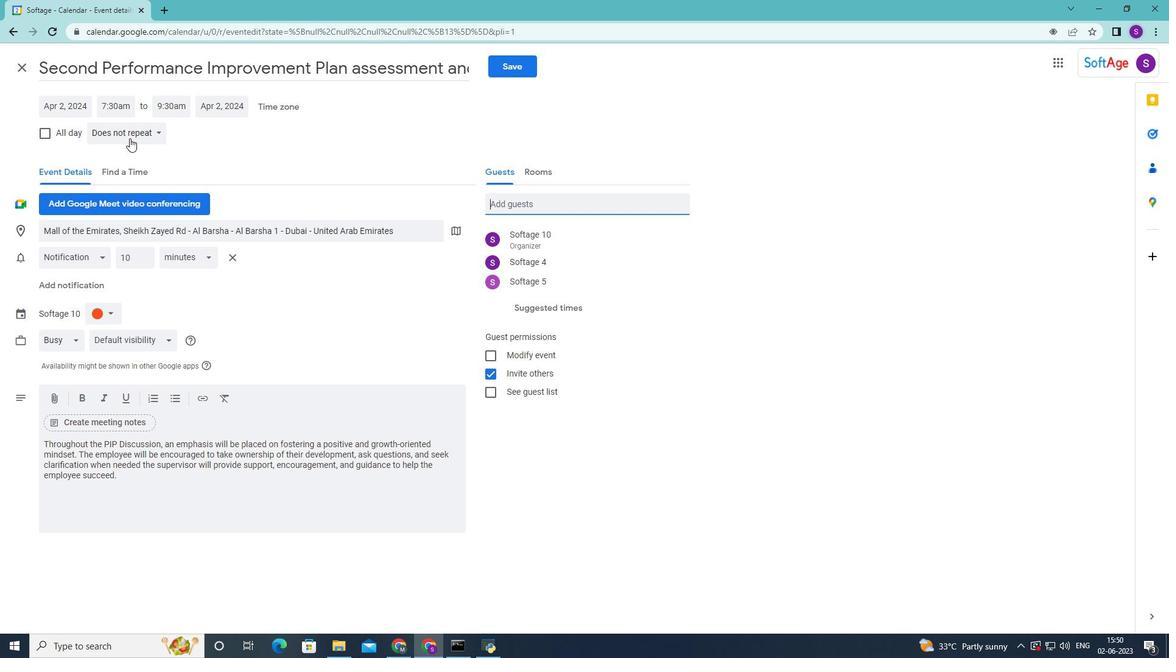
Action: Mouse pressed left at (131, 136)
Screenshot: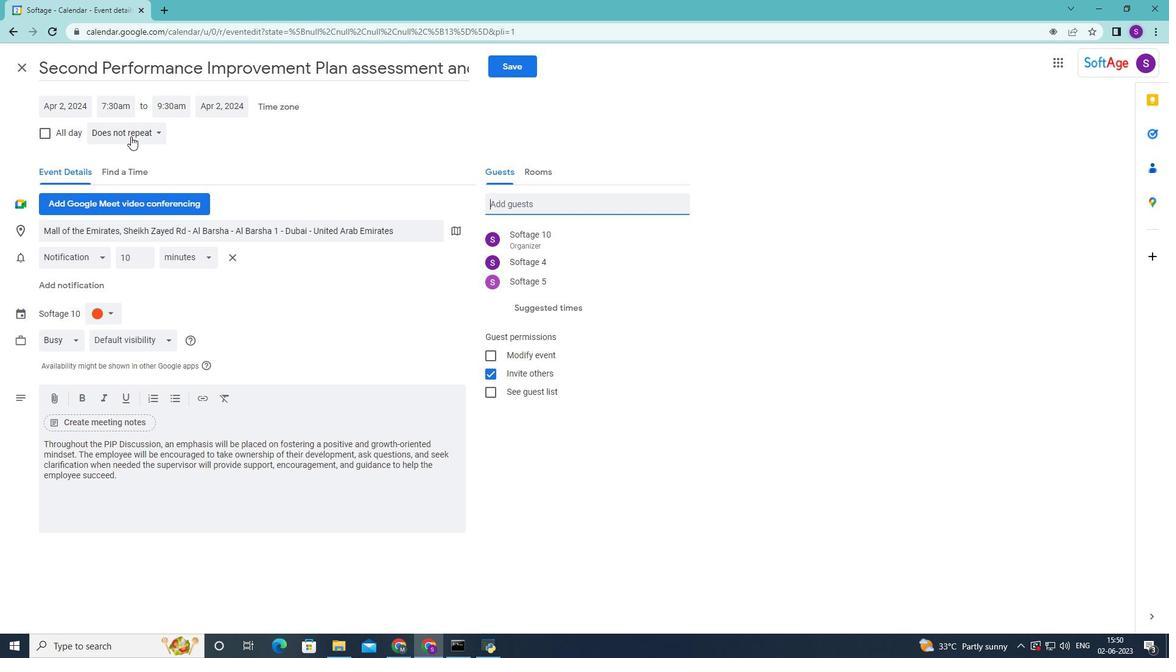 
Action: Mouse moved to (126, 157)
Screenshot: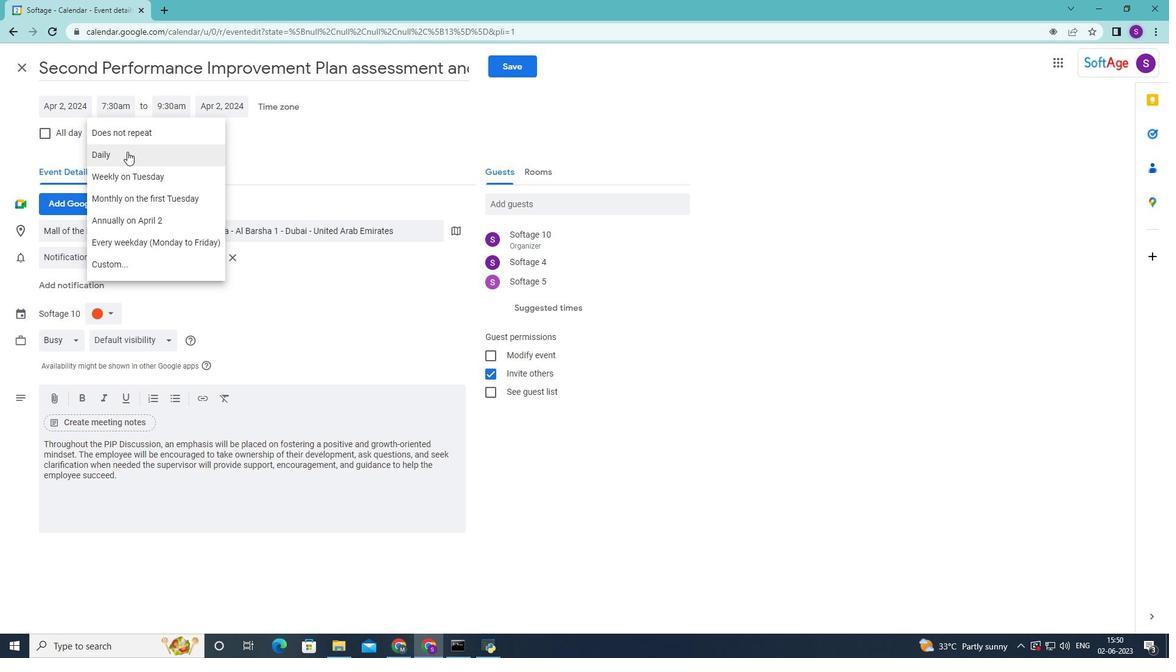 
Action: Mouse pressed left at (126, 157)
Screenshot: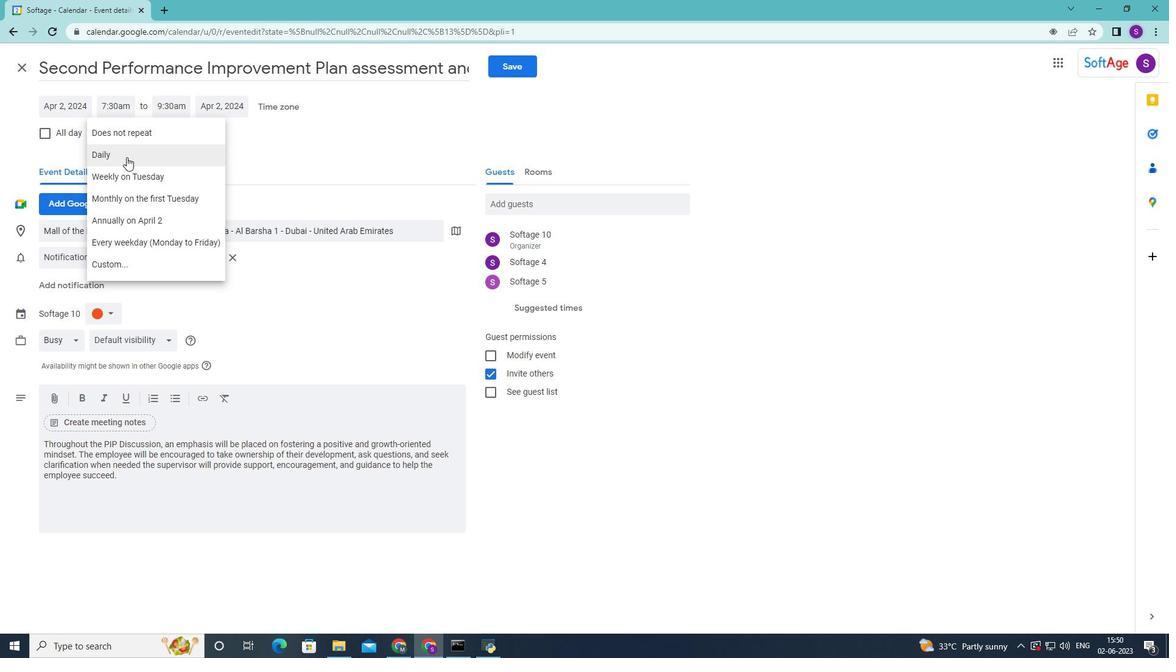 
Action: Mouse moved to (504, 74)
Screenshot: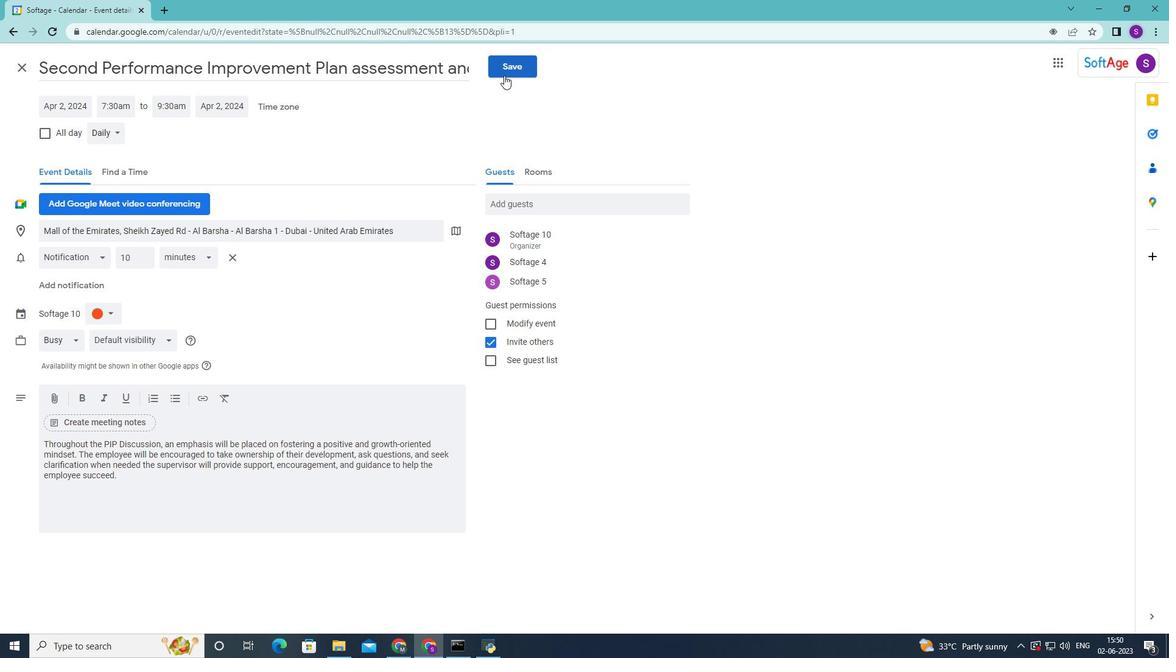 
Action: Mouse pressed left at (504, 74)
Screenshot: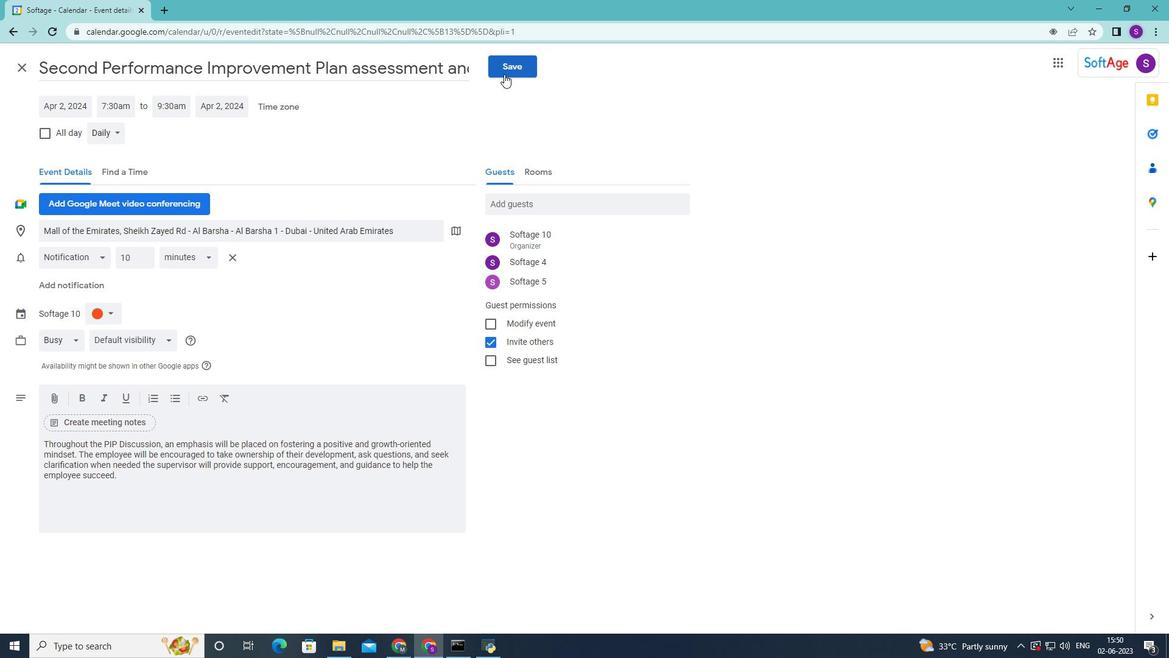 
Action: Mouse moved to (695, 371)
Screenshot: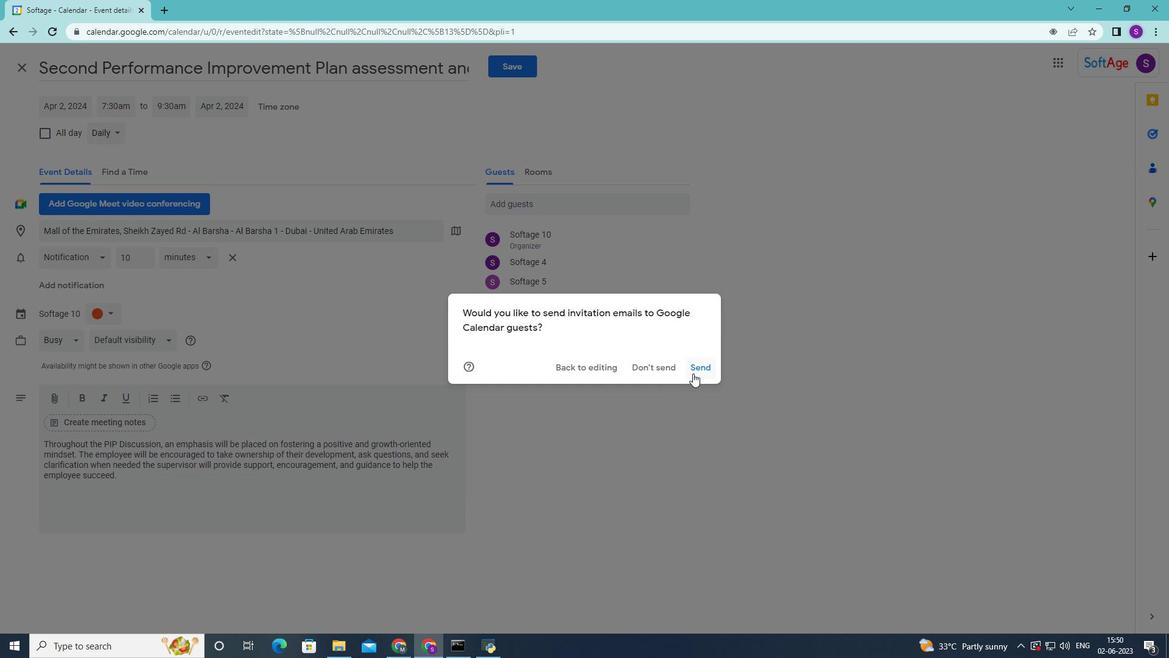 
Action: Mouse pressed left at (695, 371)
Screenshot: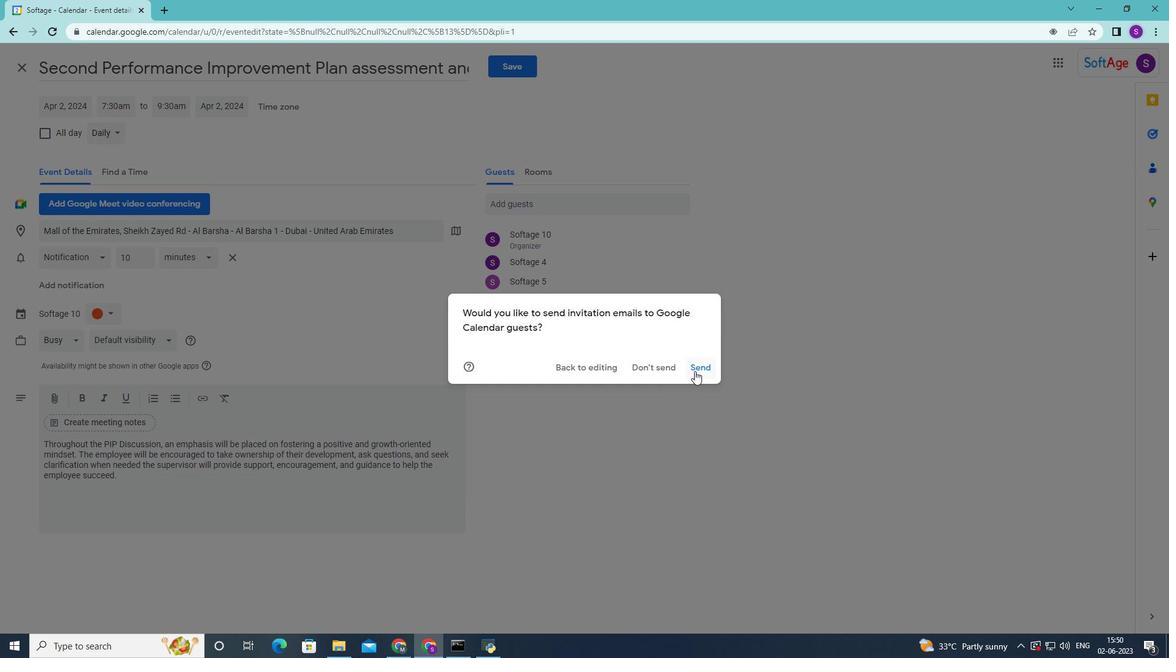 
